 Task: Open a blank worksheet and write heading  Customer order data  Add 10 people name:-  'David White, Emily Green, Andrew Baker, Madison Evans, Logan King, Grace Hill, Gabriel Young, Elizabeth Flores, Samuel Reed, Avery Nelson. ' in September Last week sales are  10020 to 20050. customer order name:-  Nike shoe, Adidas shoe, Gucci T-shirt, Louis Vuitton bag, Zara Shirt, H&M jeans, Chanel perfume, Versace perfume, Ralph Lauren, Prada Shirtcustomer order price in between:-  10000 to 15000. Save page analysisSalesByCategory_2024
Action: Mouse moved to (873, 83)
Screenshot: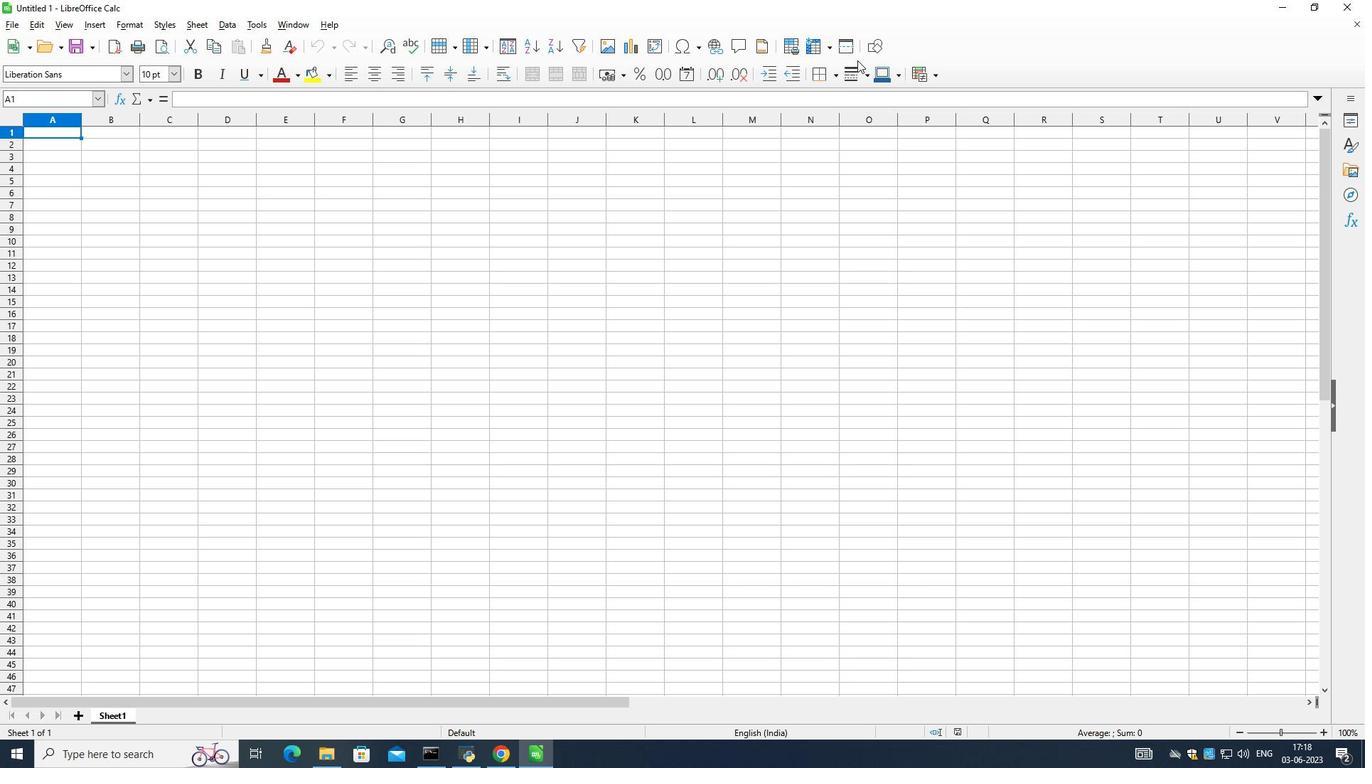 
Action: Key pressed <Key.shift_r>Customer<Key.space>order<Key.space>data<Key.space><Key.backspace><Key.enter><Key.shift>People<Key.space><Key.shift>Name<Key.down>
Screenshot: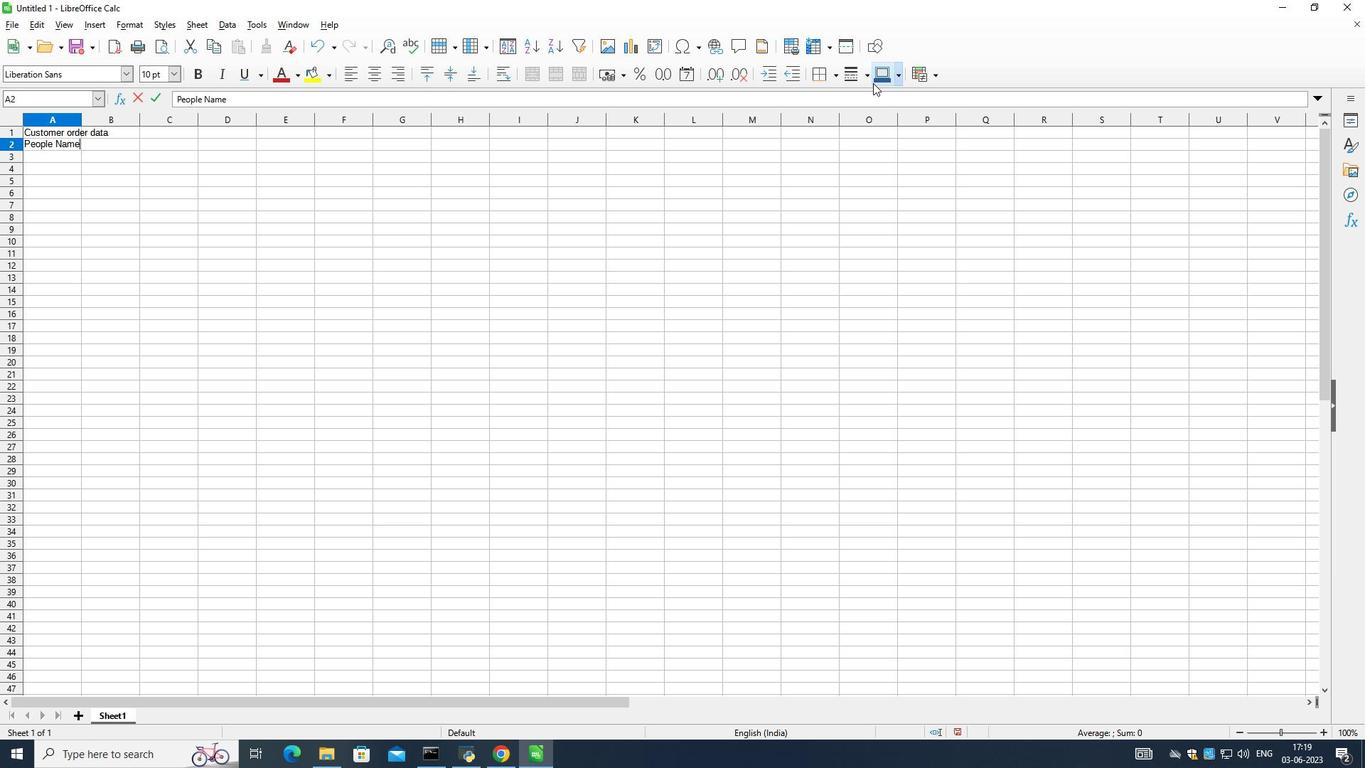 
Action: Mouse moved to (54, 175)
Screenshot: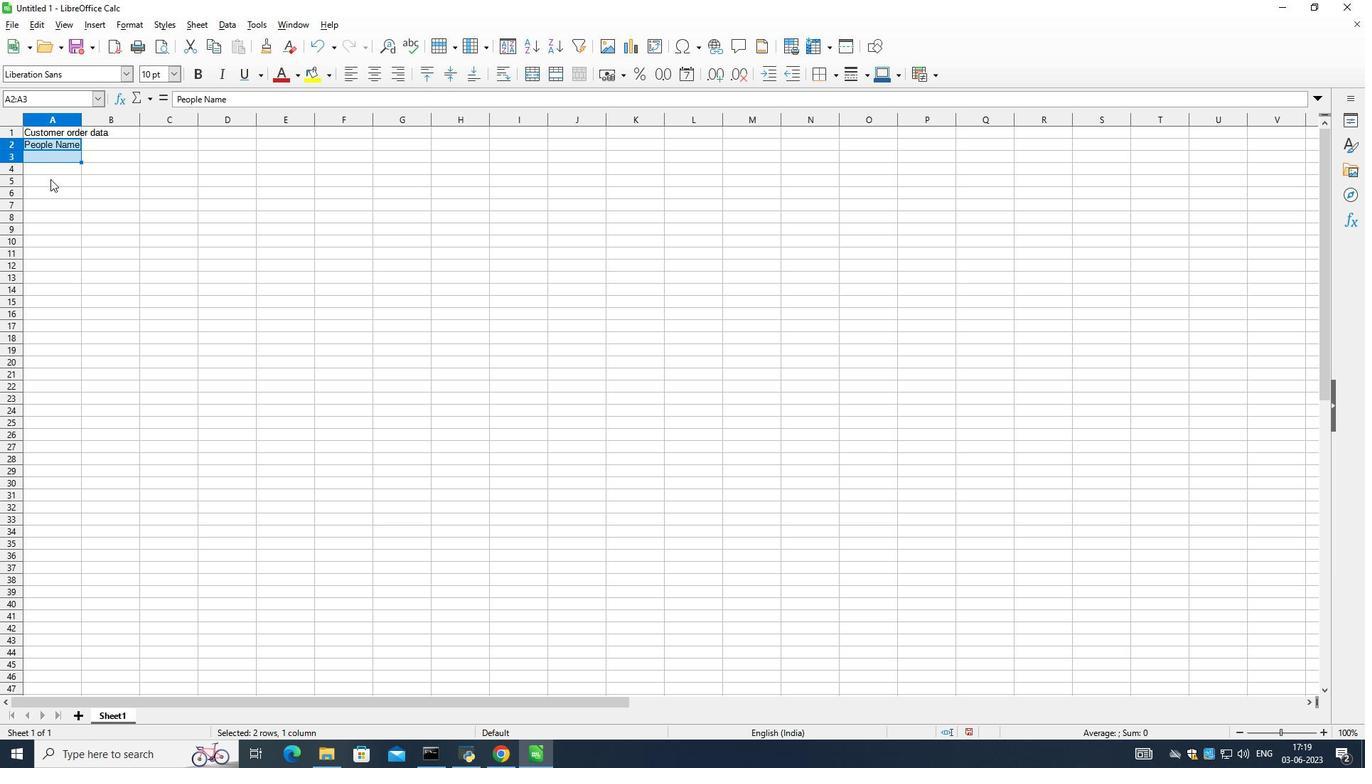 
Action: Mouse pressed right at (54, 175)
Screenshot: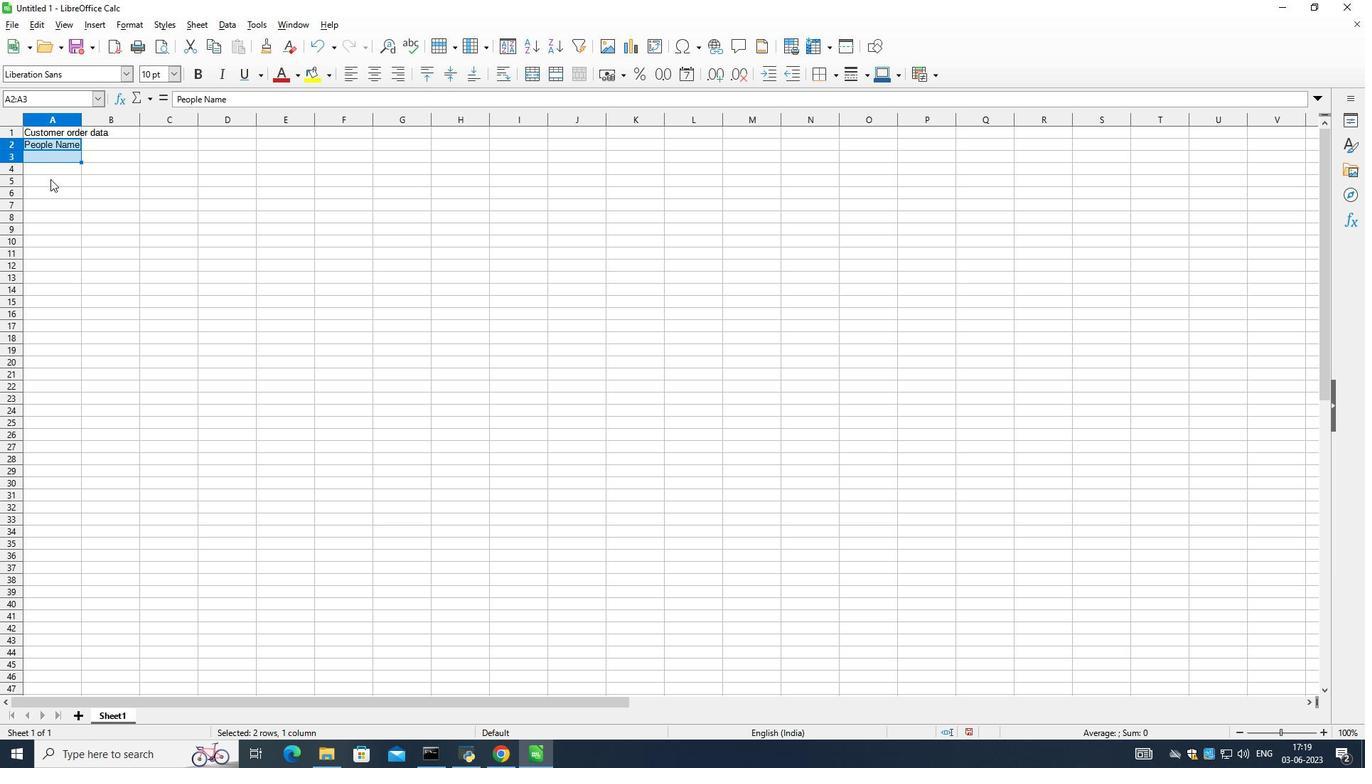 
Action: Mouse moved to (54, 156)
Screenshot: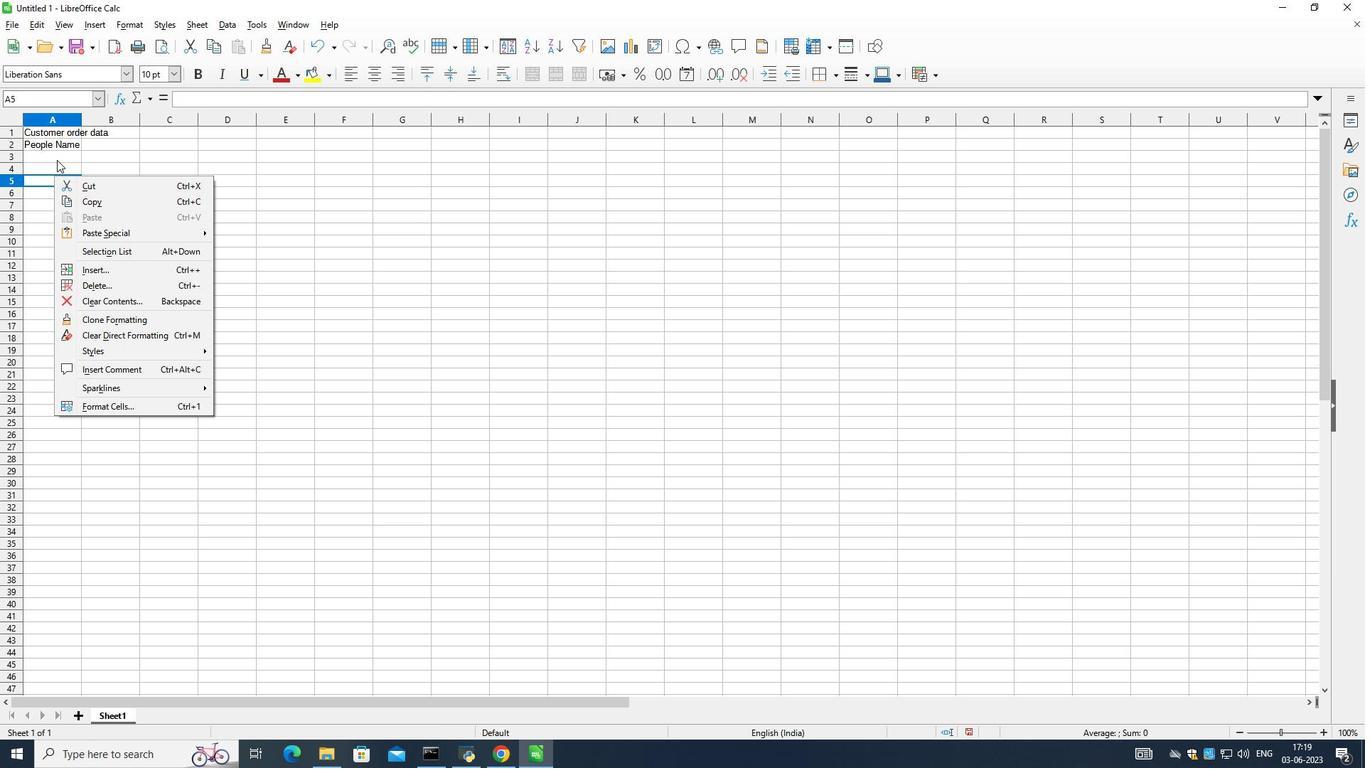 
Action: Mouse pressed left at (54, 156)
Screenshot: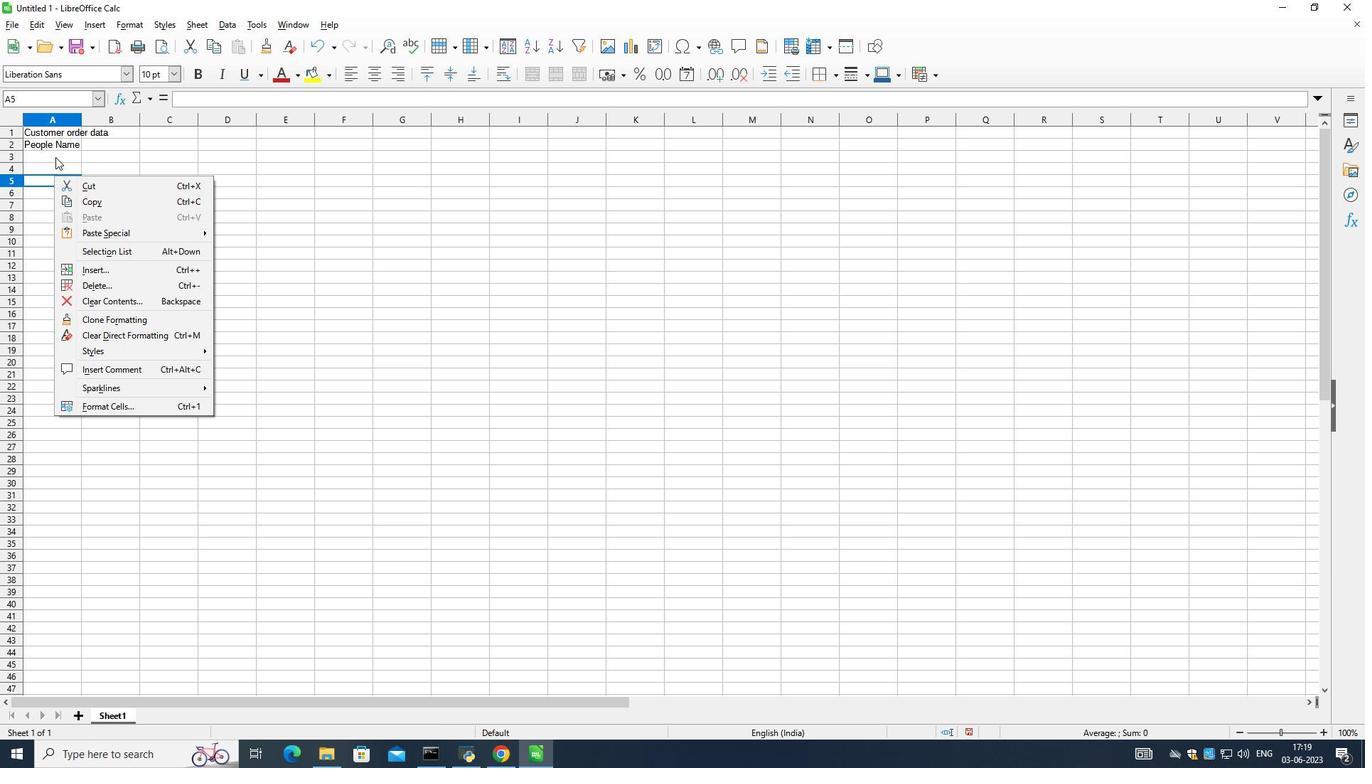 
Action: Mouse moved to (56, 152)
Screenshot: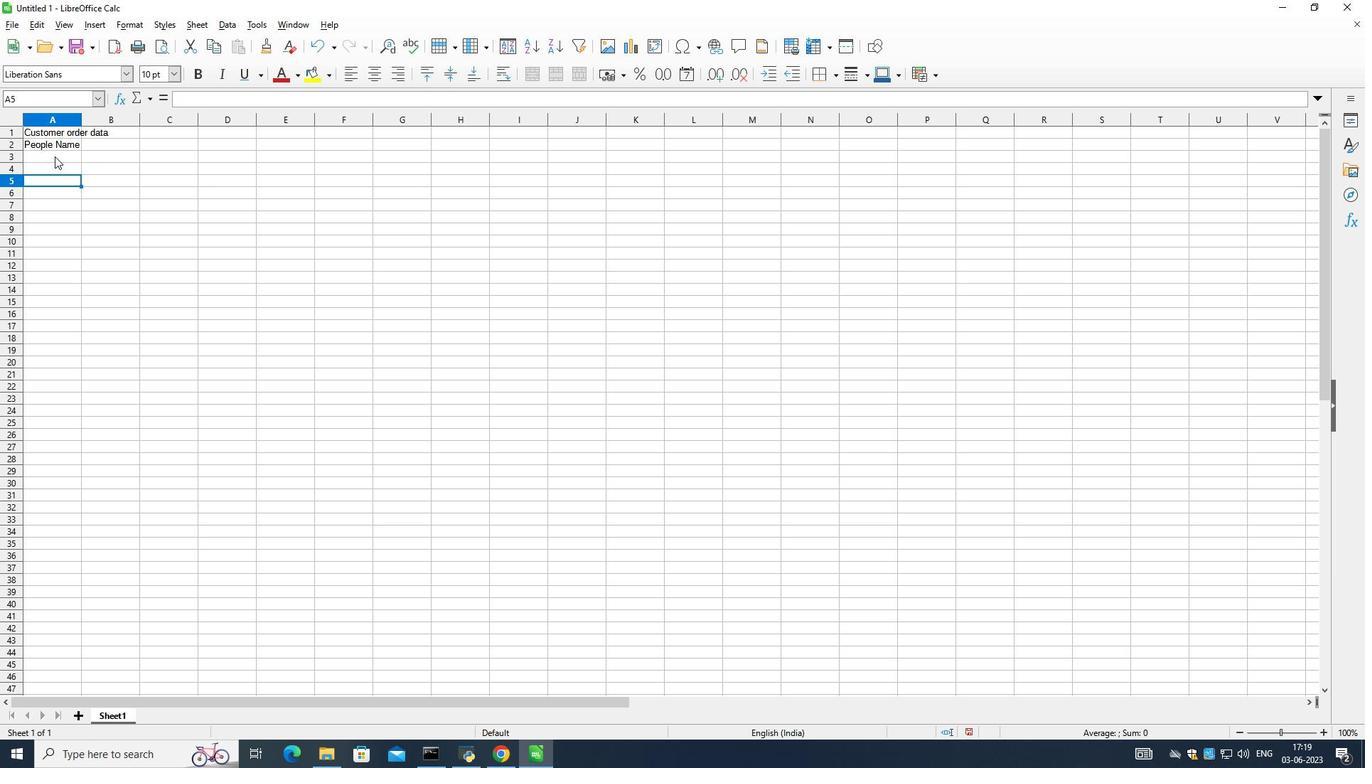 
Action: Mouse pressed left at (56, 152)
Screenshot: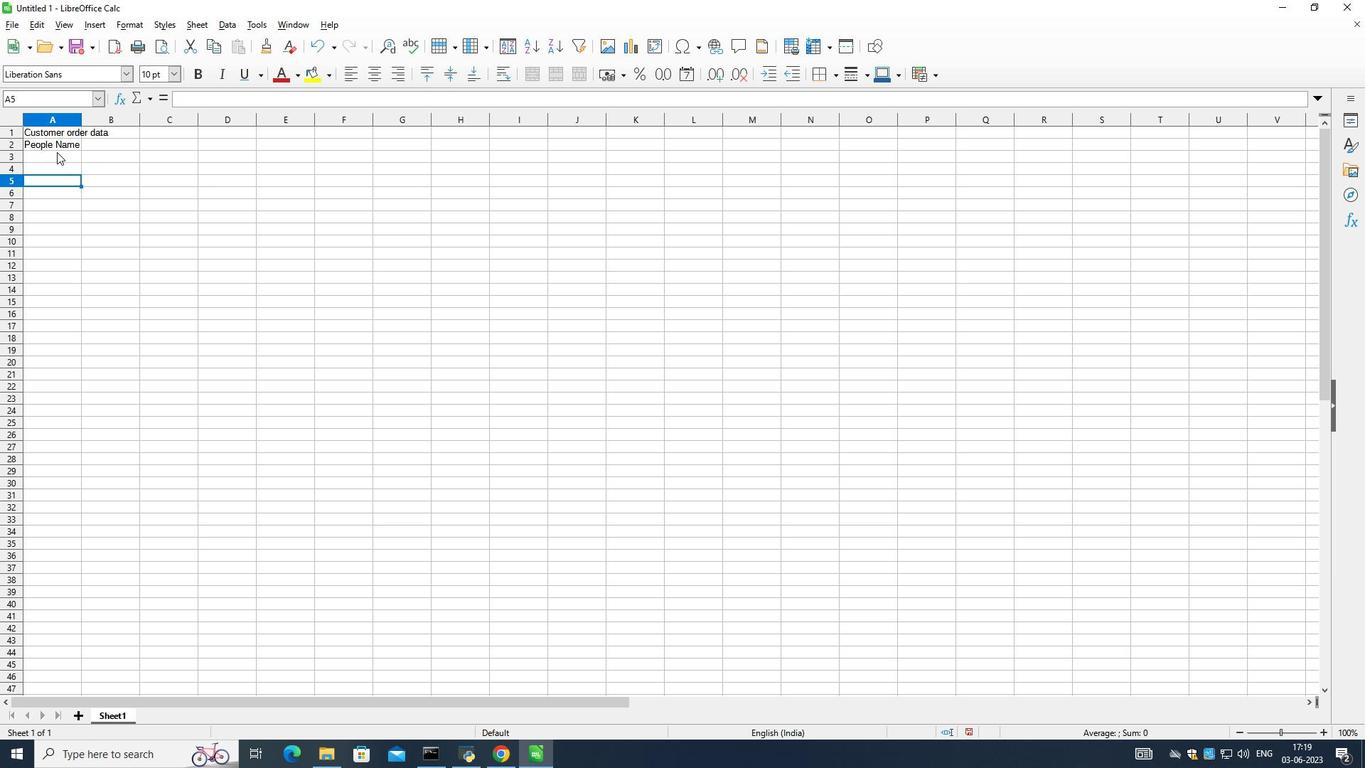 
Action: Mouse moved to (541, 182)
Screenshot: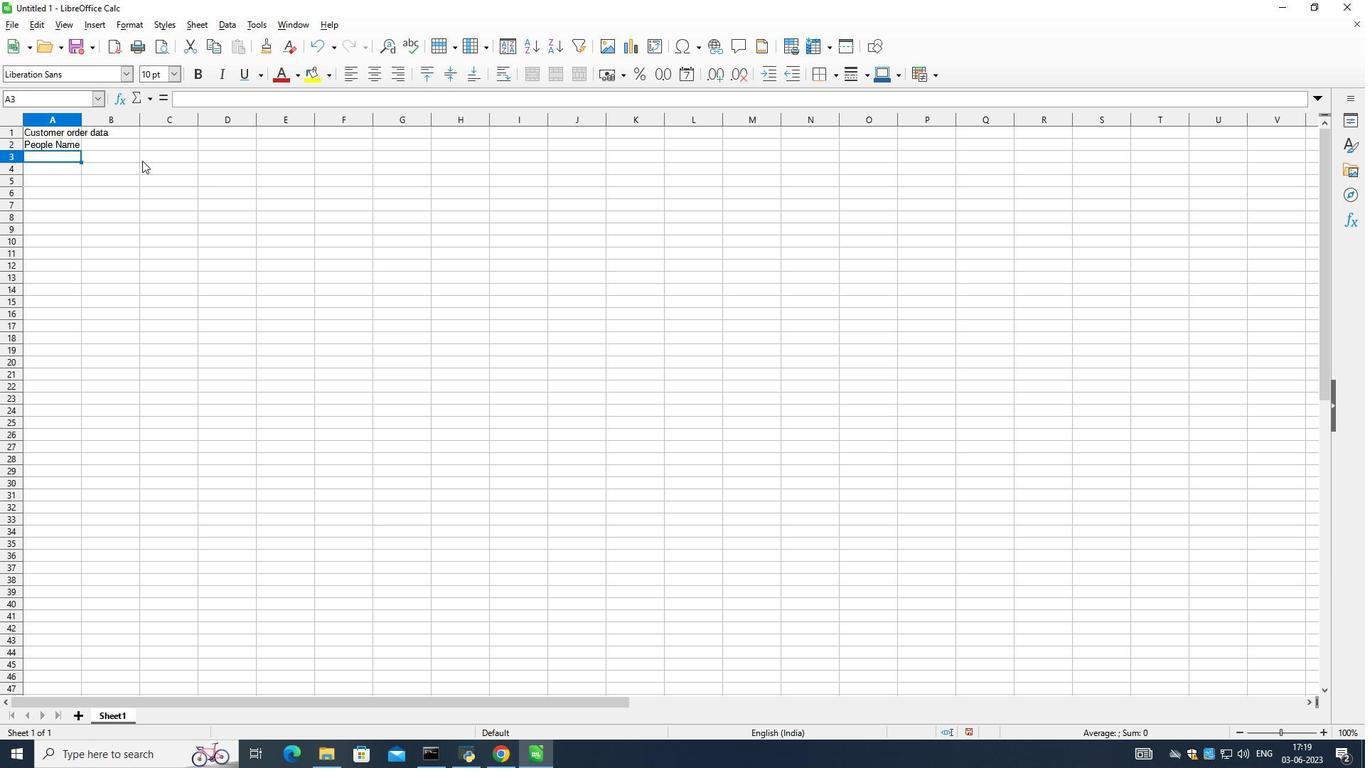 
Action: Key pressed <Key.shift_r>David<Key.space><Key.shift_r>White<Key.down><Key.shift_r>Emily<Key.space><Key.shift_r>Green<Key.down><Key.shift_r>Andrew<Key.space><Key.shift_r><Key.shift>Baker<Key.down><Key.shift>Madison<Key.space><Key.shift_r>Evans<Key.down><Key.shift>Logan<Key.space><Key.shift>King<Key.down><Key.shift_r>Grace<Key.space><Key.shift>hill<Key.down><Key.shift_r>Gabriel<Key.space><Key.shift>Young<Key.down><Key.shift_r>Elizabeth<Key.space><Key.shift_r>Flores<Key.down><Key.shift_r>Samuel<Key.space><Key.shift_r>Reed<Key.down><Key.shift_r>Avery<Key.space><Key.shift>Nelson<Key.down><Key.up><Key.up><Key.up><Key.down><Key.right><Key.shift_r>September<Key.space><Key.shift><Key.shift><Key.shift><Key.shift><Key.shift><Key.shift><Key.shift><Key.shift><Key.shift><Key.shift><Key.shift><Key.shift><Key.shift><Key.shift><Key.shift><Key.shift><Key.shift><Key.shift>La<Key.caps_lock>ST<Key.space><Key.backspace><Key.backspace><Key.backspace><Key.caps_lock>st<Key.space>week<Key.space>sales<Key.down>
Screenshot: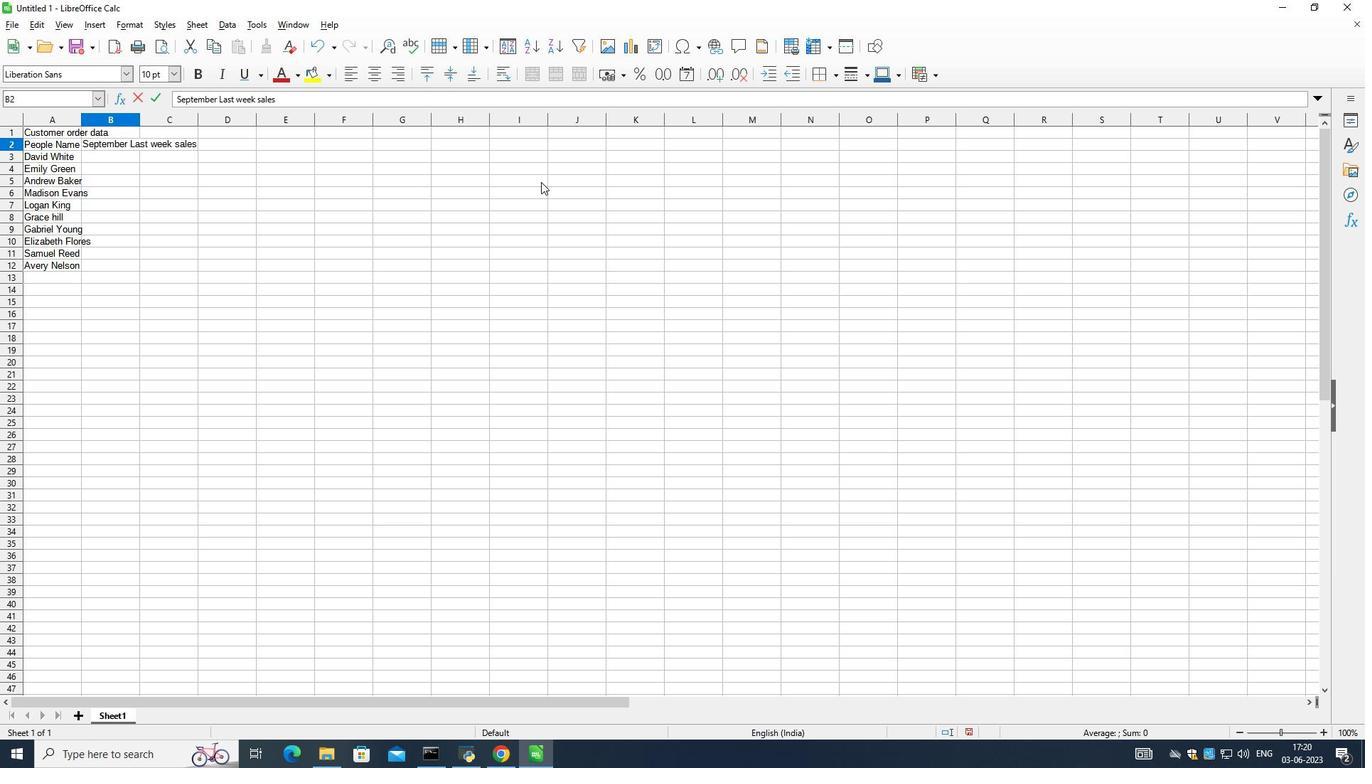 
Action: Mouse moved to (549, 178)
Screenshot: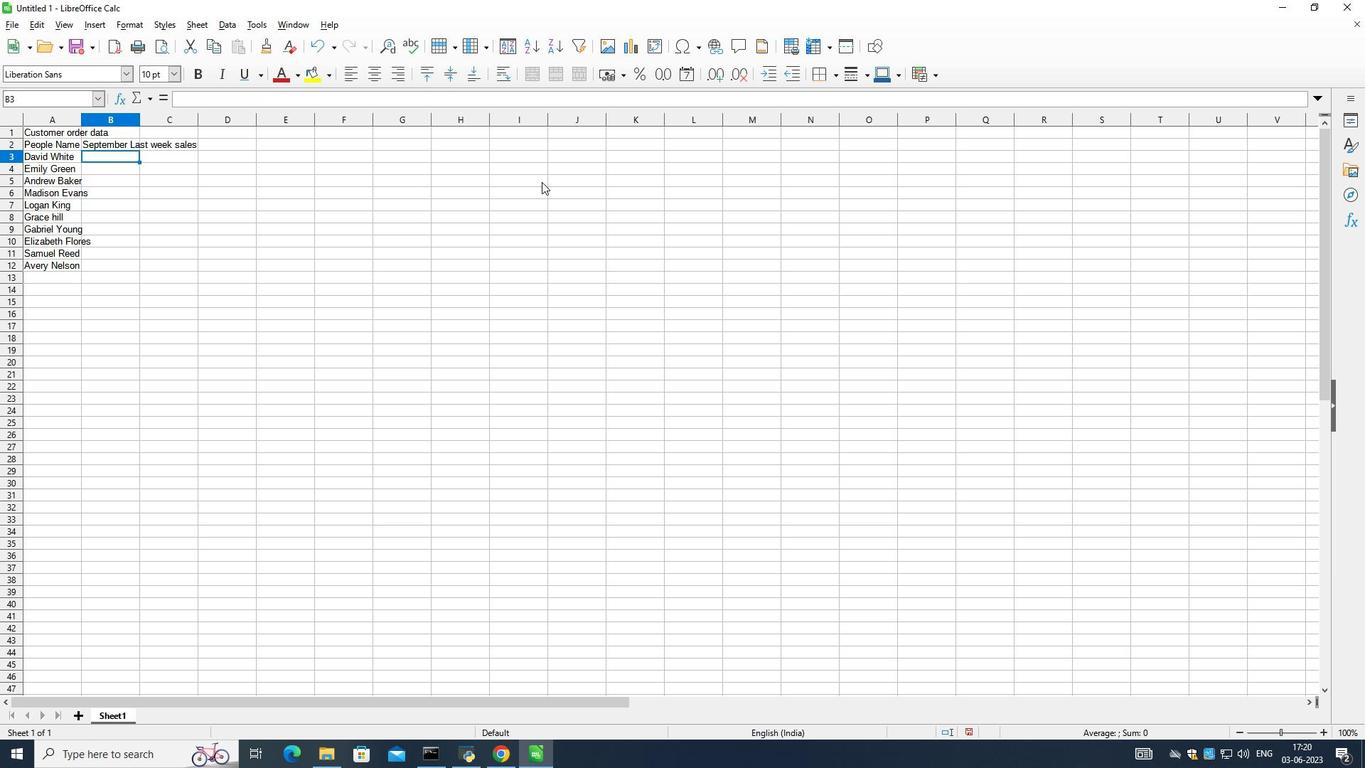 
Action: Key pressed 10020
Screenshot: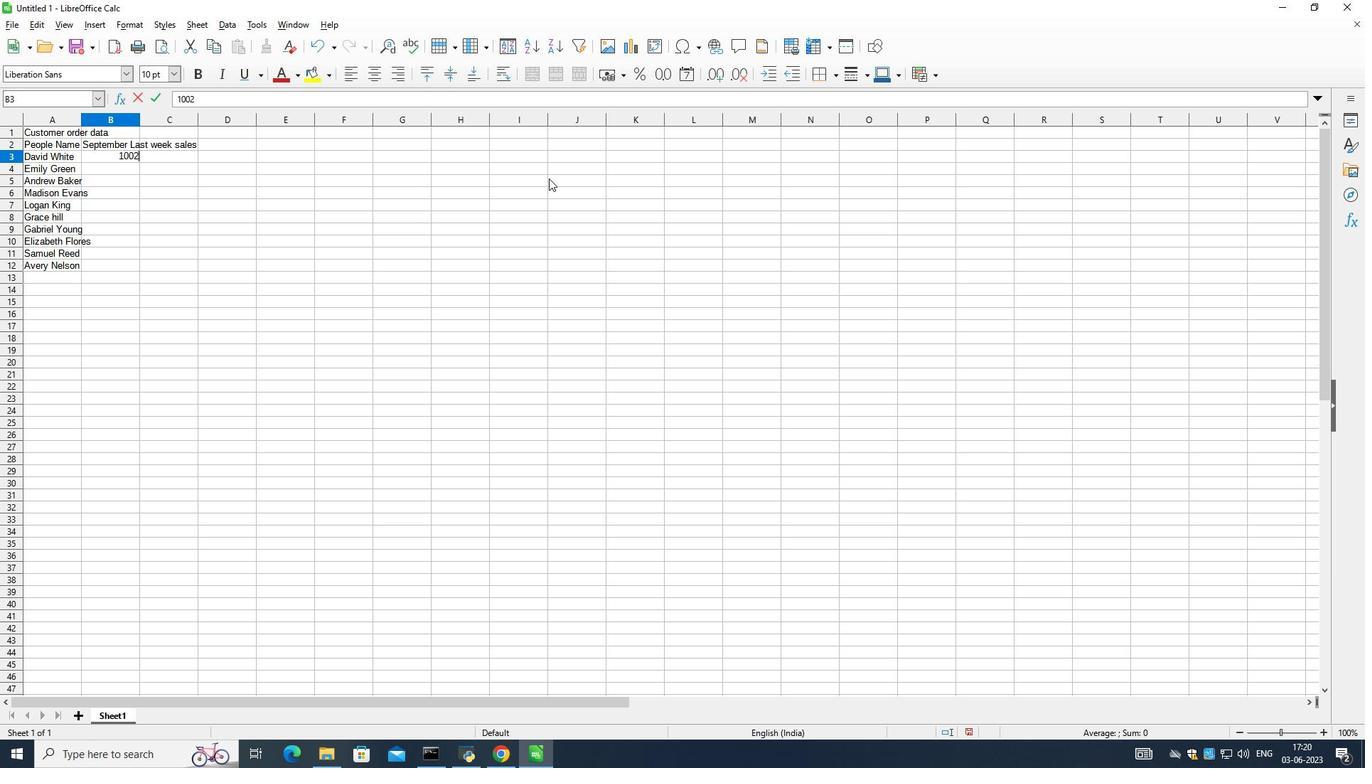 
Action: Mouse moved to (558, 172)
Screenshot: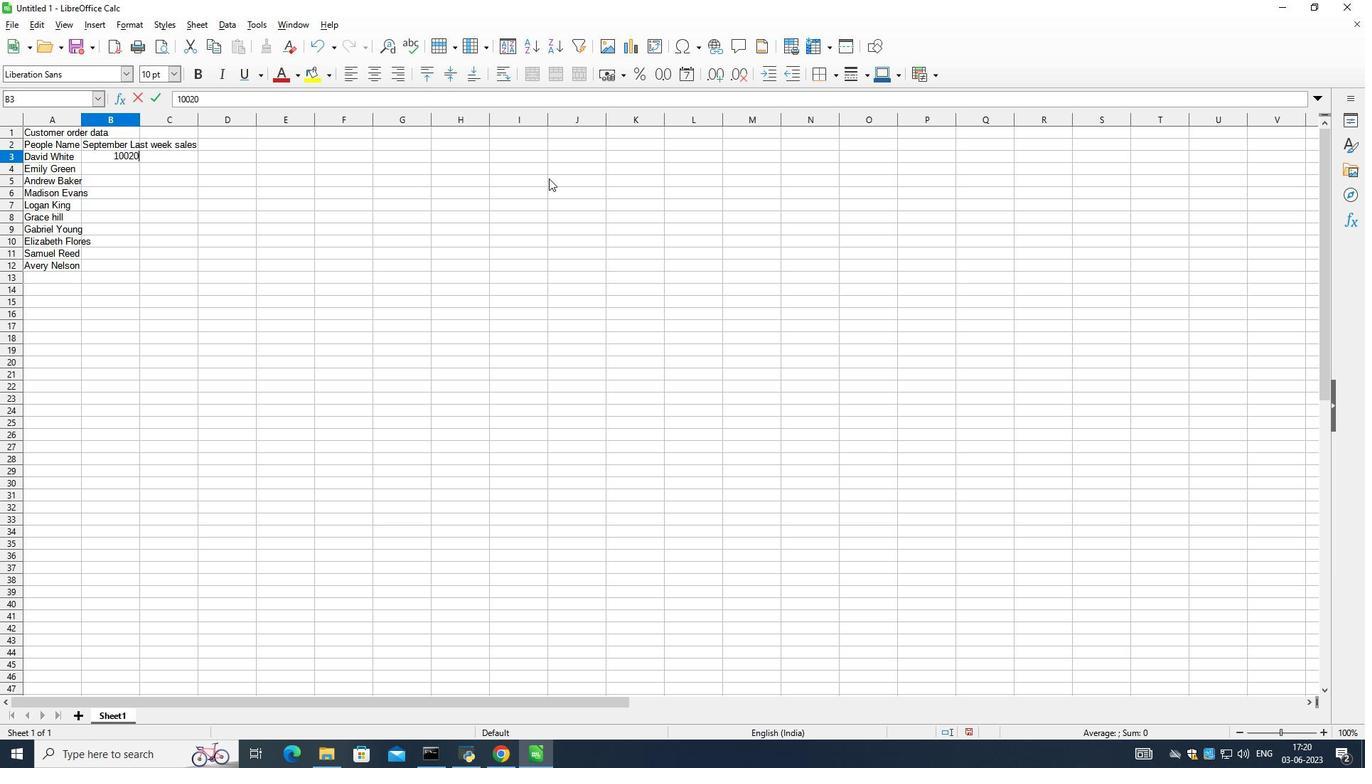 
Action: Key pressed <Key.down>10025
Screenshot: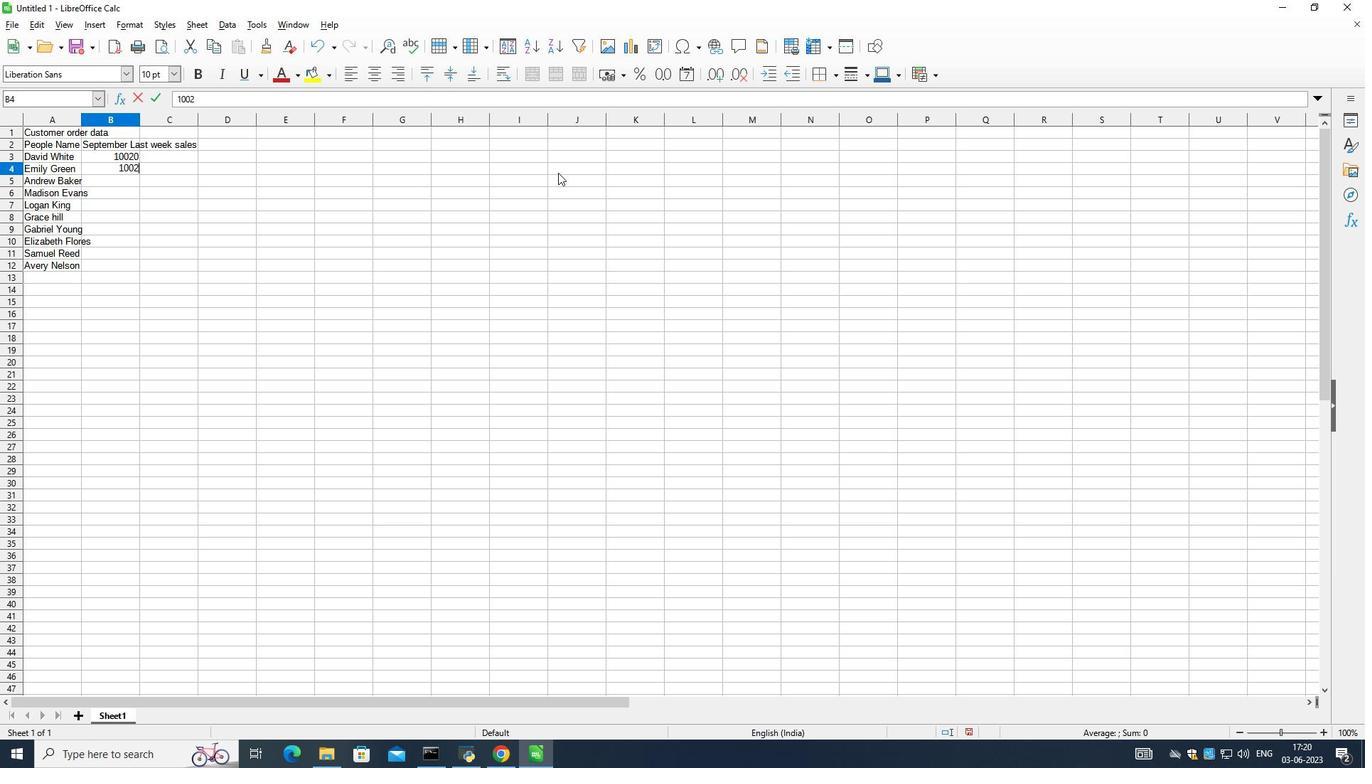 
Action: Mouse moved to (561, 171)
Screenshot: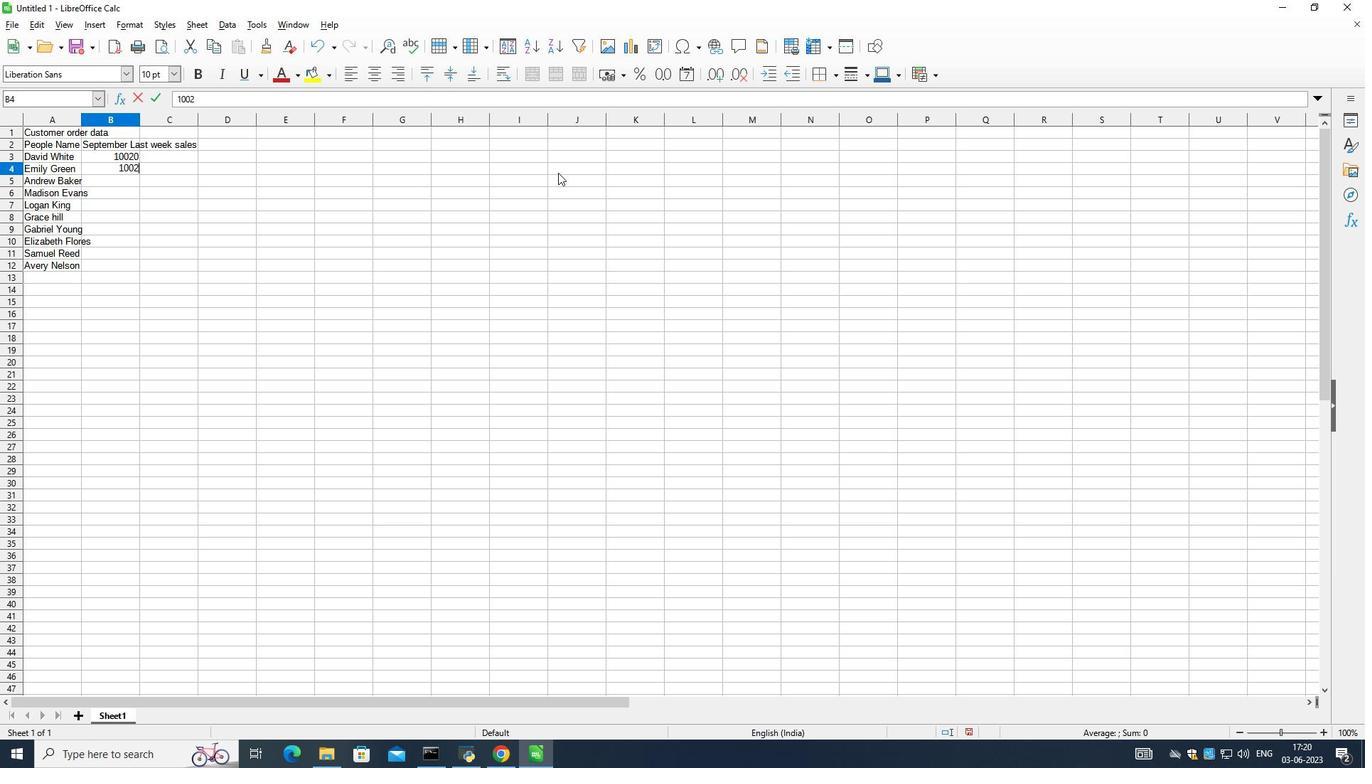 
Action: Key pressed <Key.down>10030<Key.down>1003
Screenshot: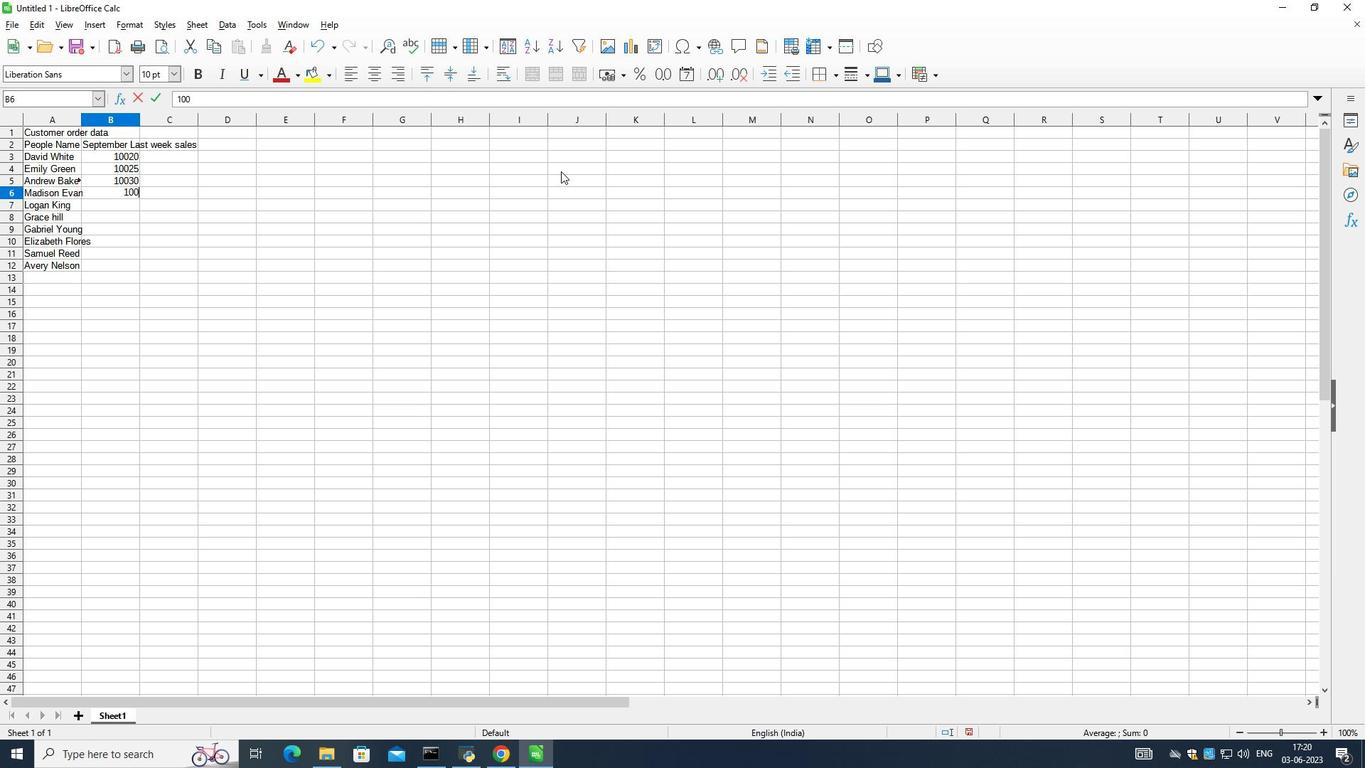 
Action: Mouse moved to (562, 170)
Screenshot: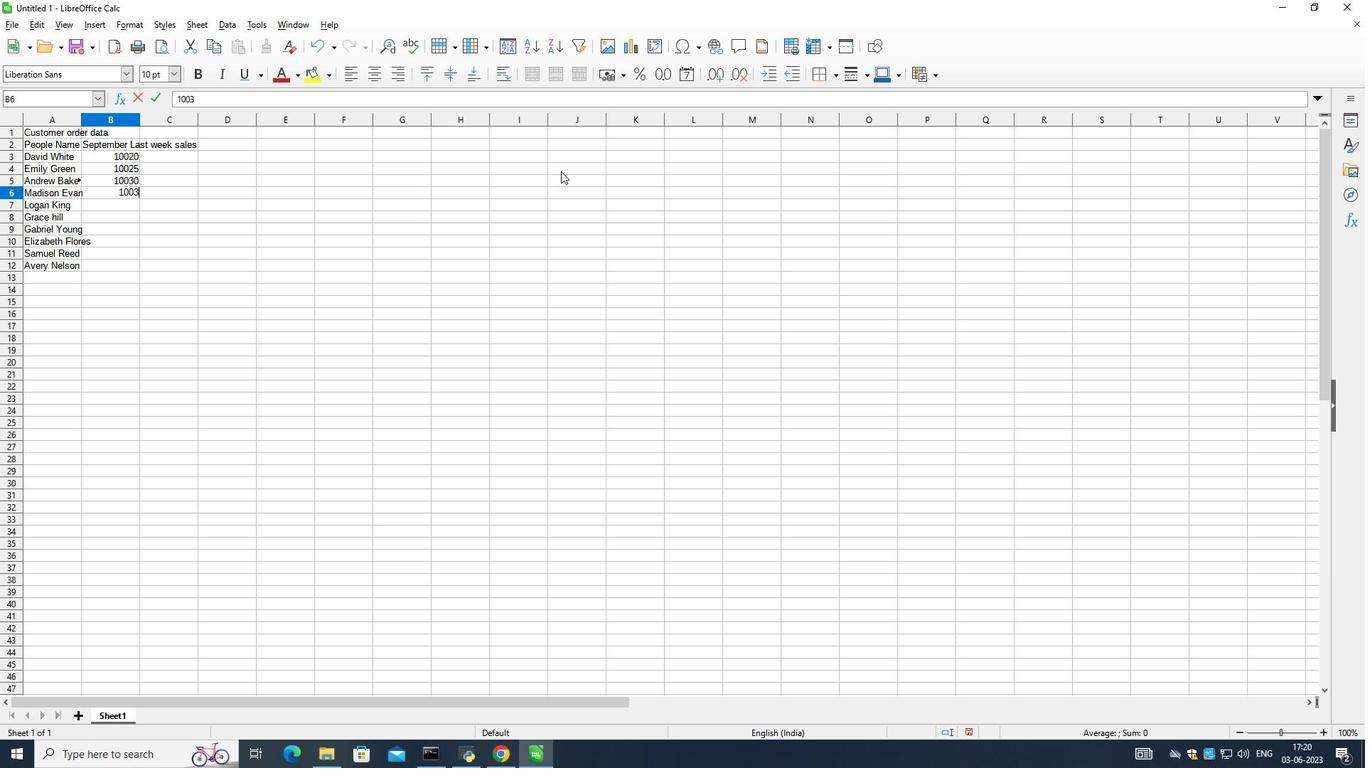 
Action: Key pressed 5
Screenshot: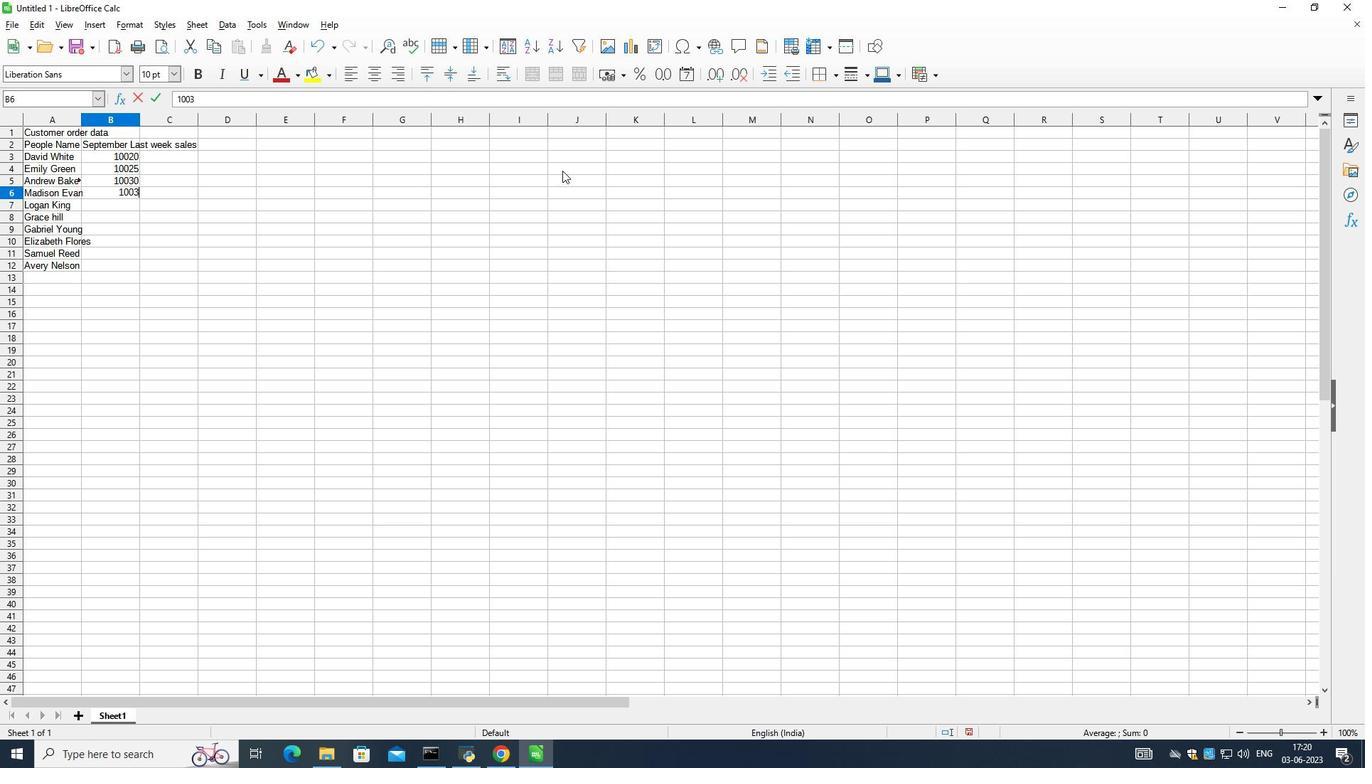 
Action: Mouse moved to (567, 167)
Screenshot: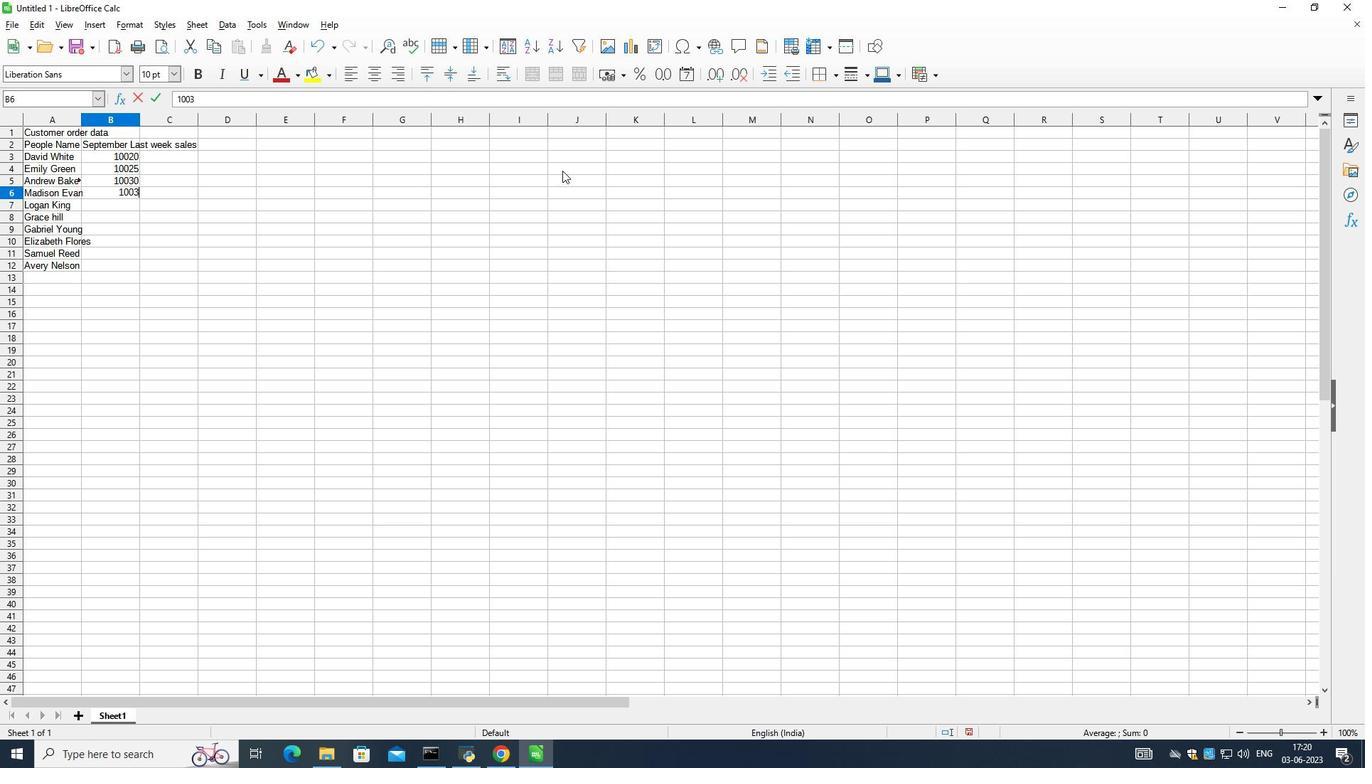 
Action: Key pressed <Key.down>10040<Key.down>10045<Key.down><Key.up><Key.down>10047<Key.down><Key.down><Key.up>
Screenshot: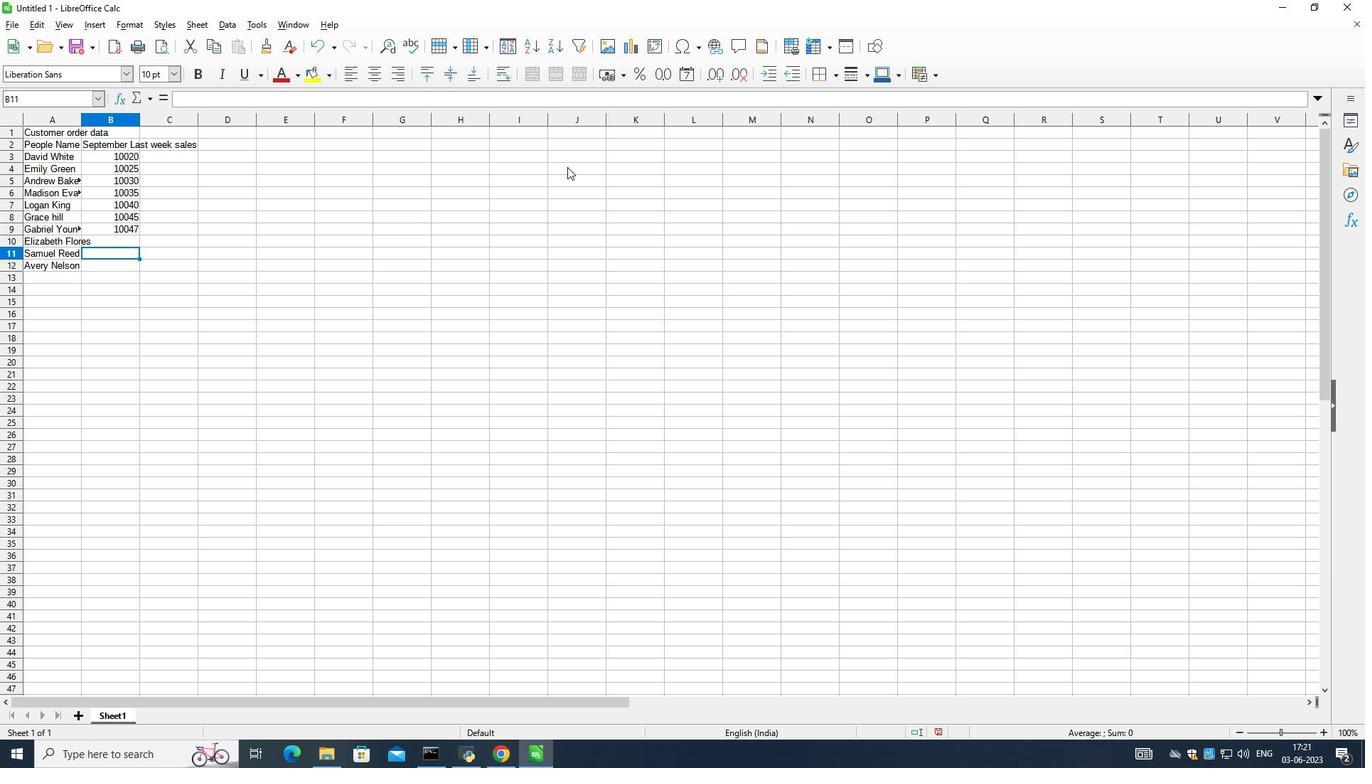
Action: Mouse moved to (583, 157)
Screenshot: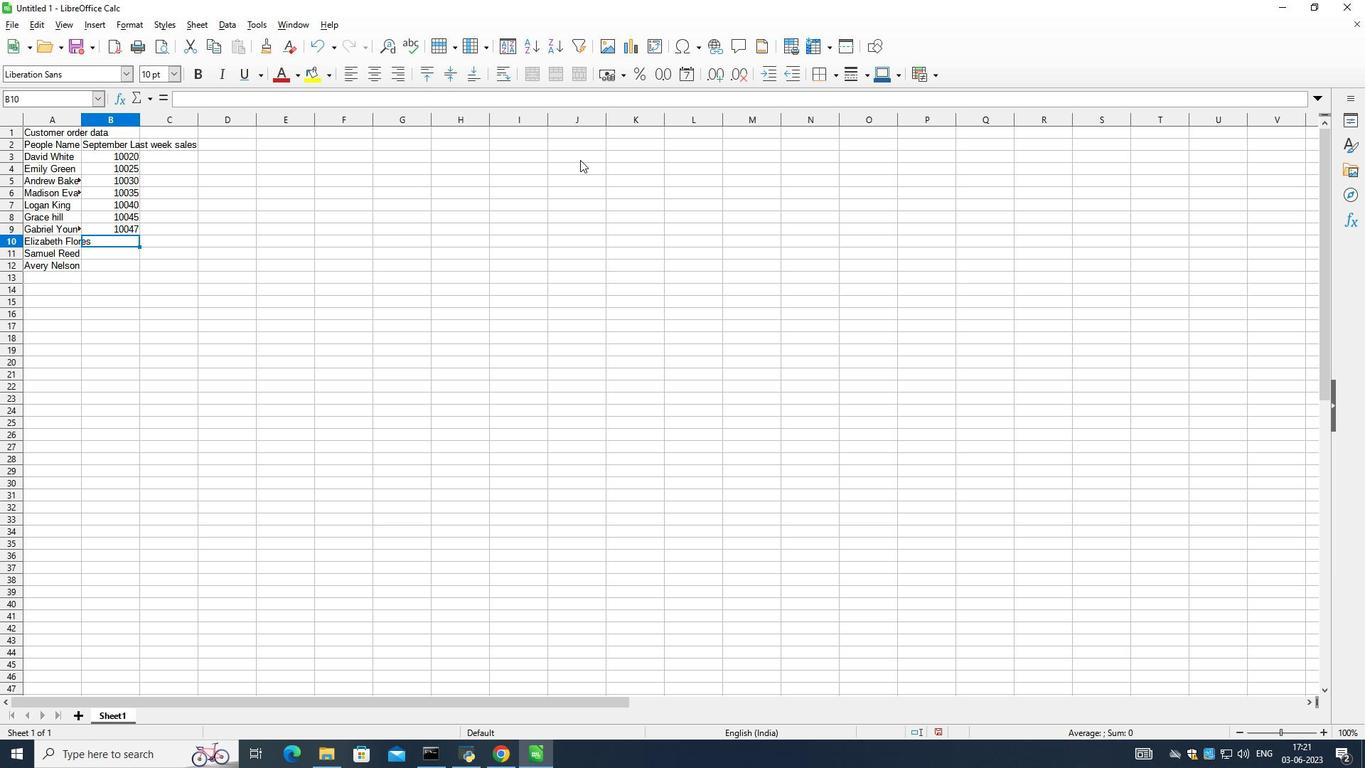 
Action: Key pressed <Key.up><Key.down><Key.up>
Screenshot: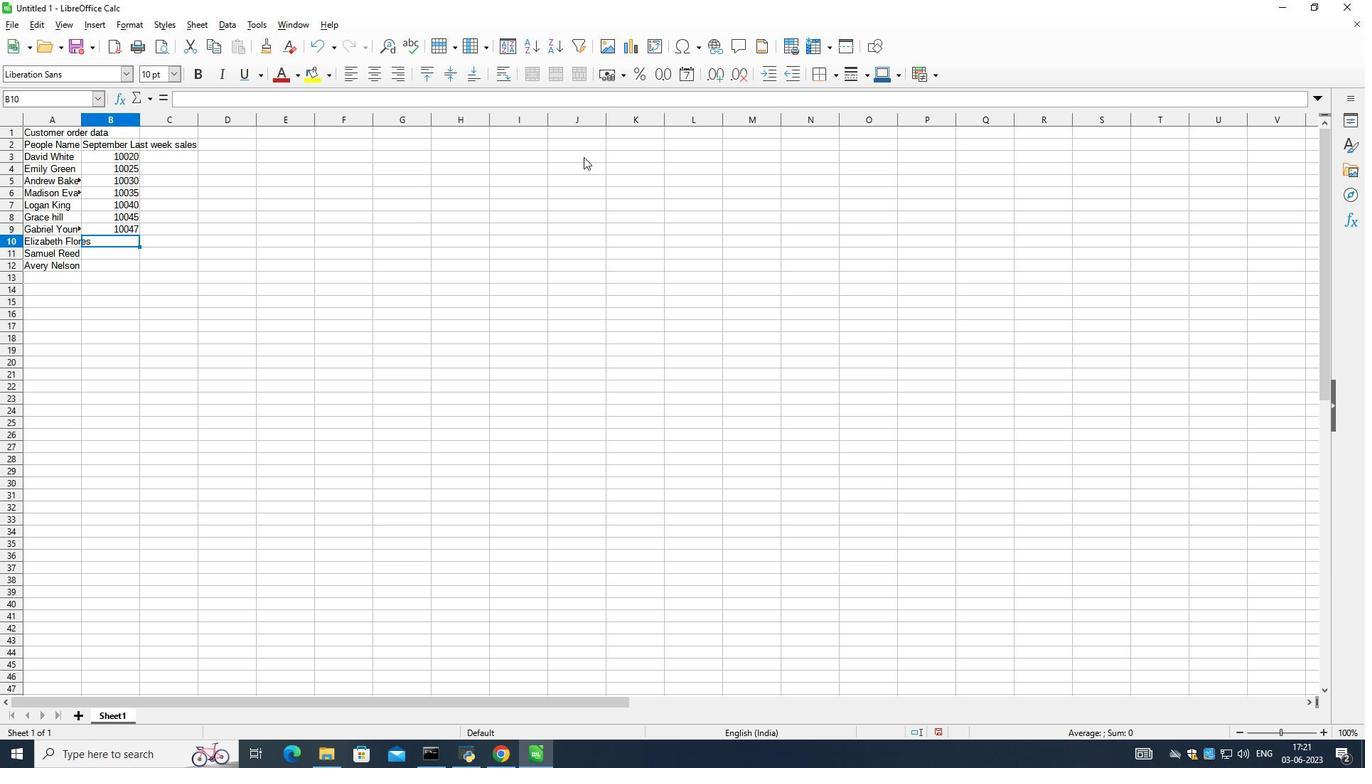 
Action: Mouse moved to (585, 156)
Screenshot: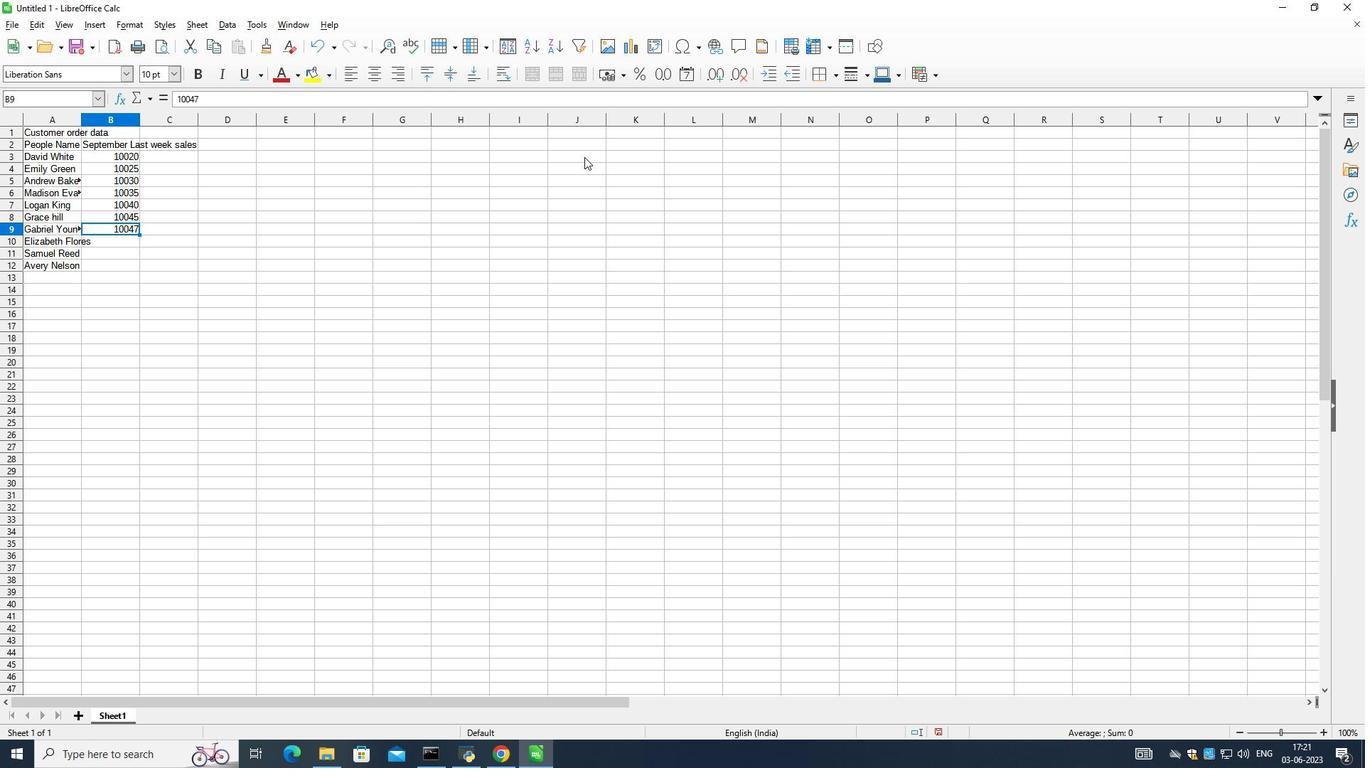 
Action: Key pressed <Key.down><Key.up><Key.down><Key.up>
Screenshot: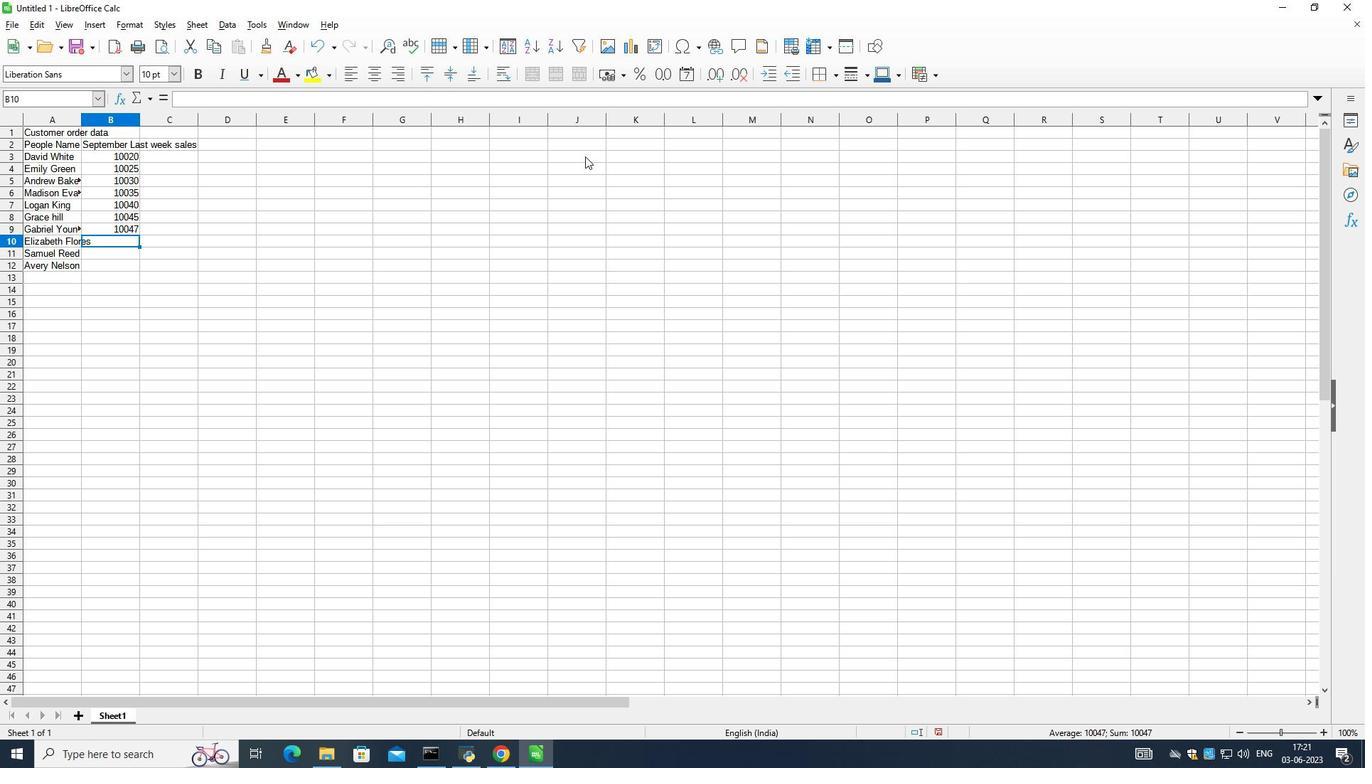 
Action: Mouse moved to (586, 155)
Screenshot: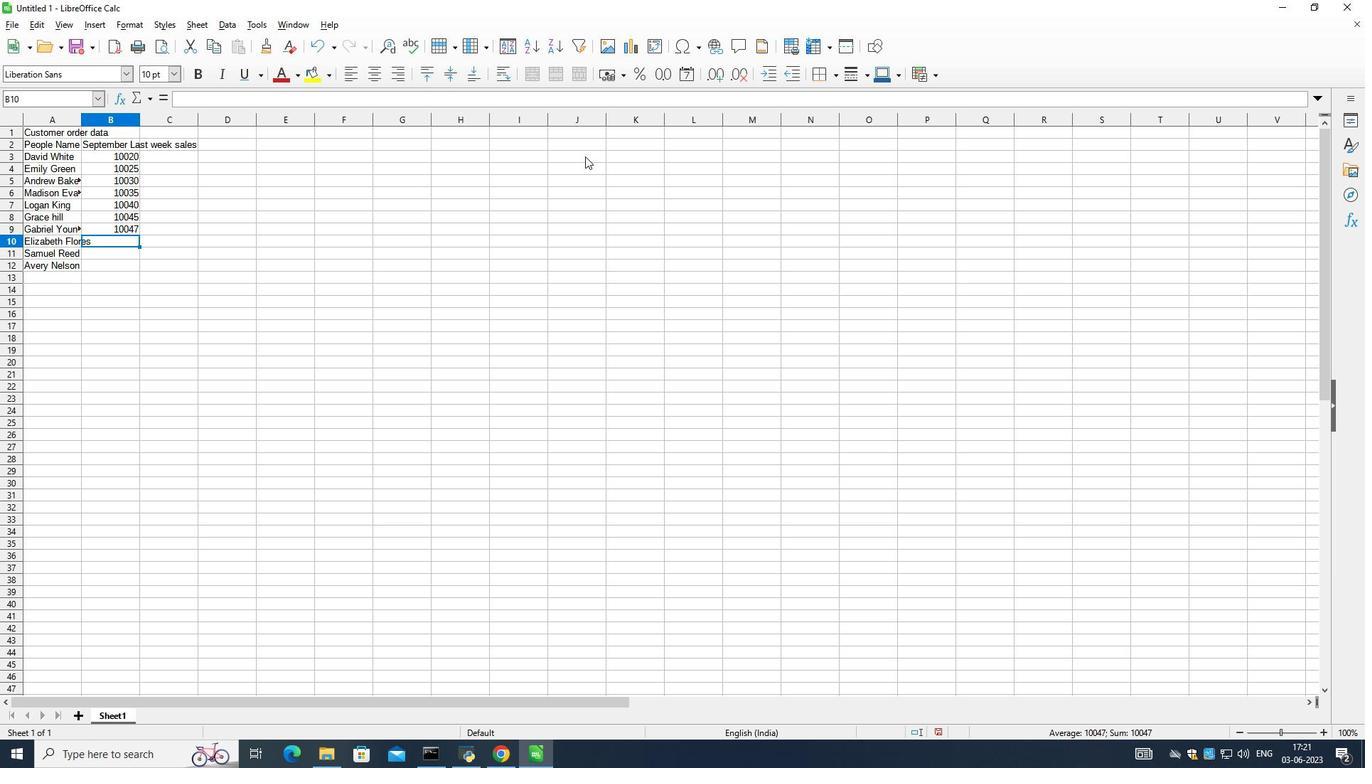 
Action: Key pressed <Key.down><Key.up>
Screenshot: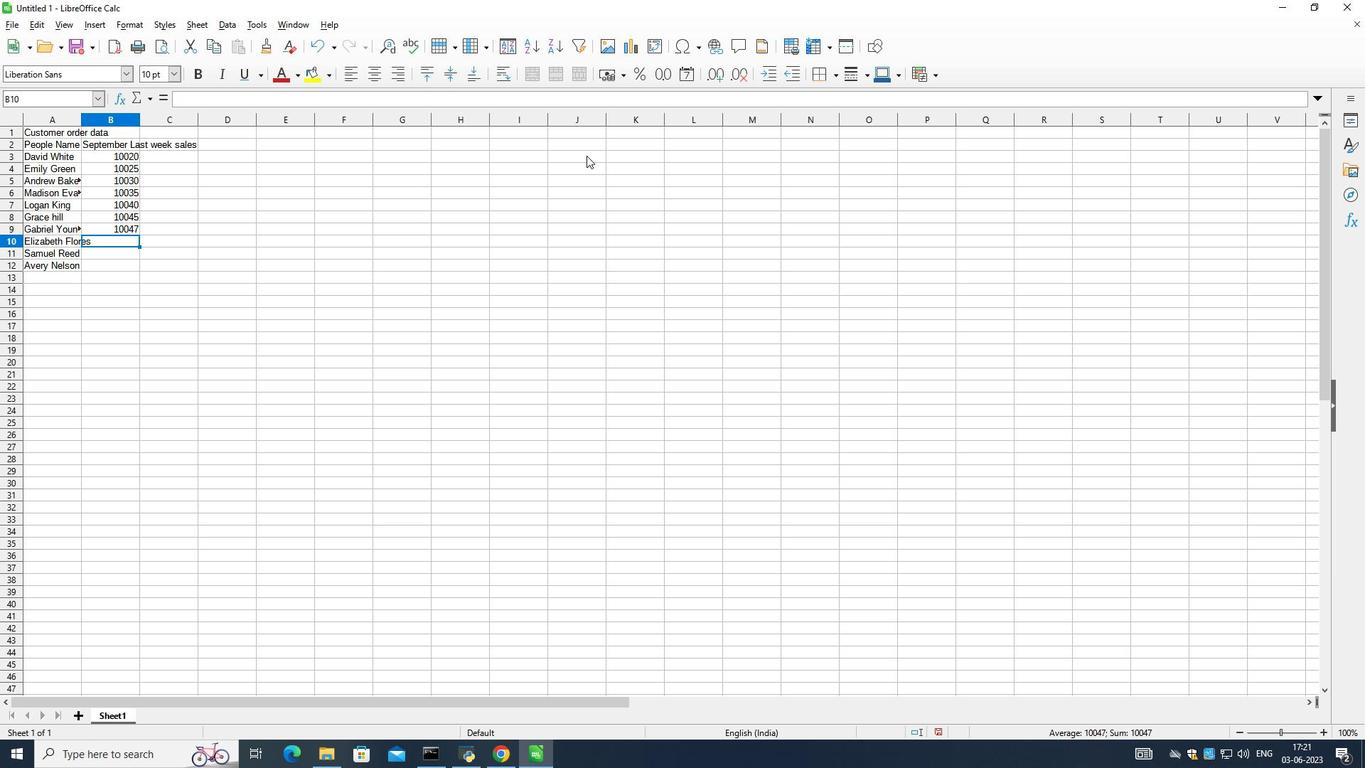 
Action: Mouse moved to (586, 155)
Screenshot: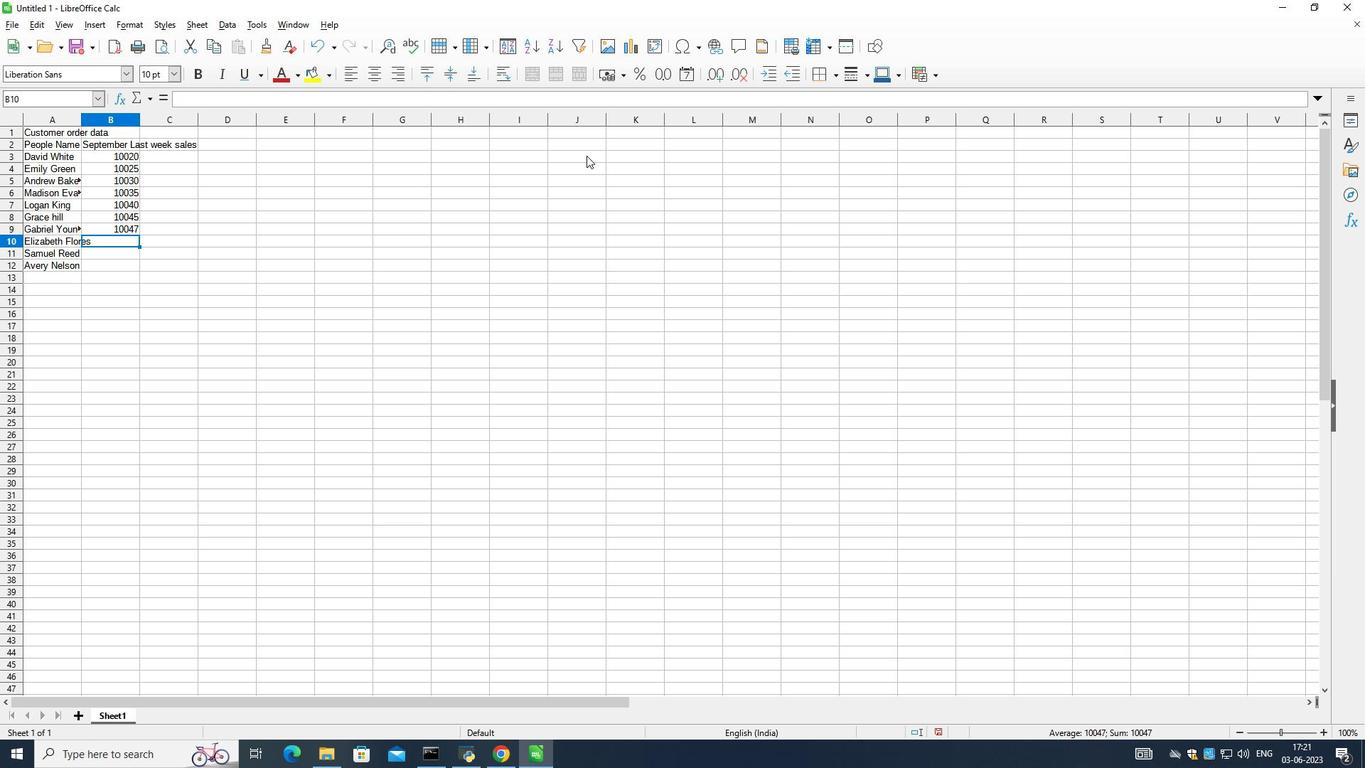 
Action: Key pressed <Key.up><Key.up><Key.up><Key.up><Key.up>11
Screenshot: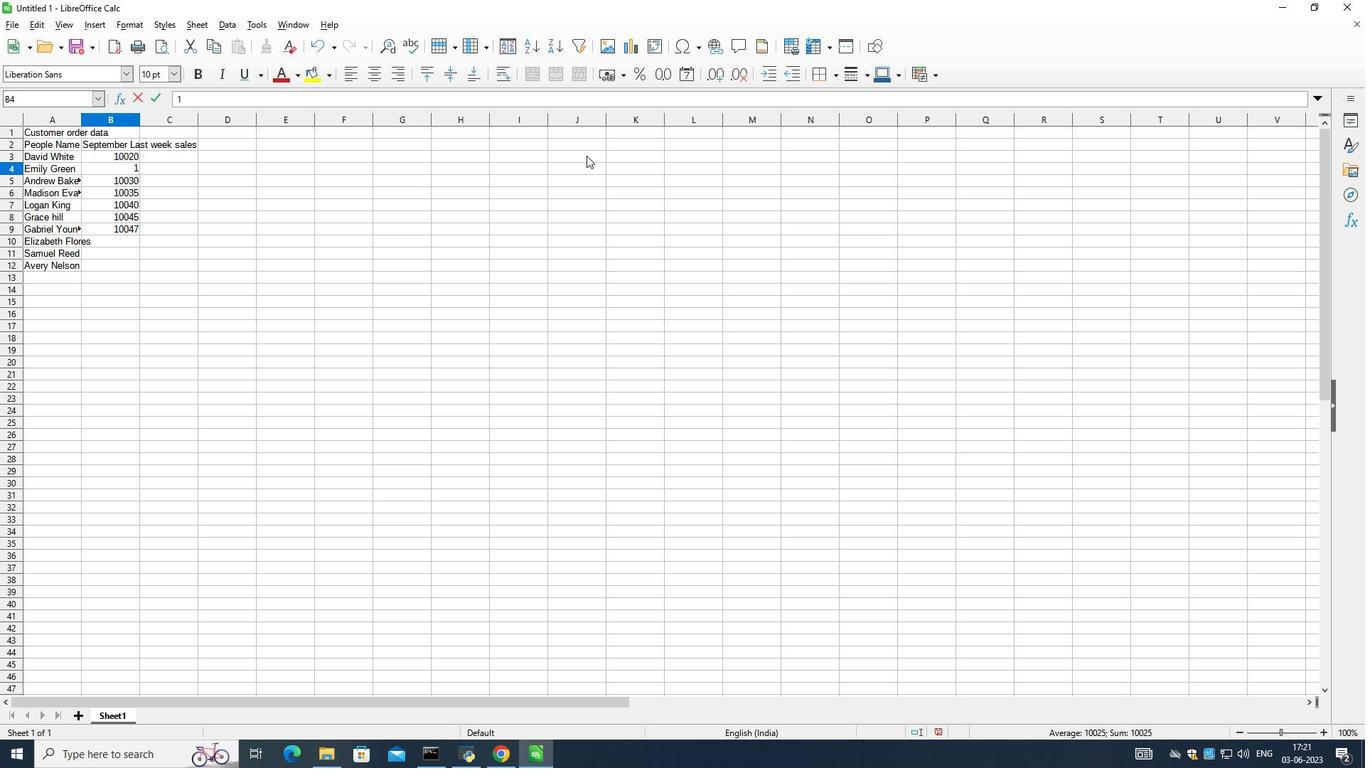 
Action: Mouse moved to (587, 155)
Screenshot: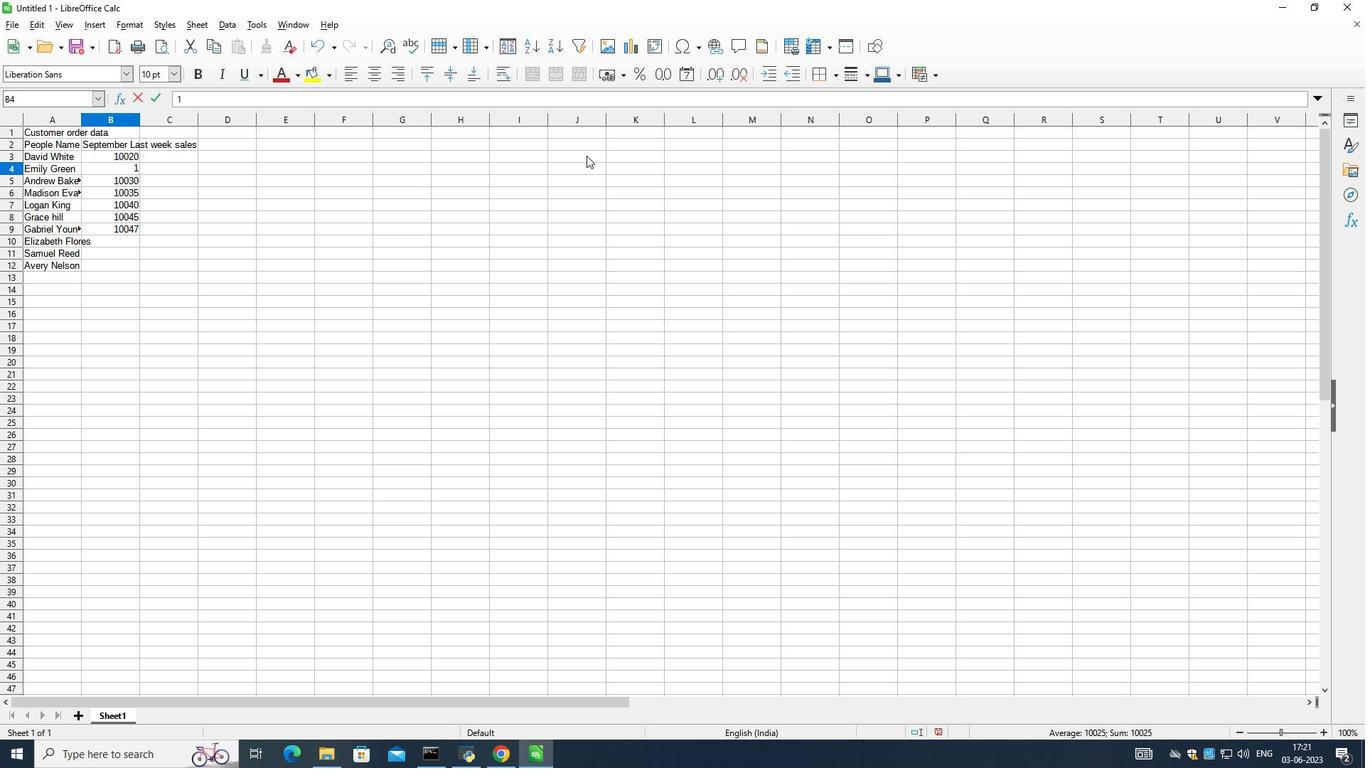 
Action: Key pressed 0
Screenshot: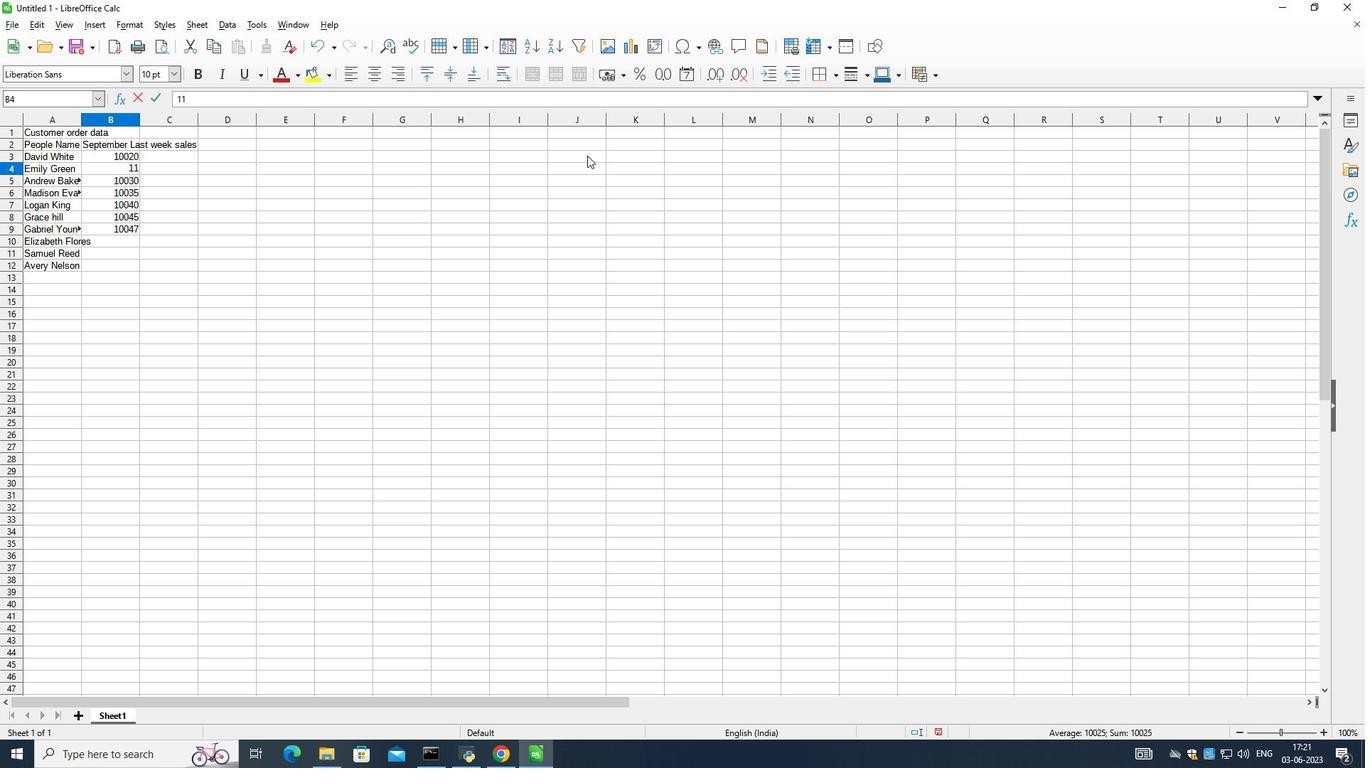 
Action: Mouse moved to (587, 155)
Screenshot: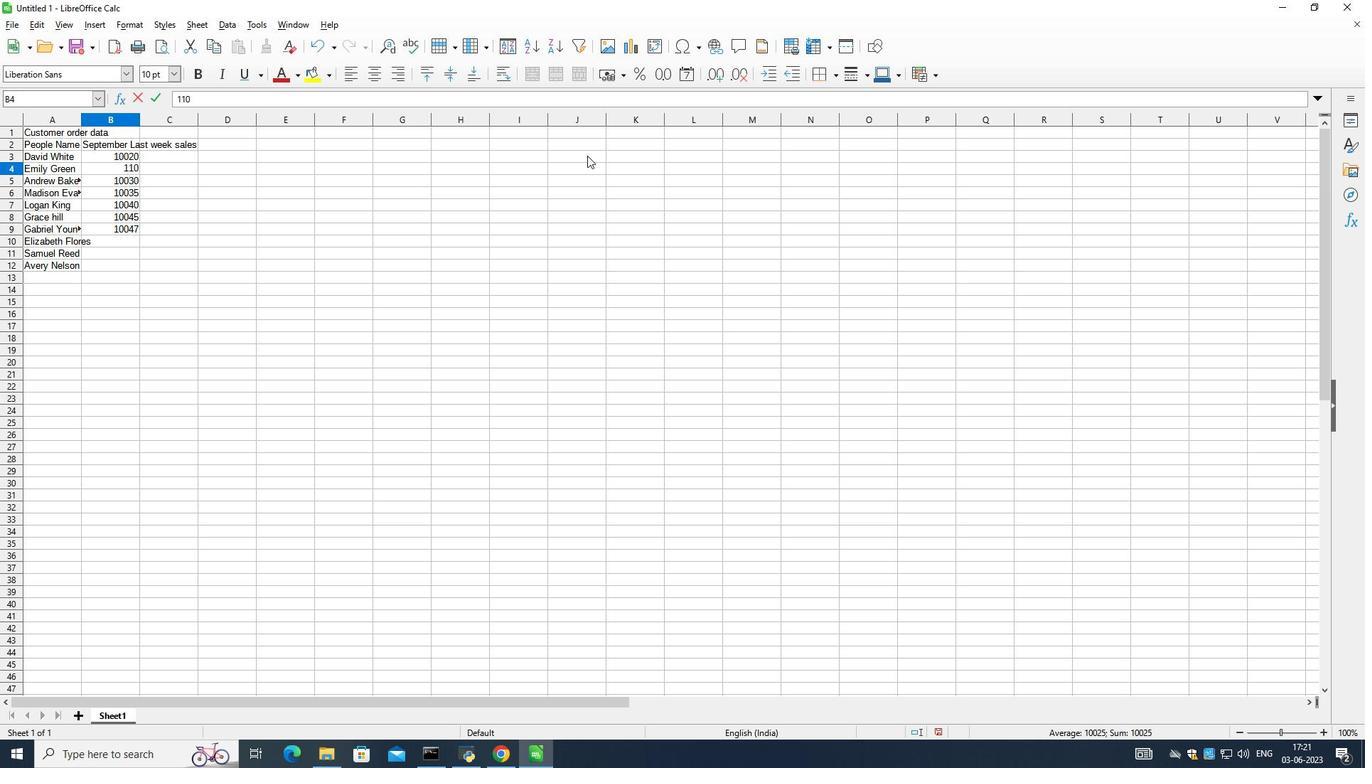 
Action: Key pressed 2
Screenshot: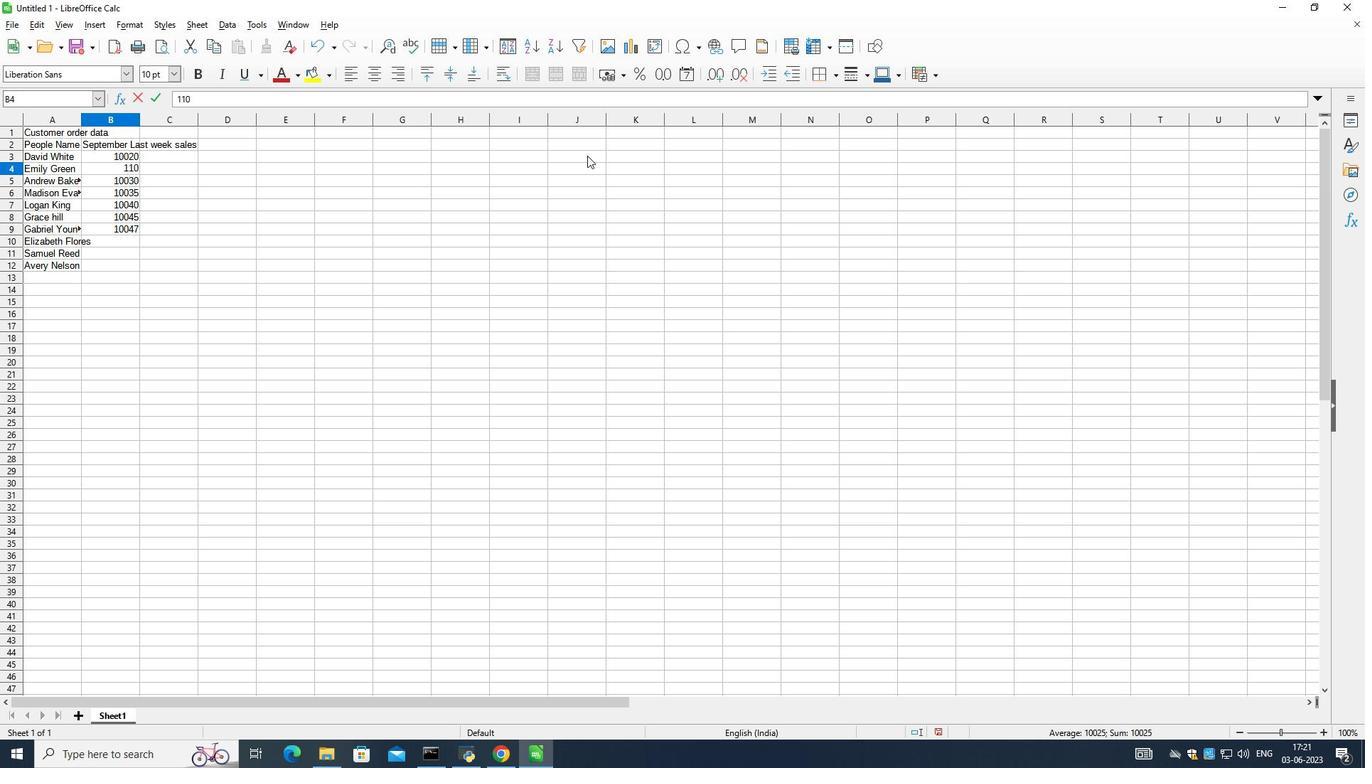 
Action: Mouse moved to (593, 151)
Screenshot: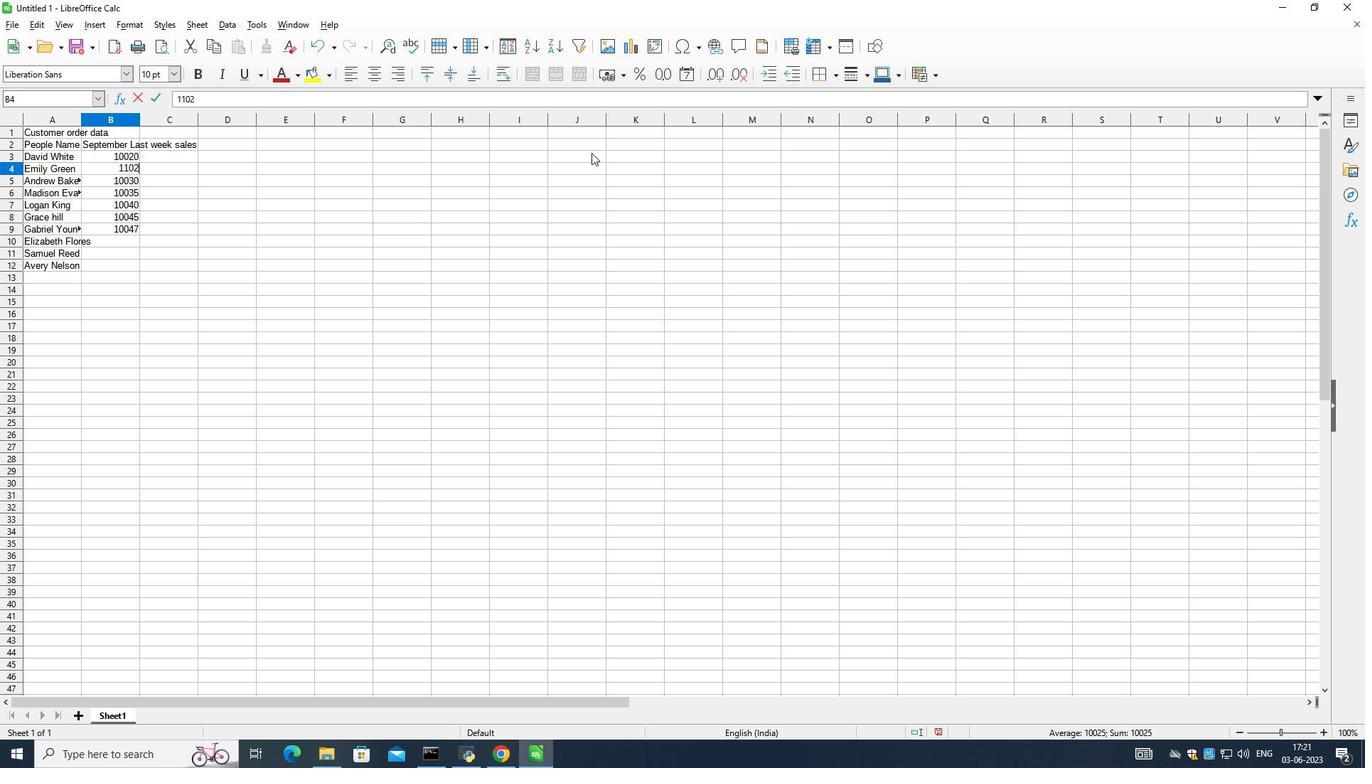 
Action: Key pressed 0
Screenshot: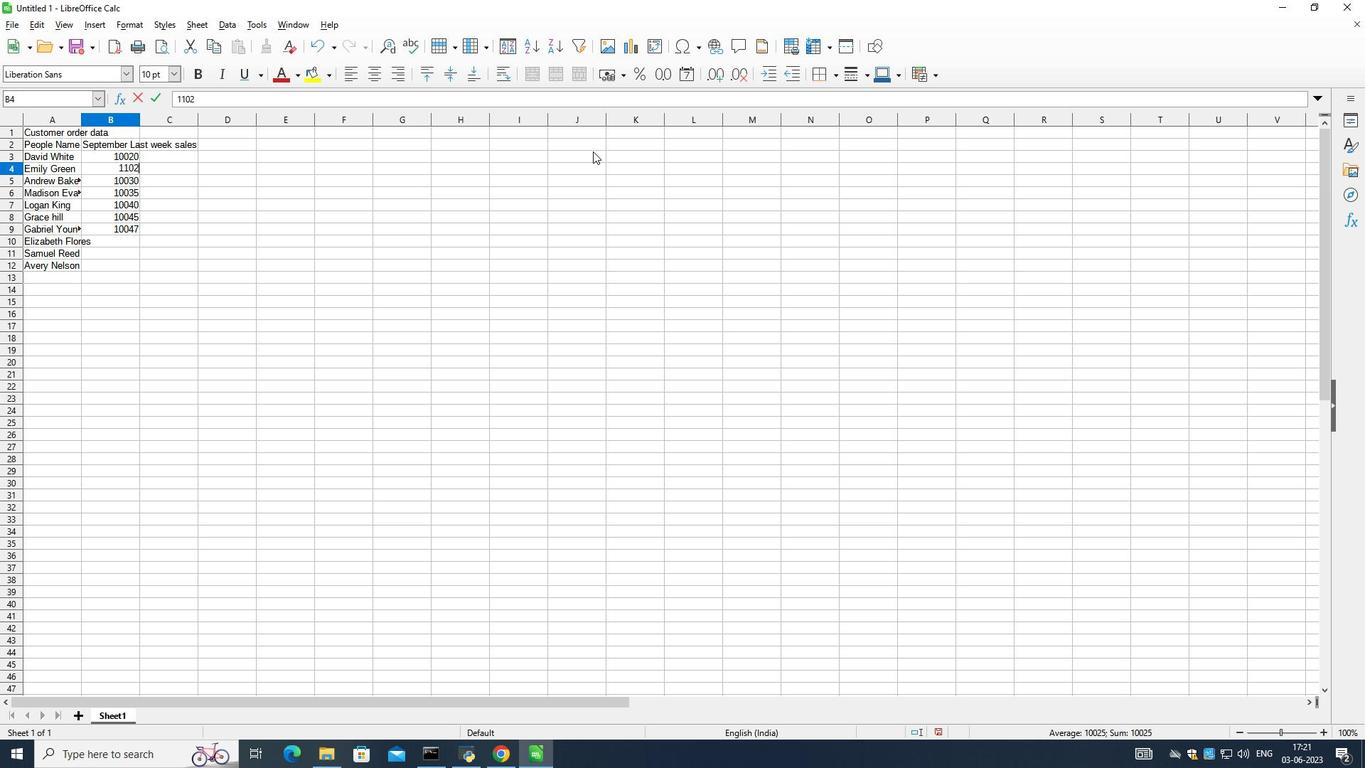 
Action: Mouse moved to (593, 151)
Screenshot: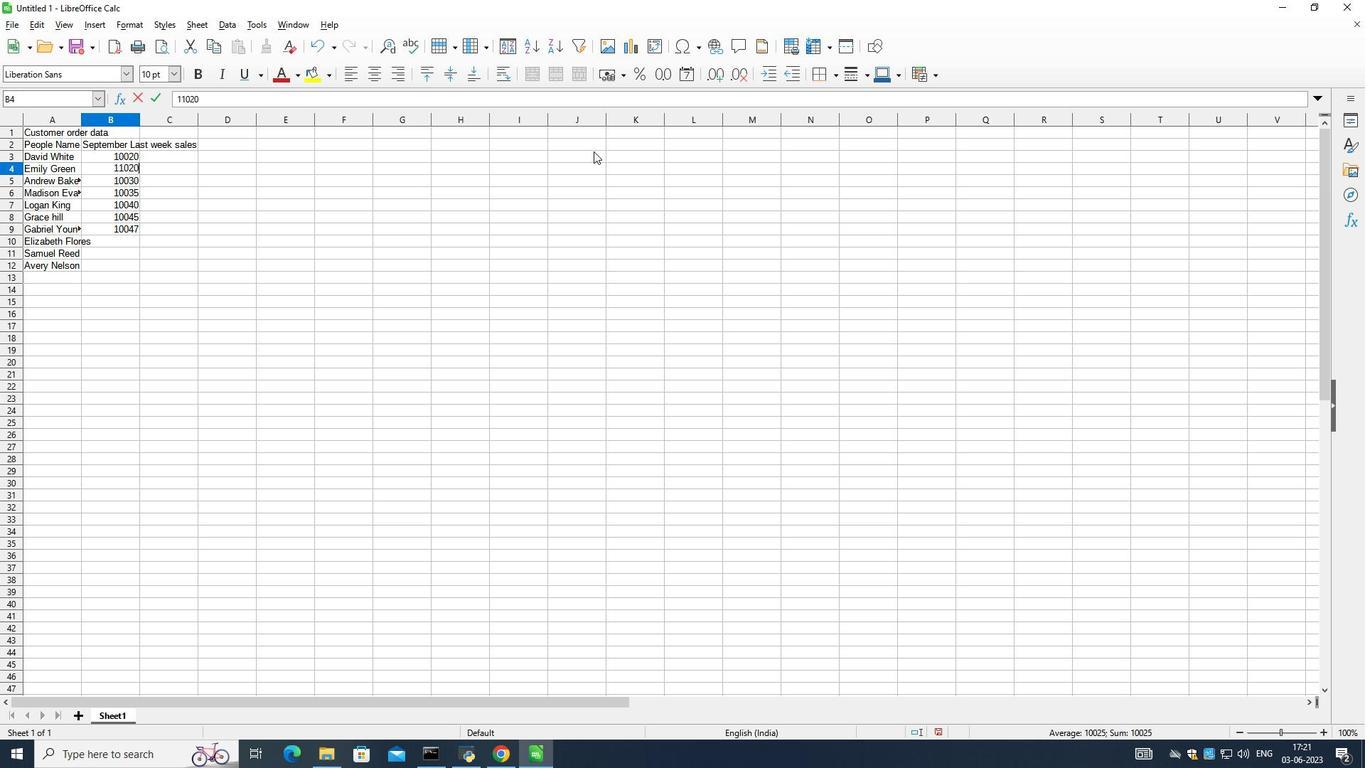
Action: Key pressed <Key.down>120
Screenshot: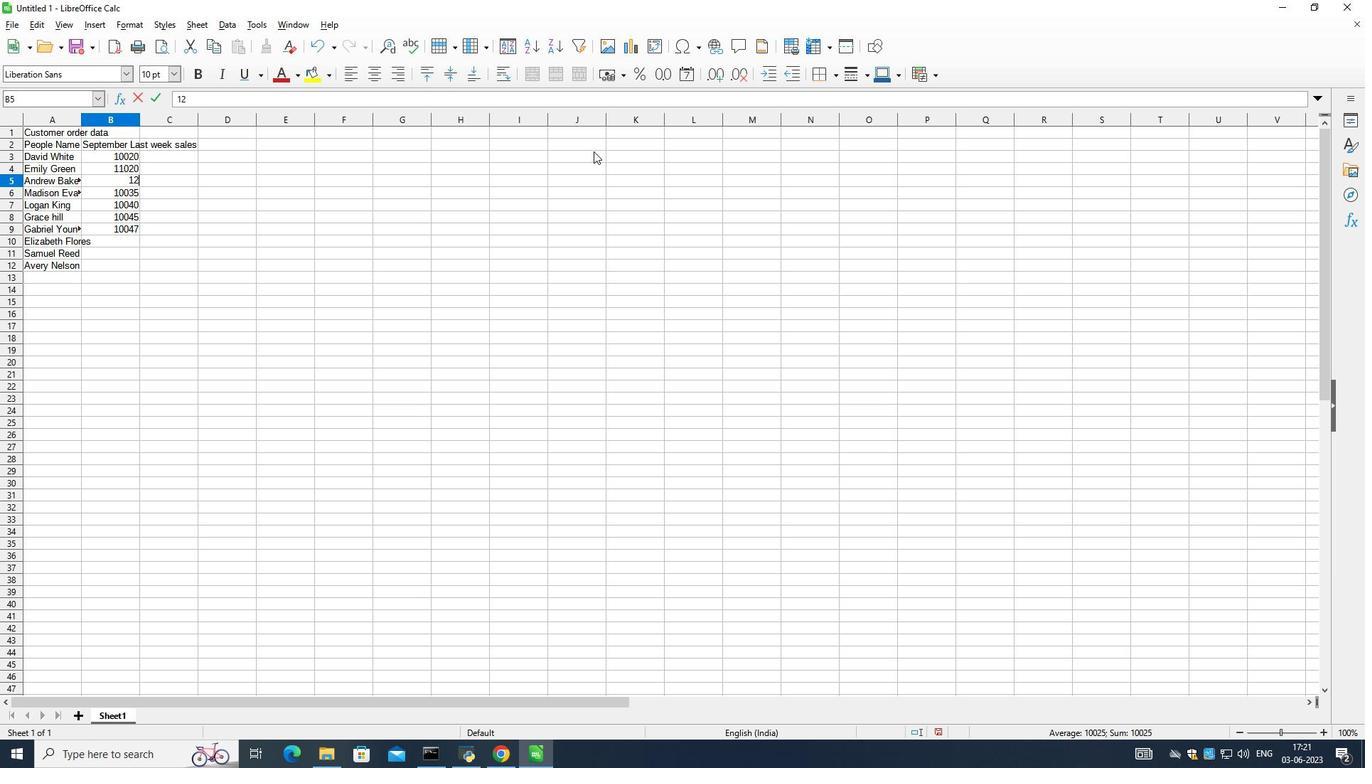 
Action: Mouse moved to (594, 151)
Screenshot: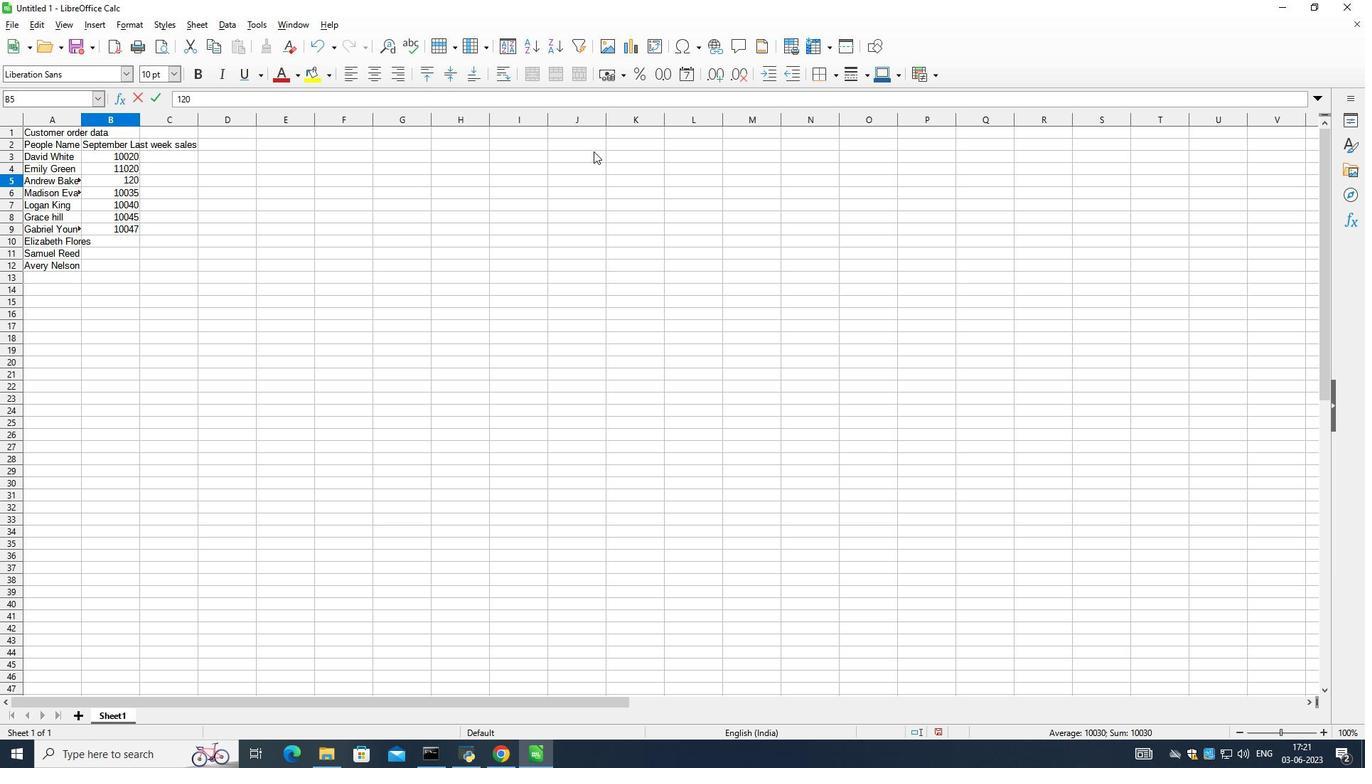 
Action: Key pressed 3
Screenshot: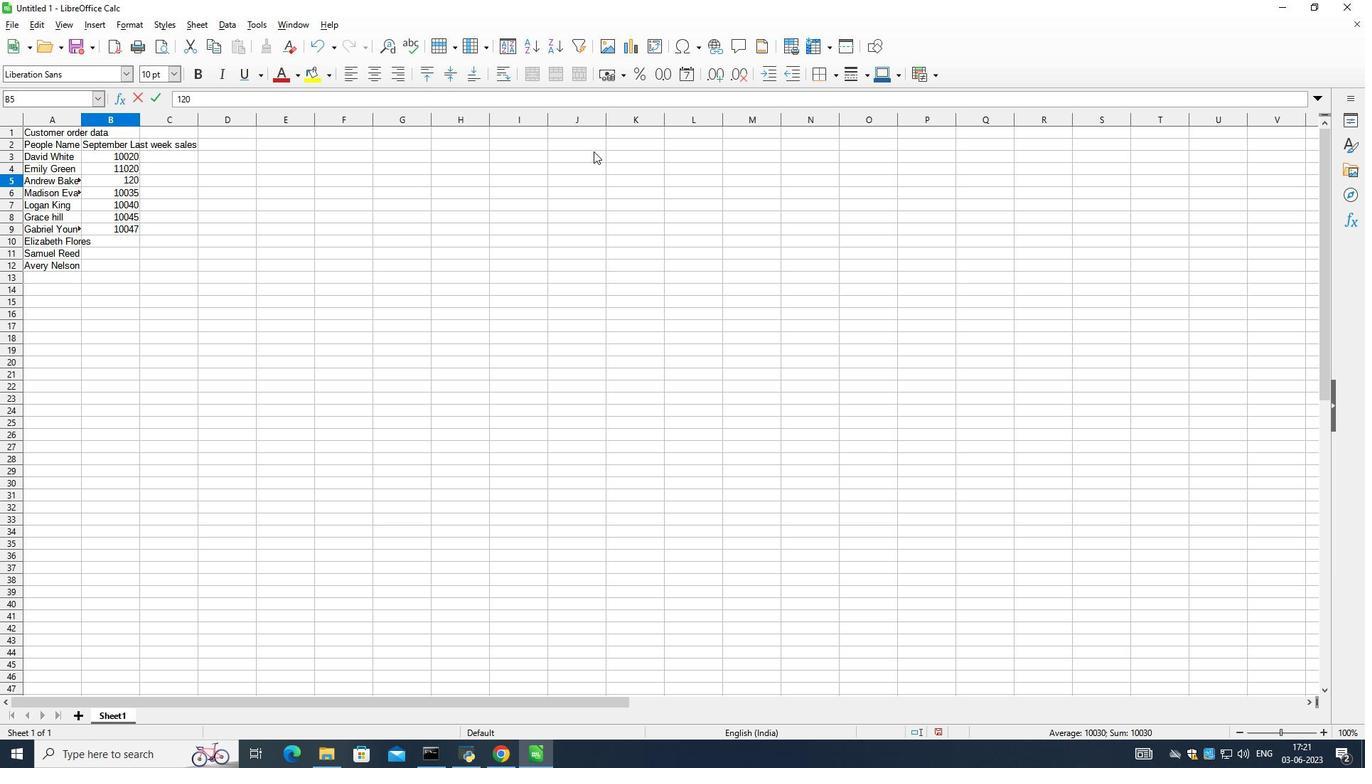 
Action: Mouse moved to (595, 150)
Screenshot: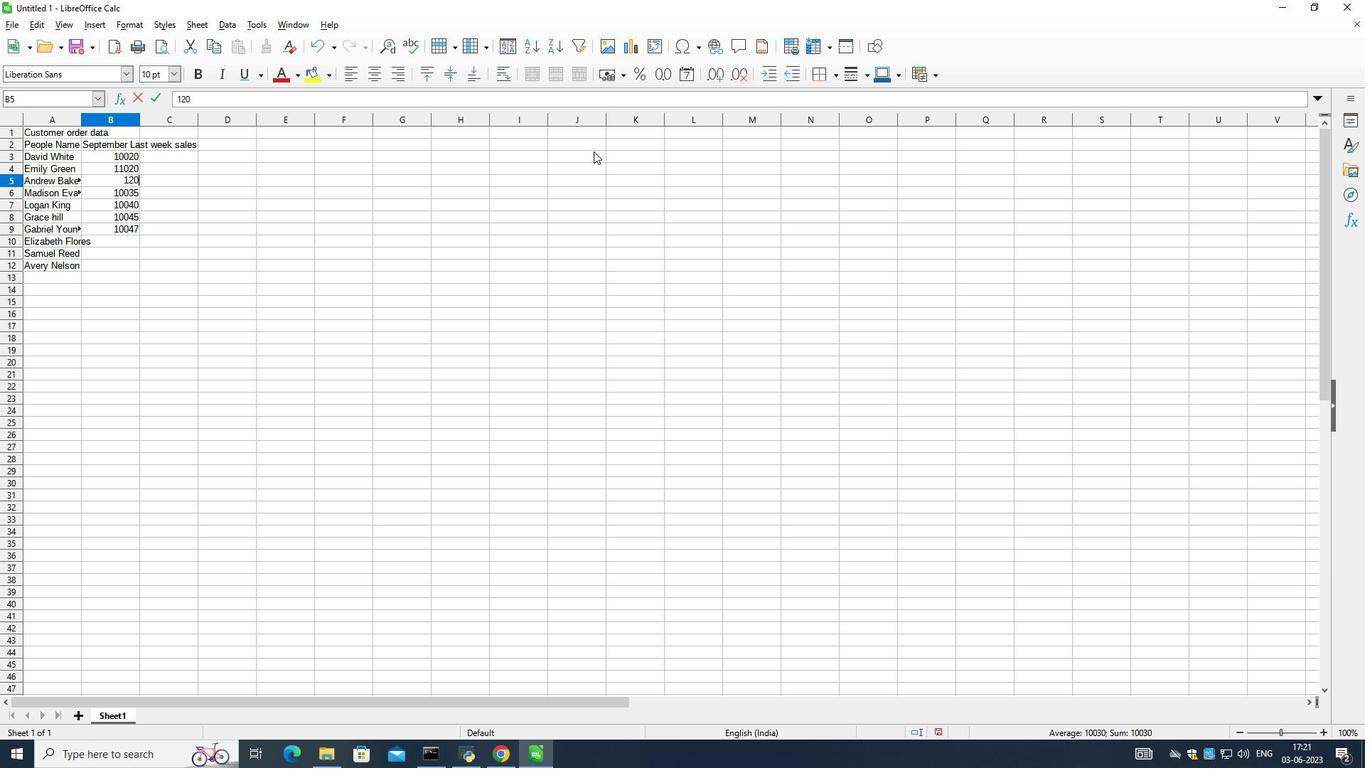 
Action: Key pressed 0
Screenshot: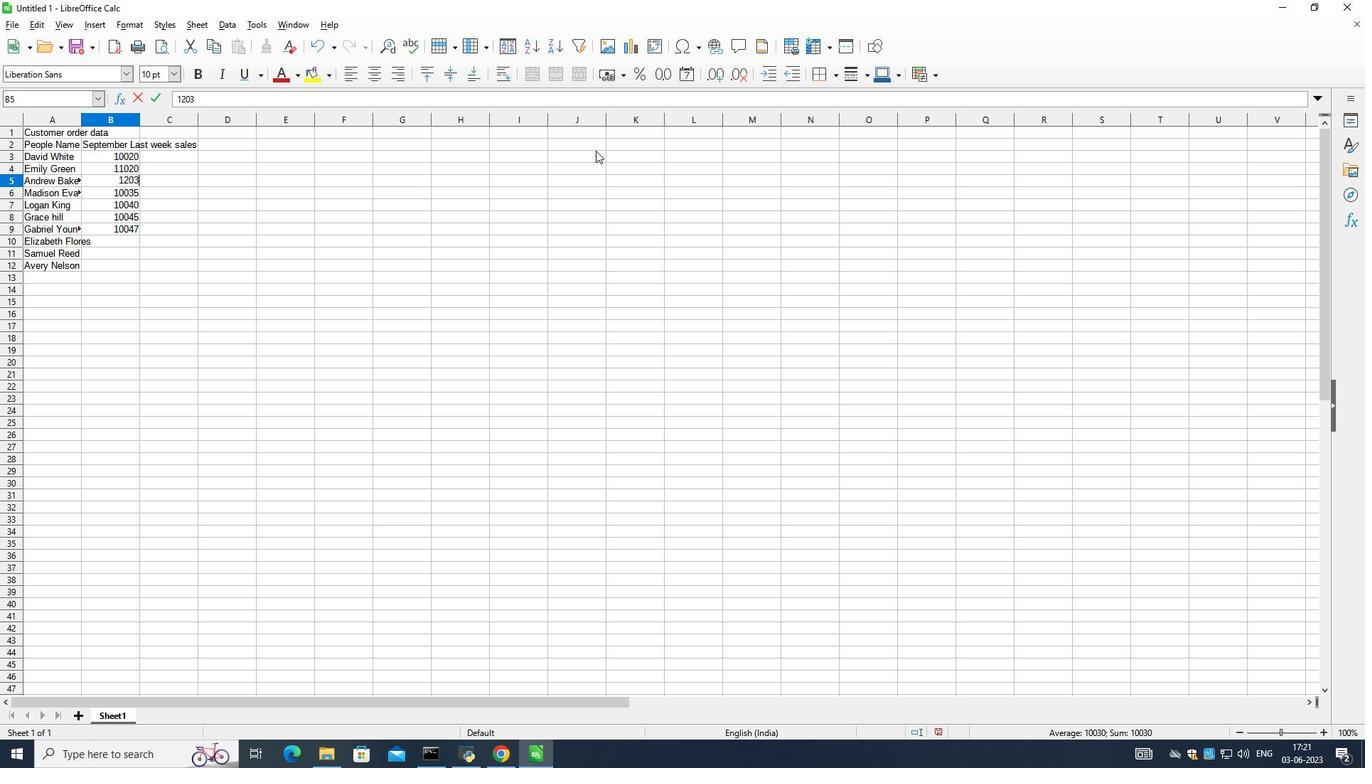 
Action: Mouse moved to (596, 150)
Screenshot: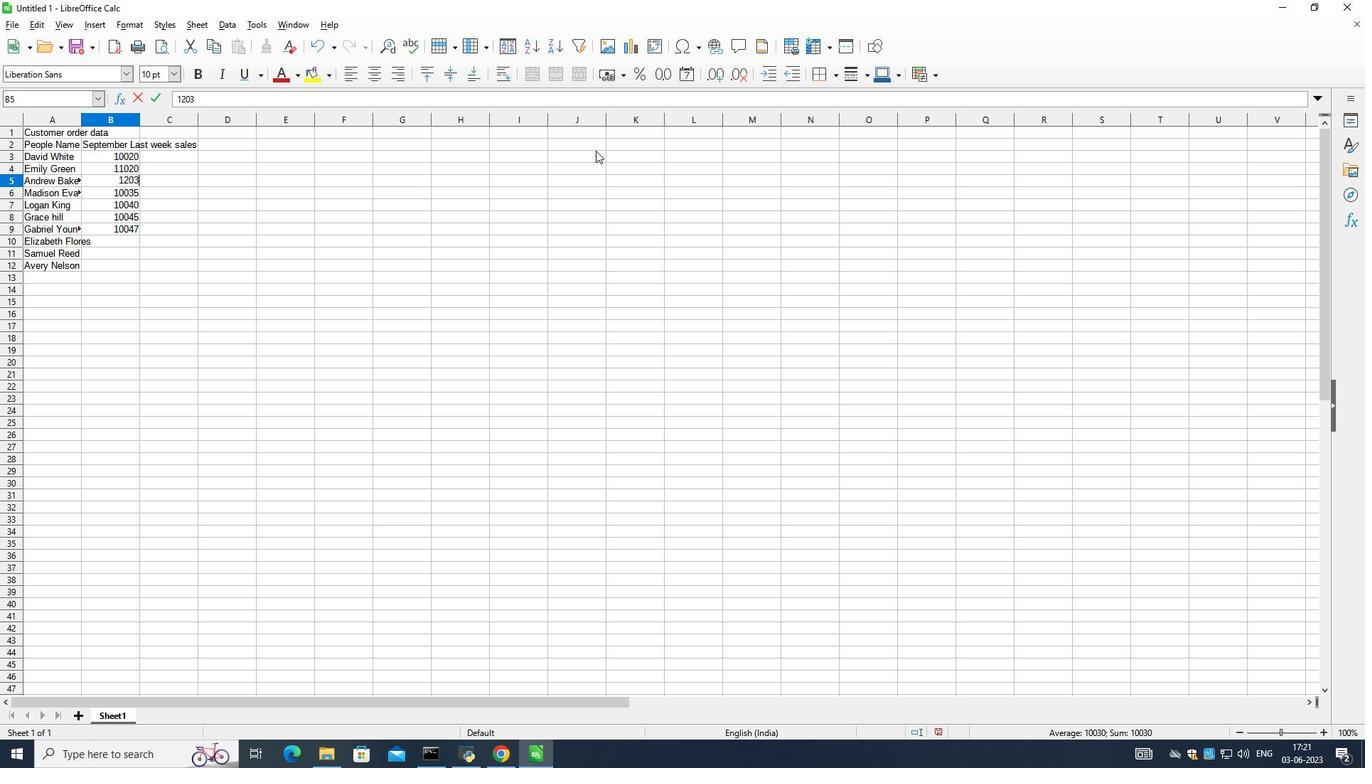 
Action: Key pressed <Key.down>1
Screenshot: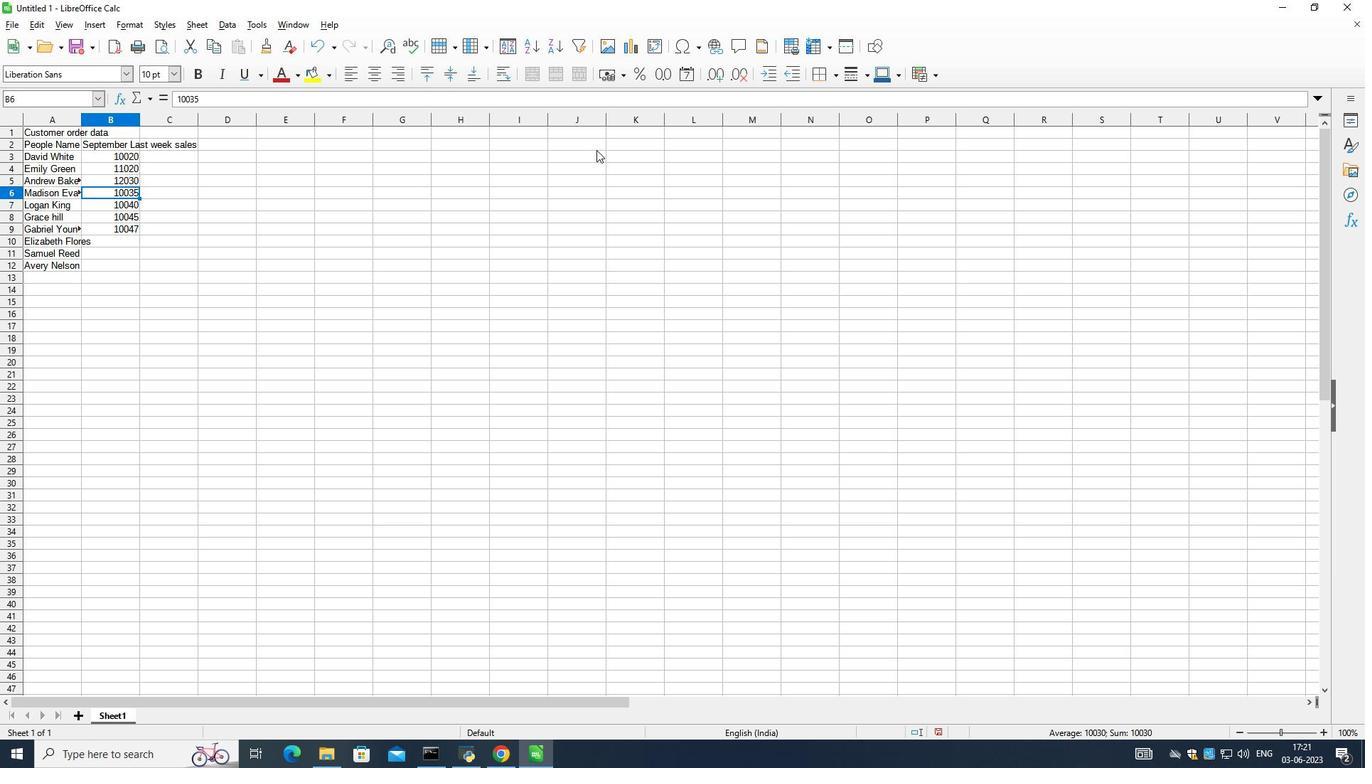 
Action: Mouse moved to (598, 149)
Screenshot: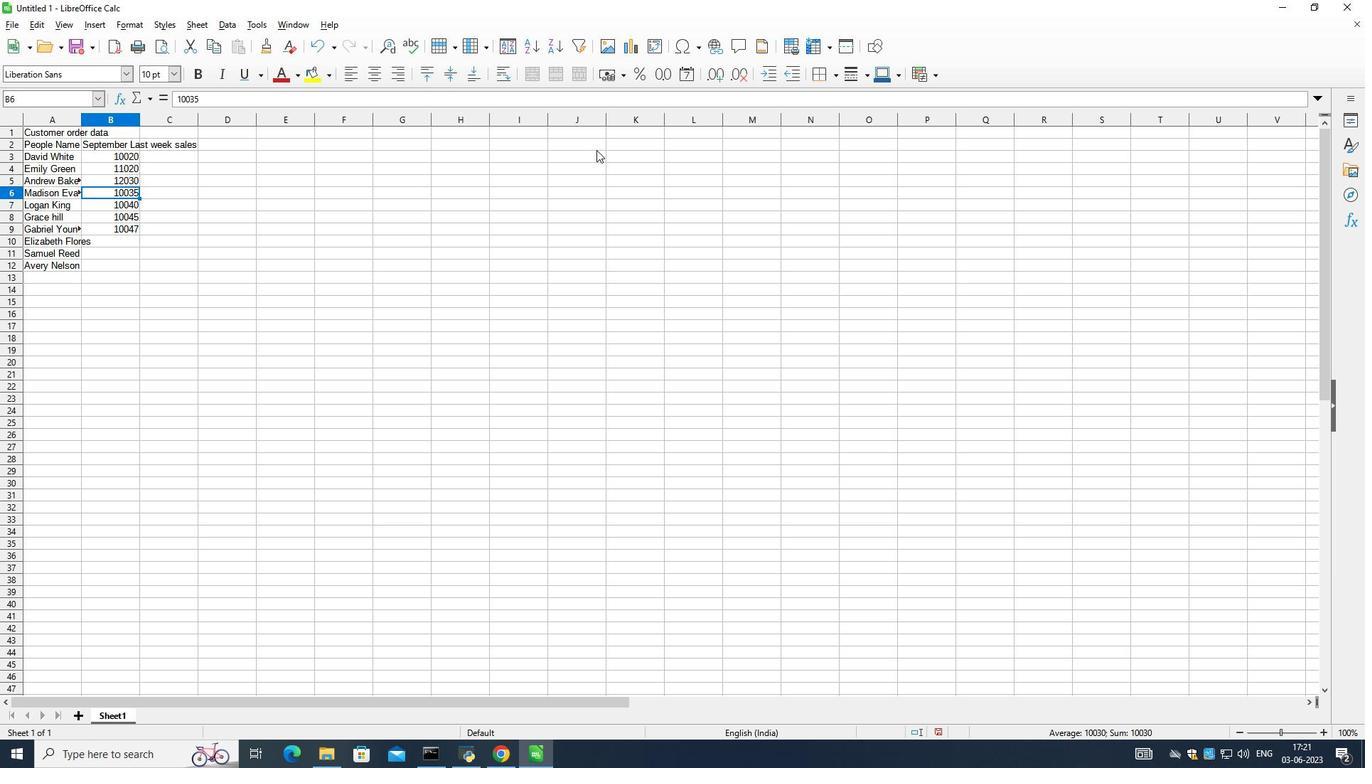 
Action: Key pressed 3040
Screenshot: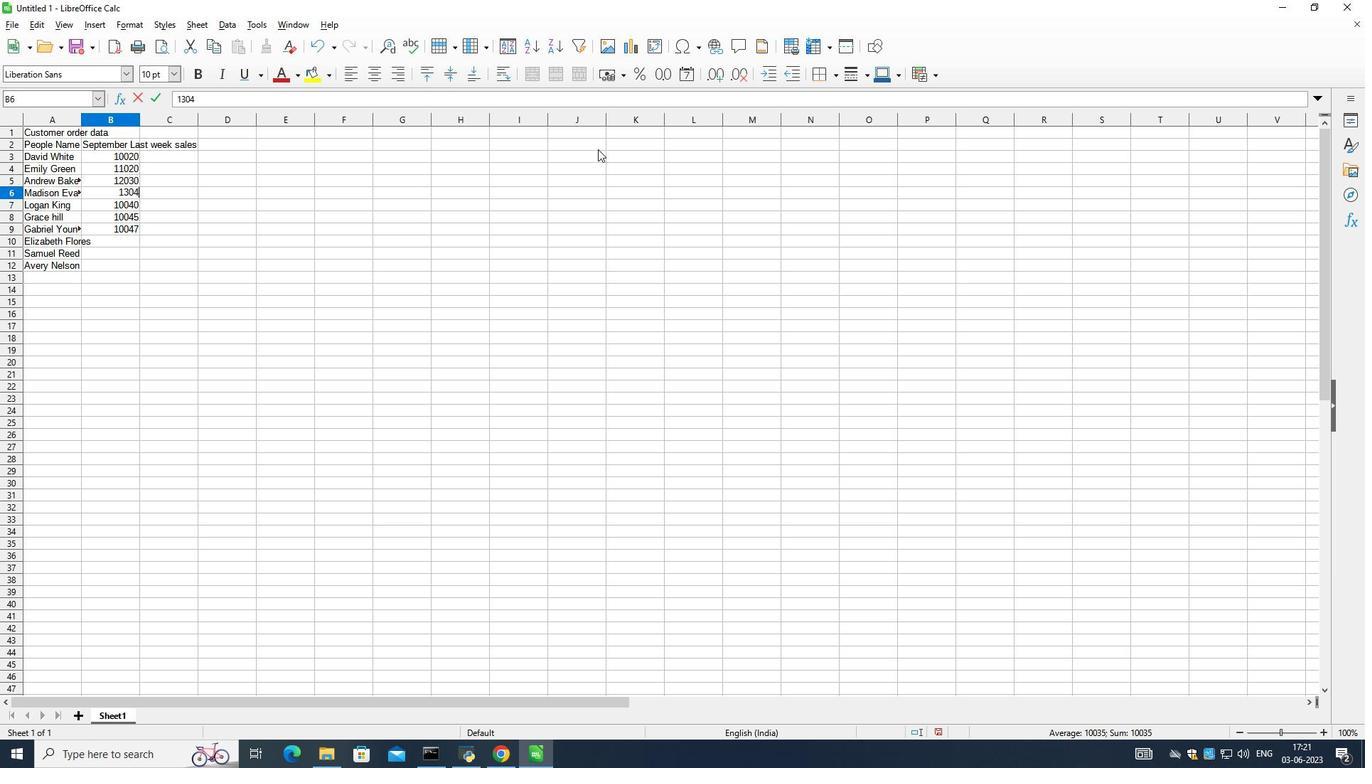 
Action: Mouse moved to (601, 147)
Screenshot: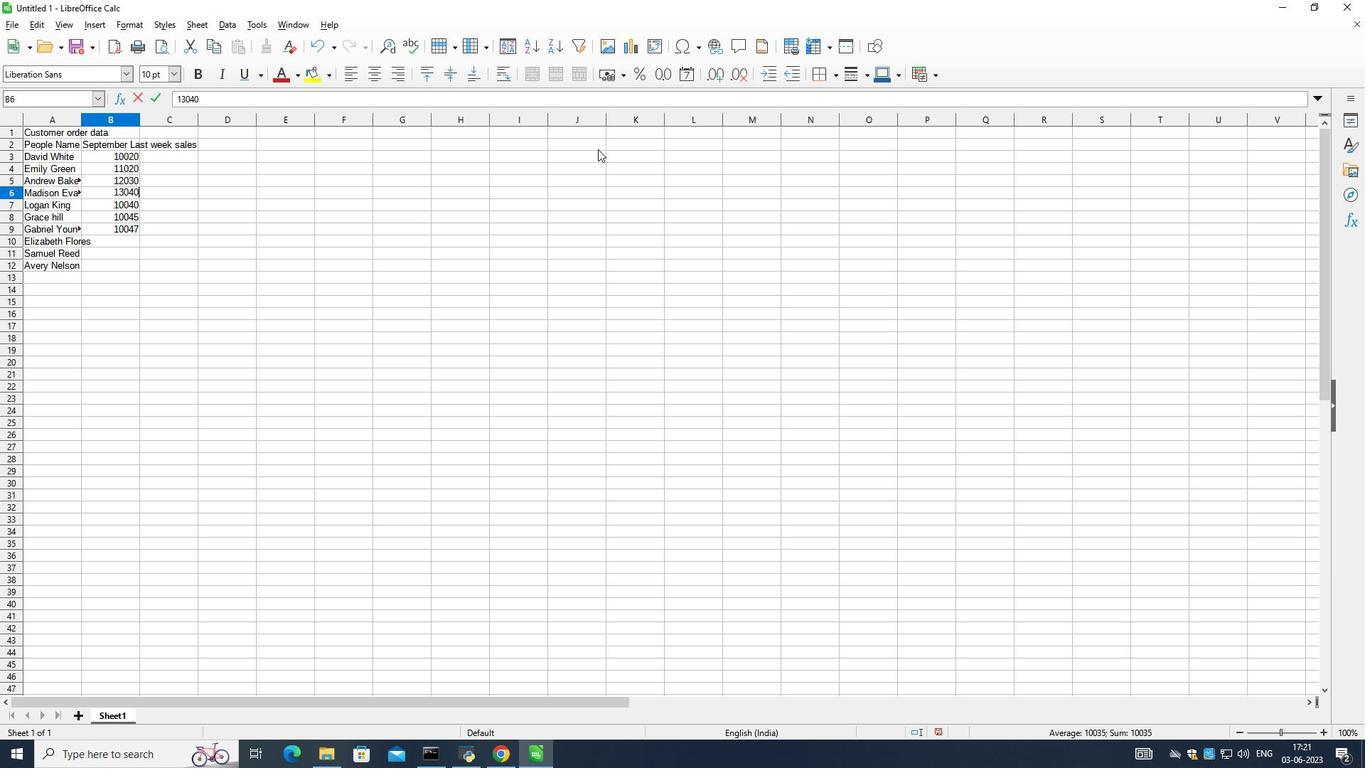 
Action: Key pressed <Key.down>104<Key.backspace><Key.backspace>405
Screenshot: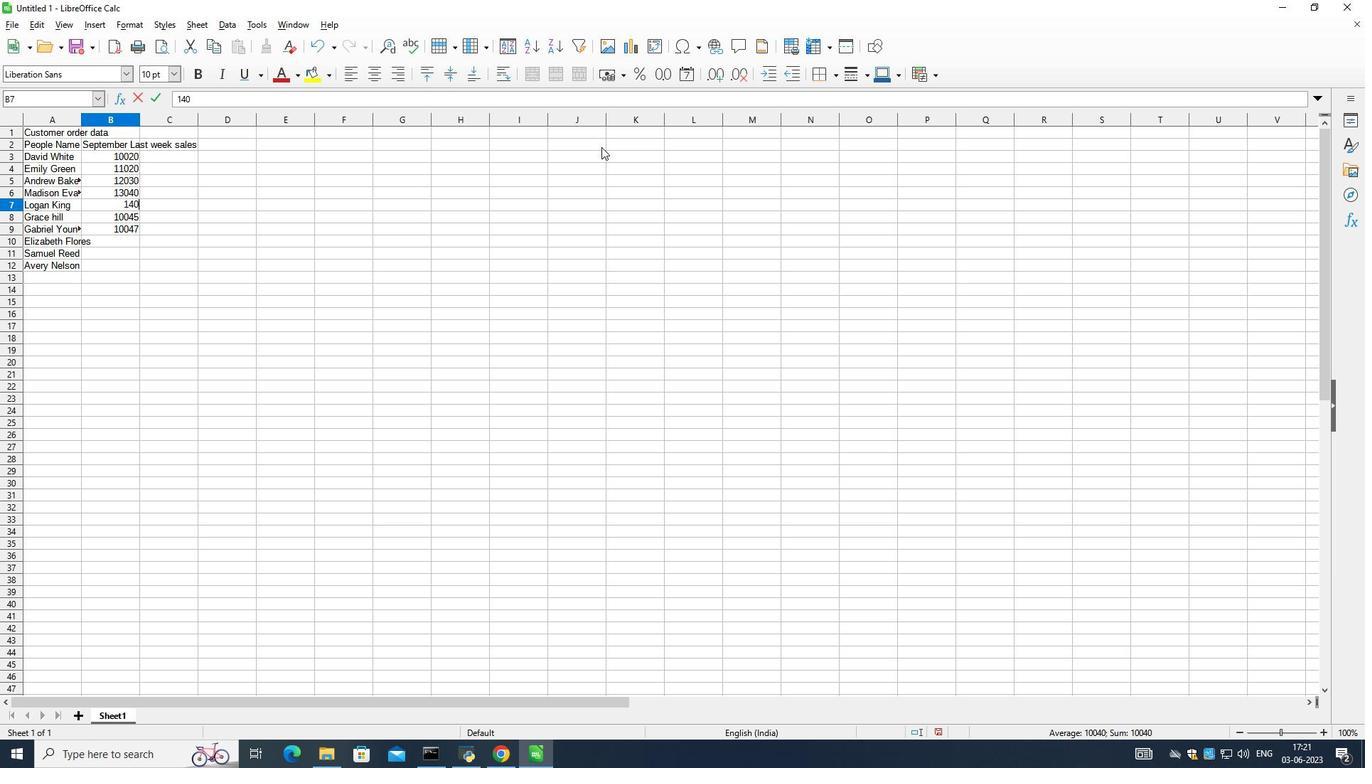 
Action: Mouse moved to (602, 147)
Screenshot: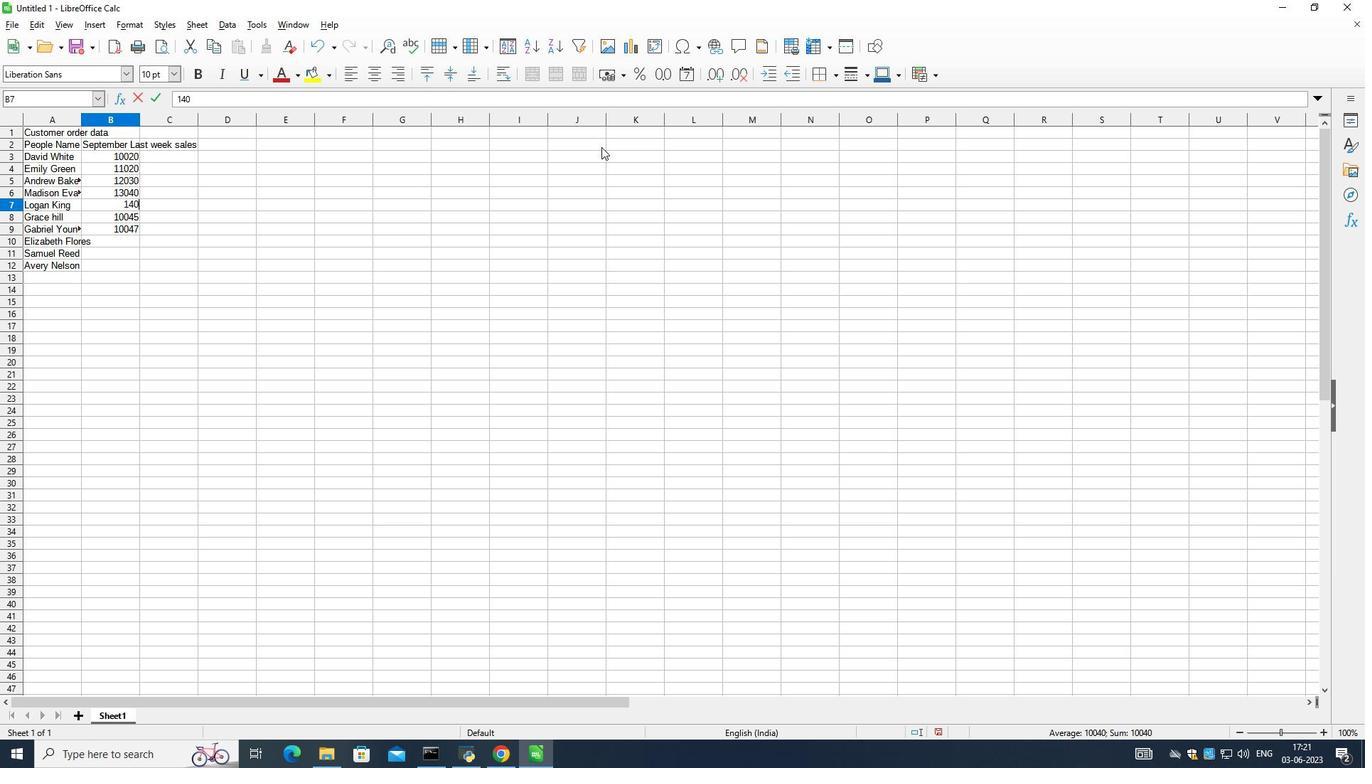 
Action: Key pressed 0
Screenshot: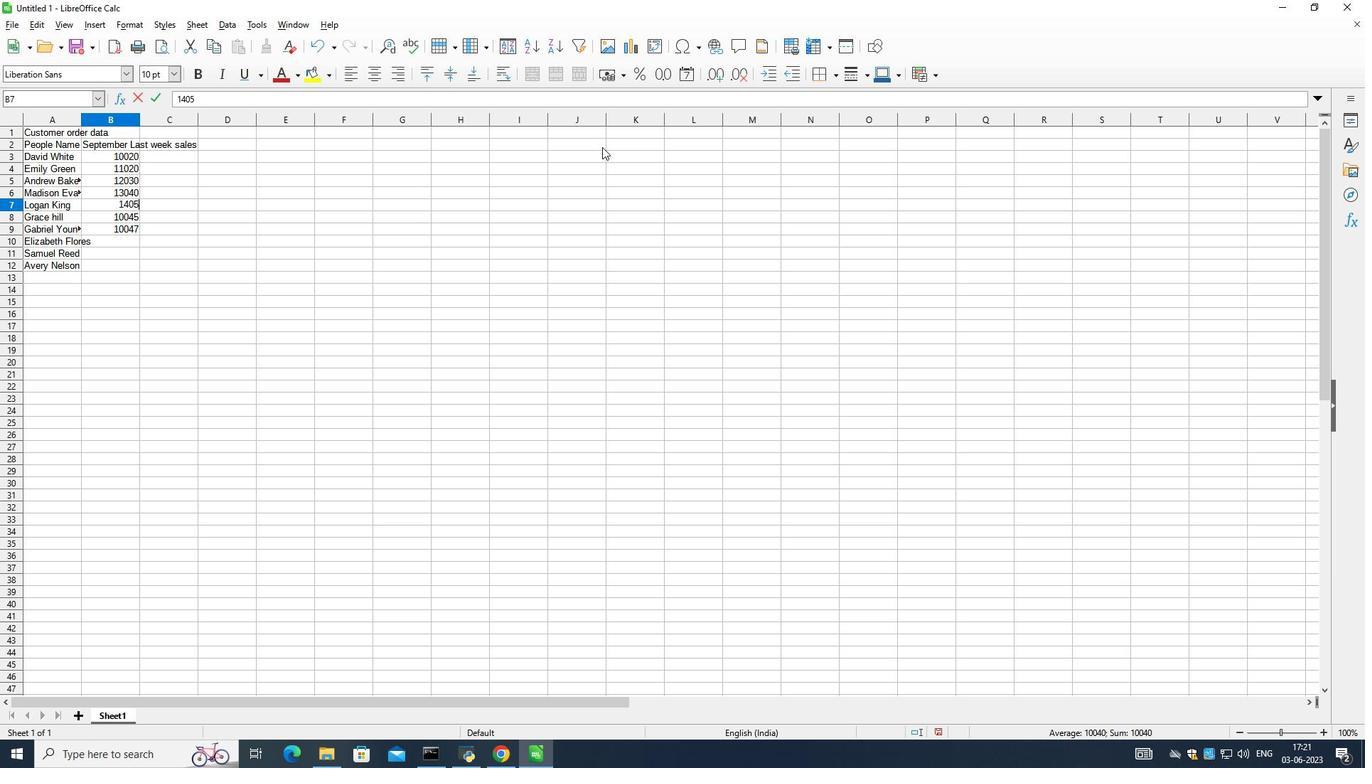 
Action: Mouse moved to (605, 144)
Screenshot: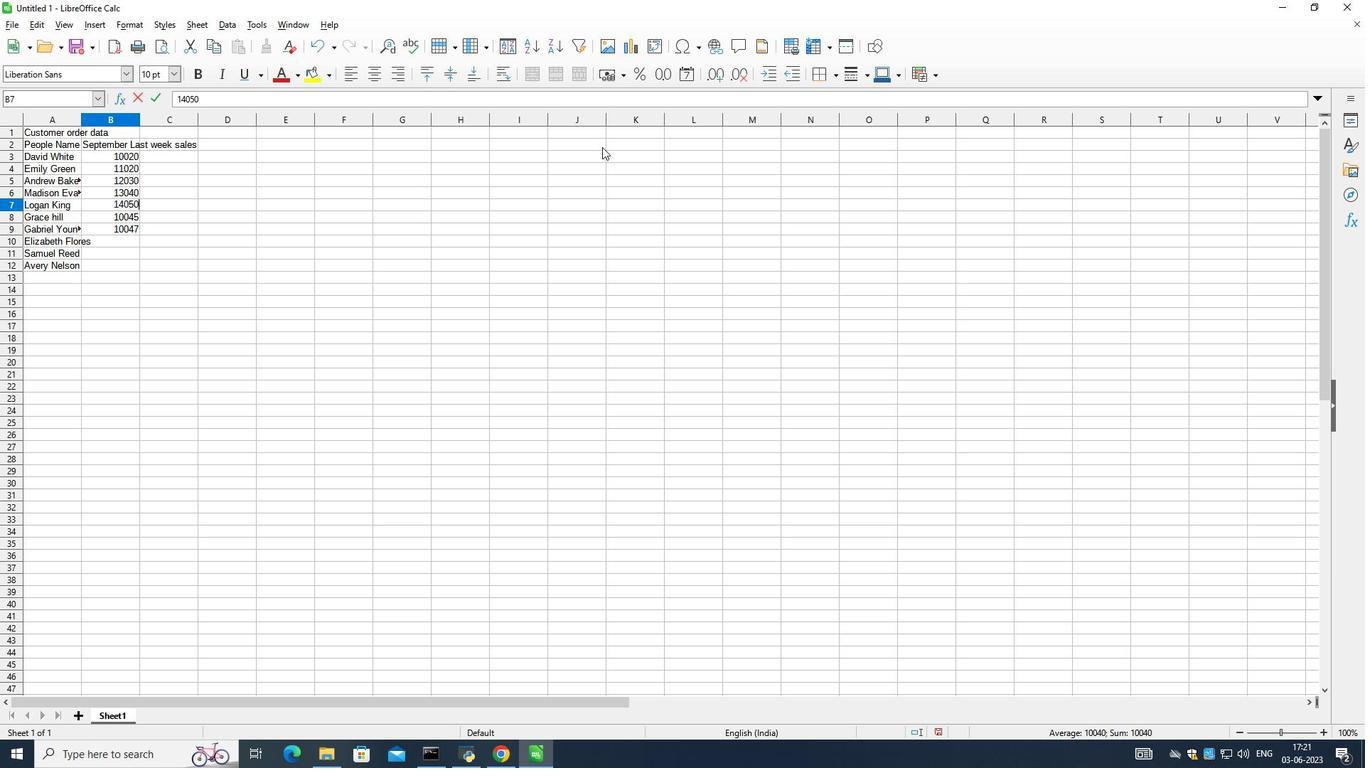 
Action: Key pressed <Key.down>15060<Key.down>16070<Key.down>17080<Key.down>1808<Key.backspace>90<Key.down>202<Key.backspace>50<Key.backspace>
Screenshot: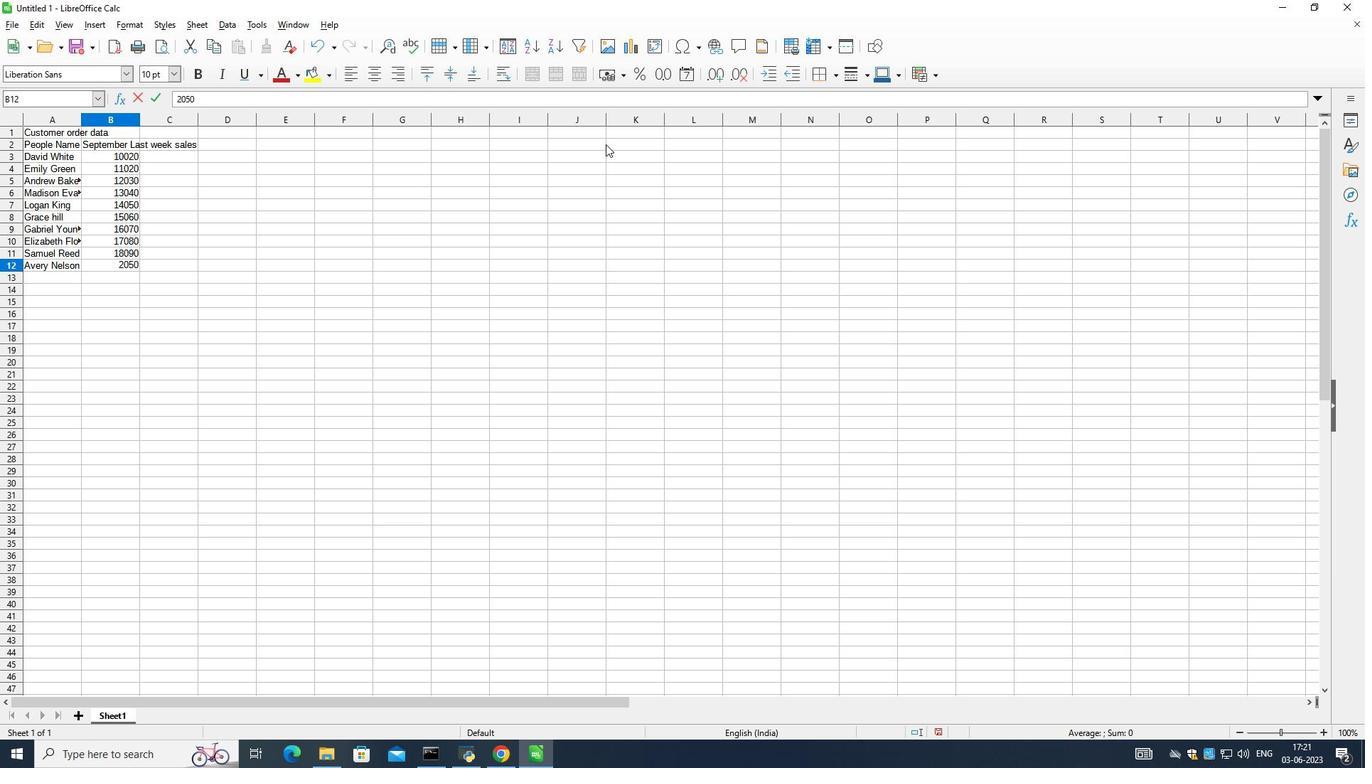 
Action: Mouse moved to (610, 142)
Screenshot: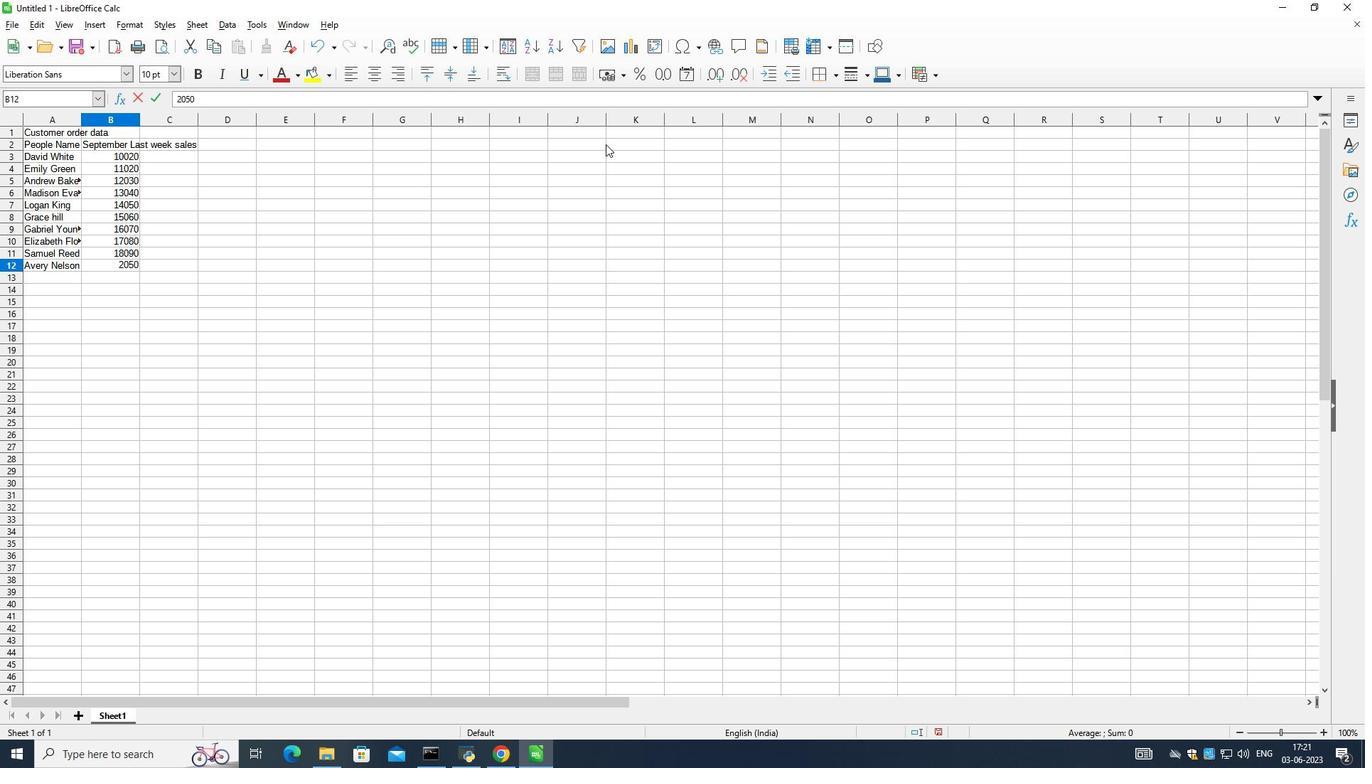 
Action: Key pressed <Key.backspace>00
Screenshot: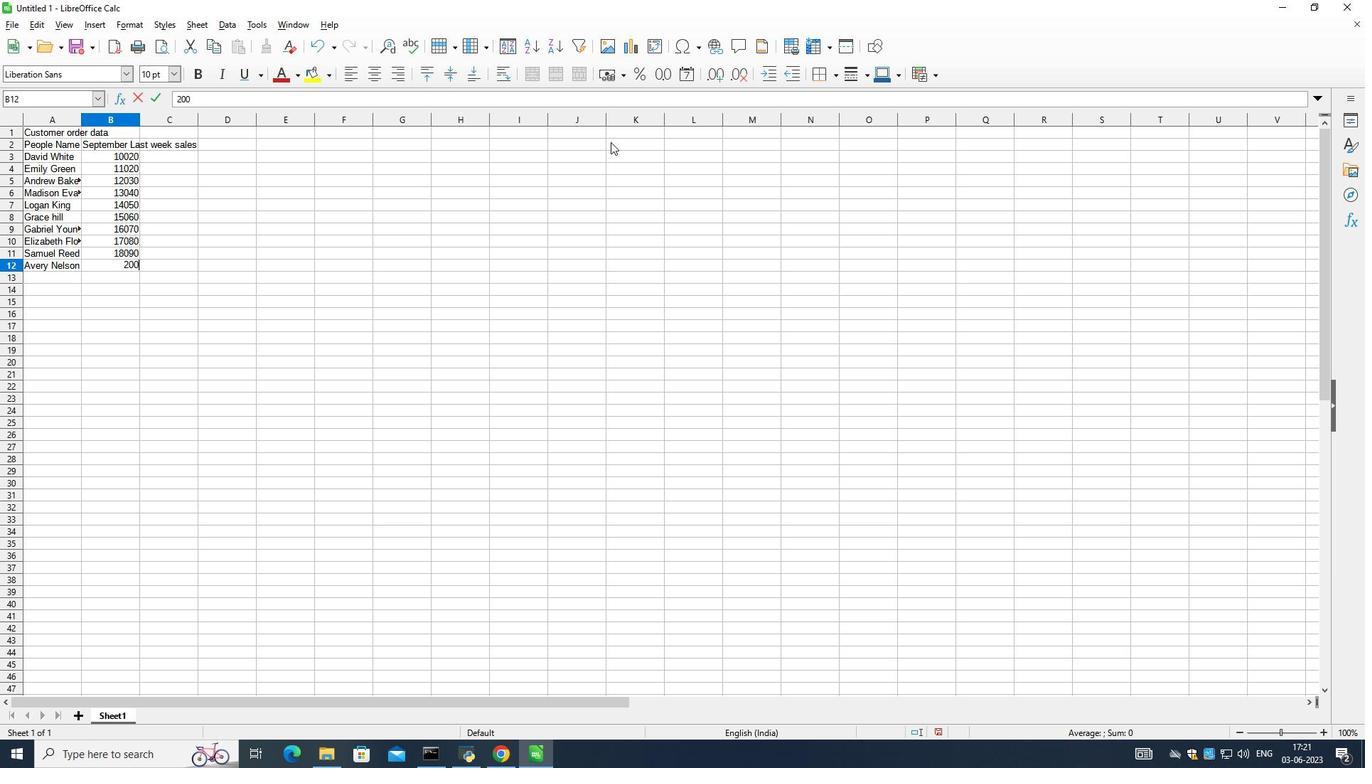 
Action: Mouse moved to (610, 142)
Screenshot: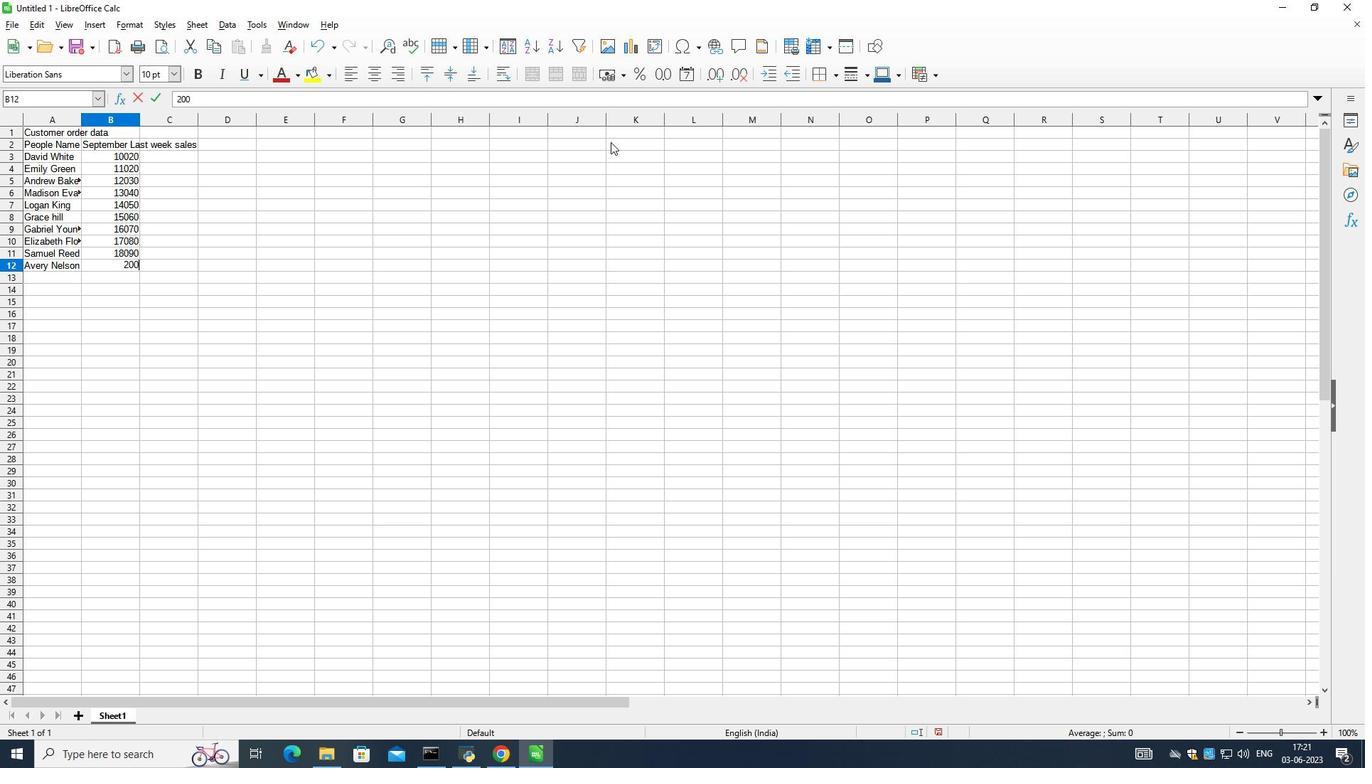 
Action: Key pressed 50<Key.backspace><Key.backspace>
Screenshot: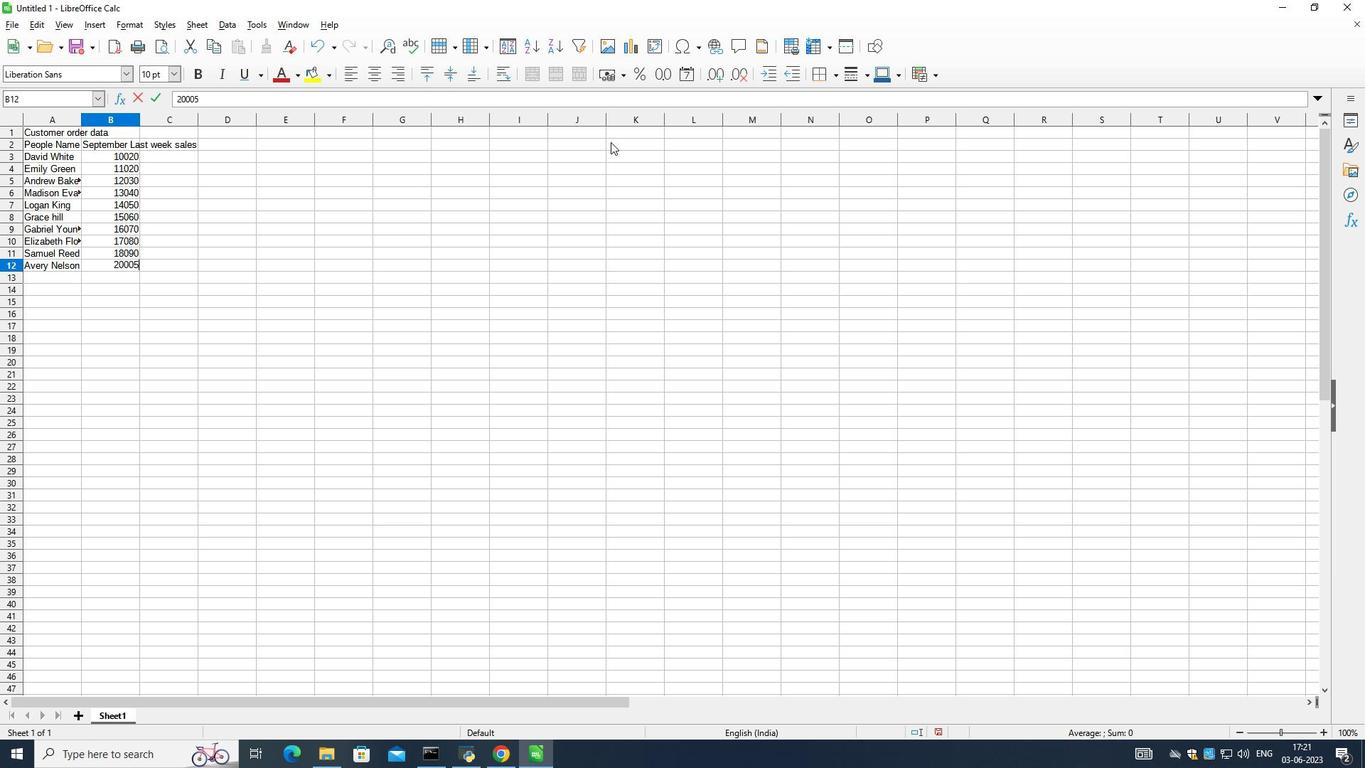 
Action: Mouse moved to (611, 142)
Screenshot: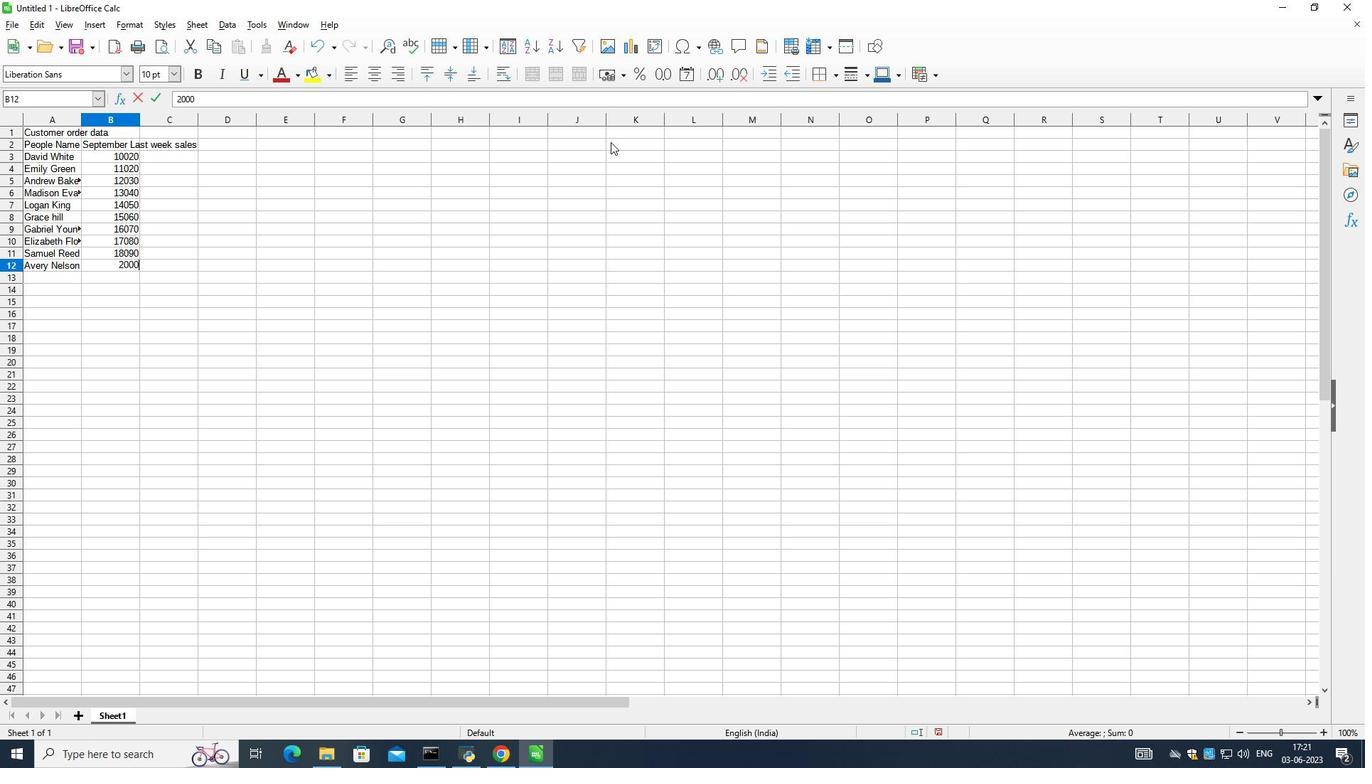
Action: Key pressed <Key.backspace>
Screenshot: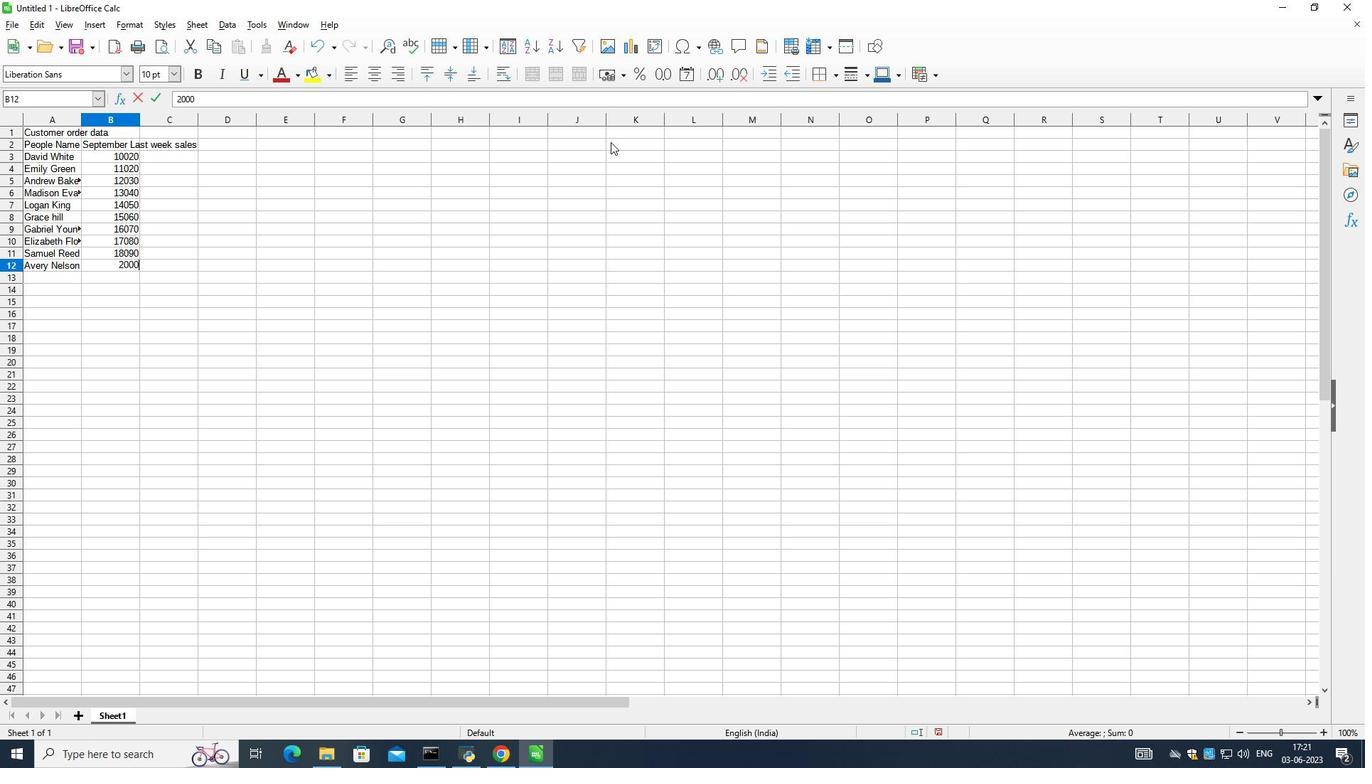 
Action: Mouse moved to (611, 142)
Screenshot: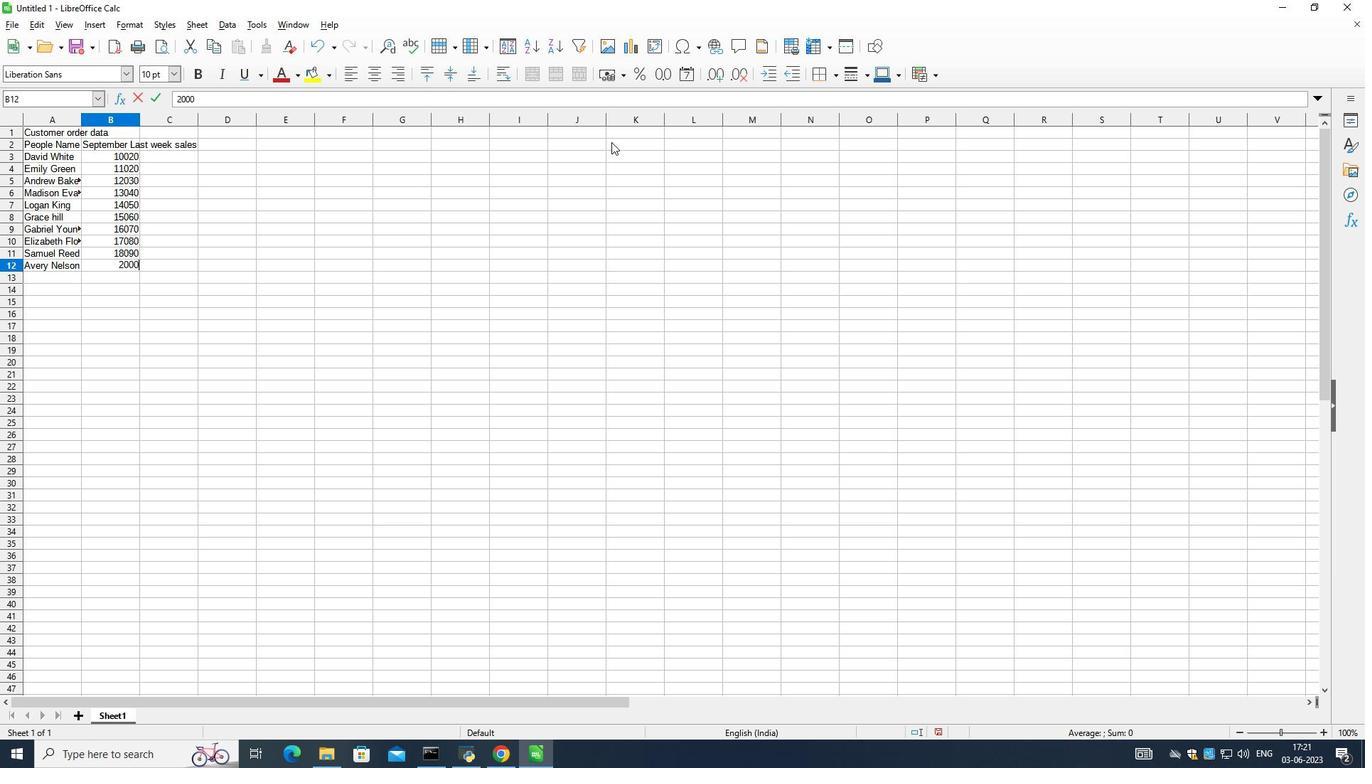 
Action: Key pressed 50<Key.down><Key.up><Key.up><Key.down><Key.up>
Screenshot: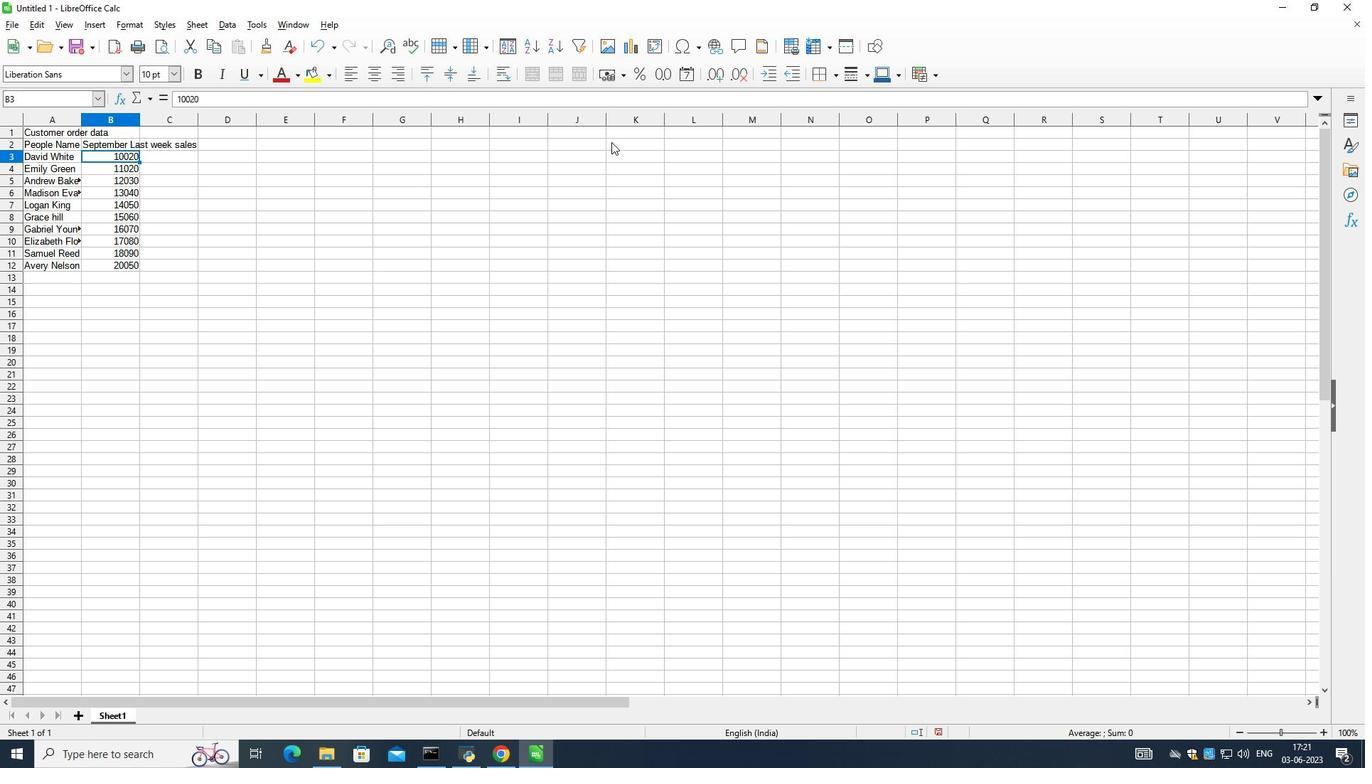 
Action: Mouse moved to (137, 118)
Screenshot: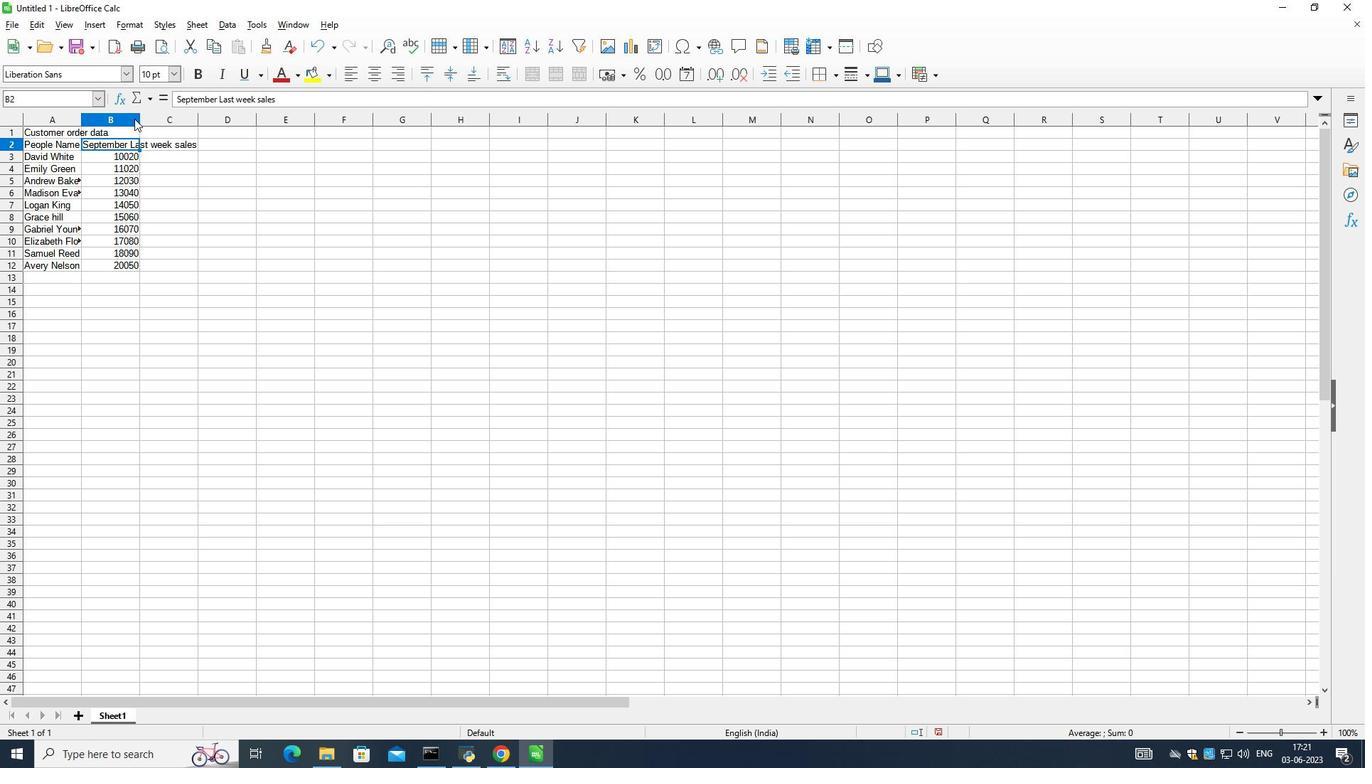 
Action: Mouse pressed left at (137, 118)
Screenshot: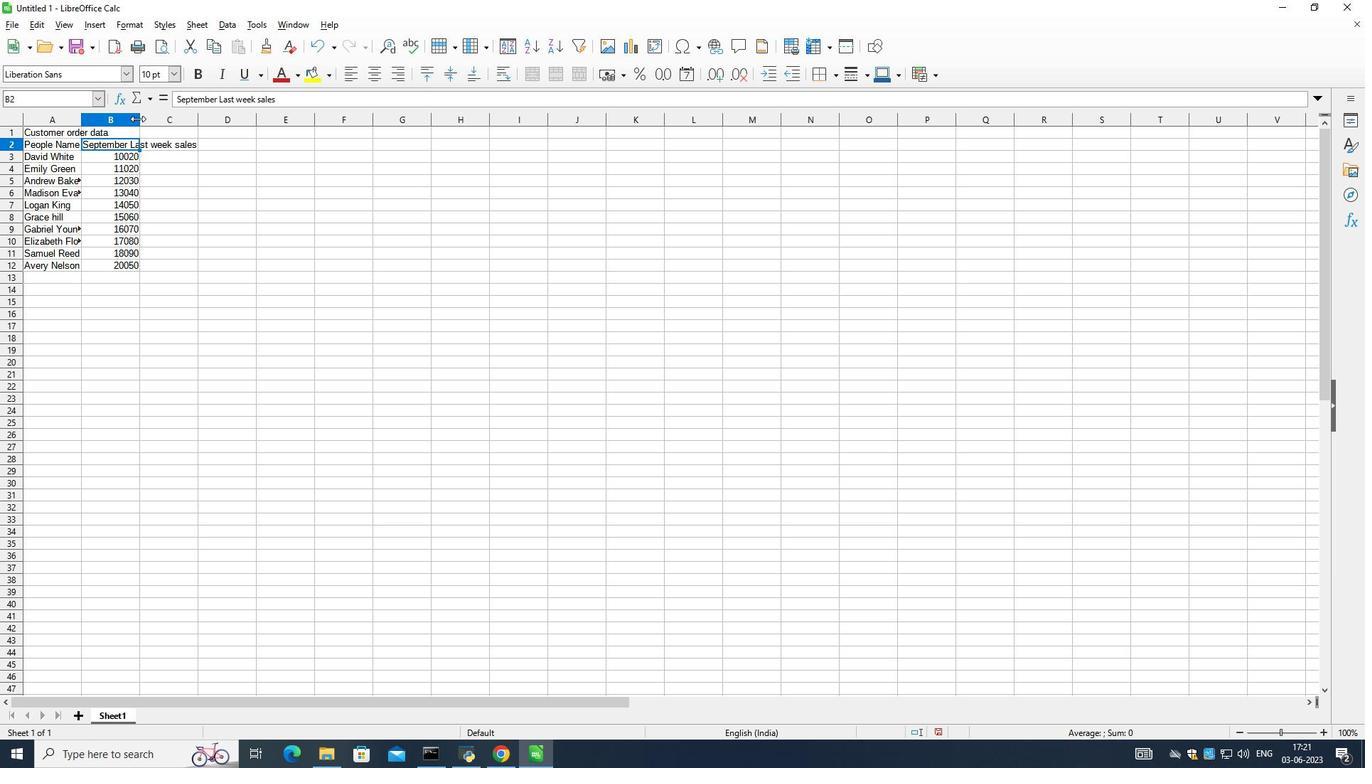 
Action: Mouse pressed left at (137, 118)
Screenshot: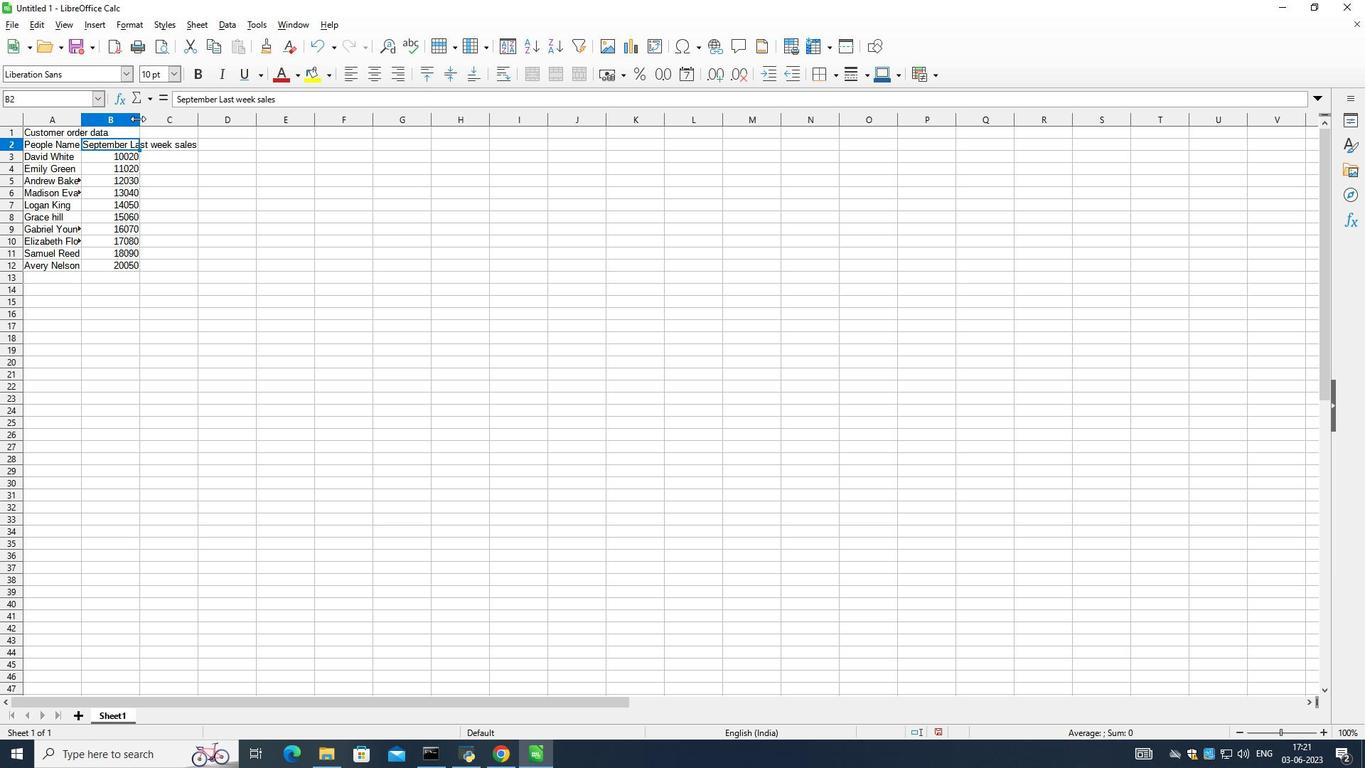 
Action: Mouse moved to (225, 143)
Screenshot: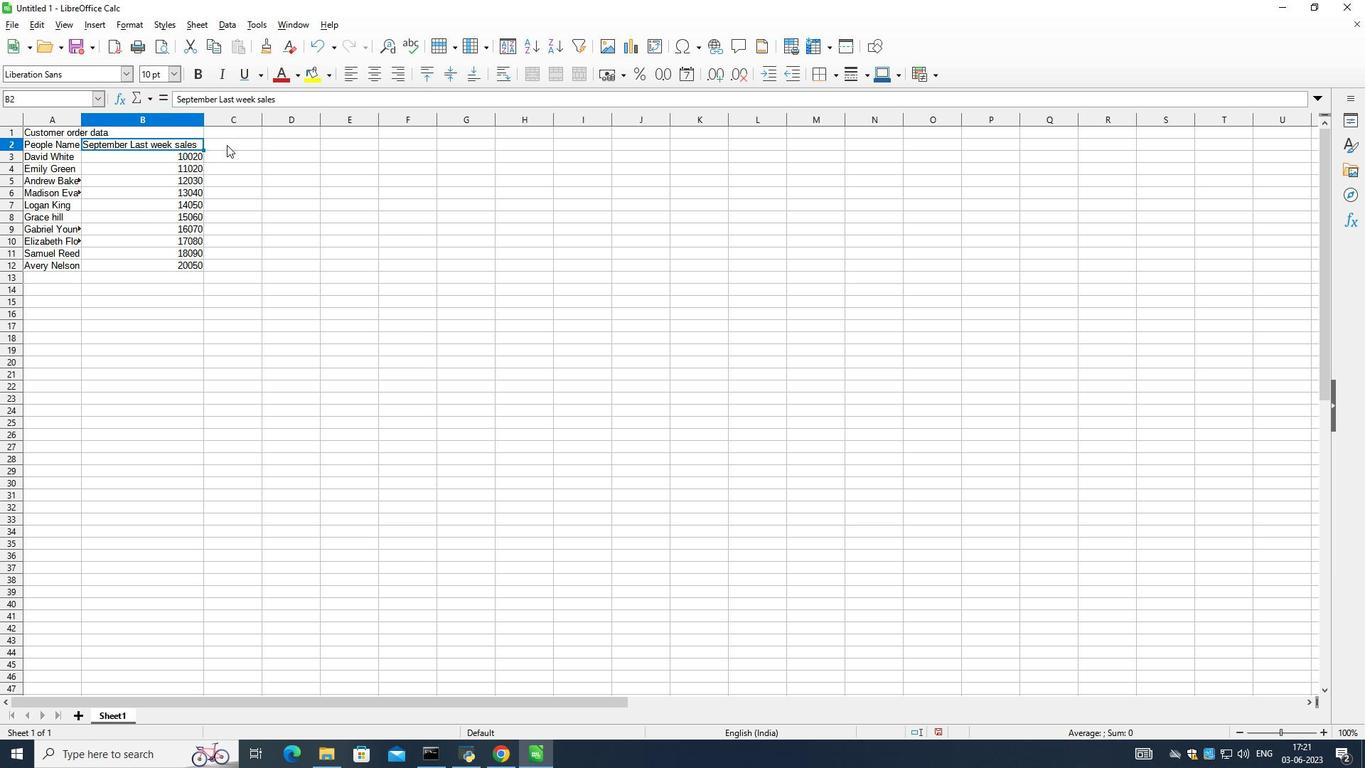 
Action: Mouse pressed left at (225, 143)
Screenshot: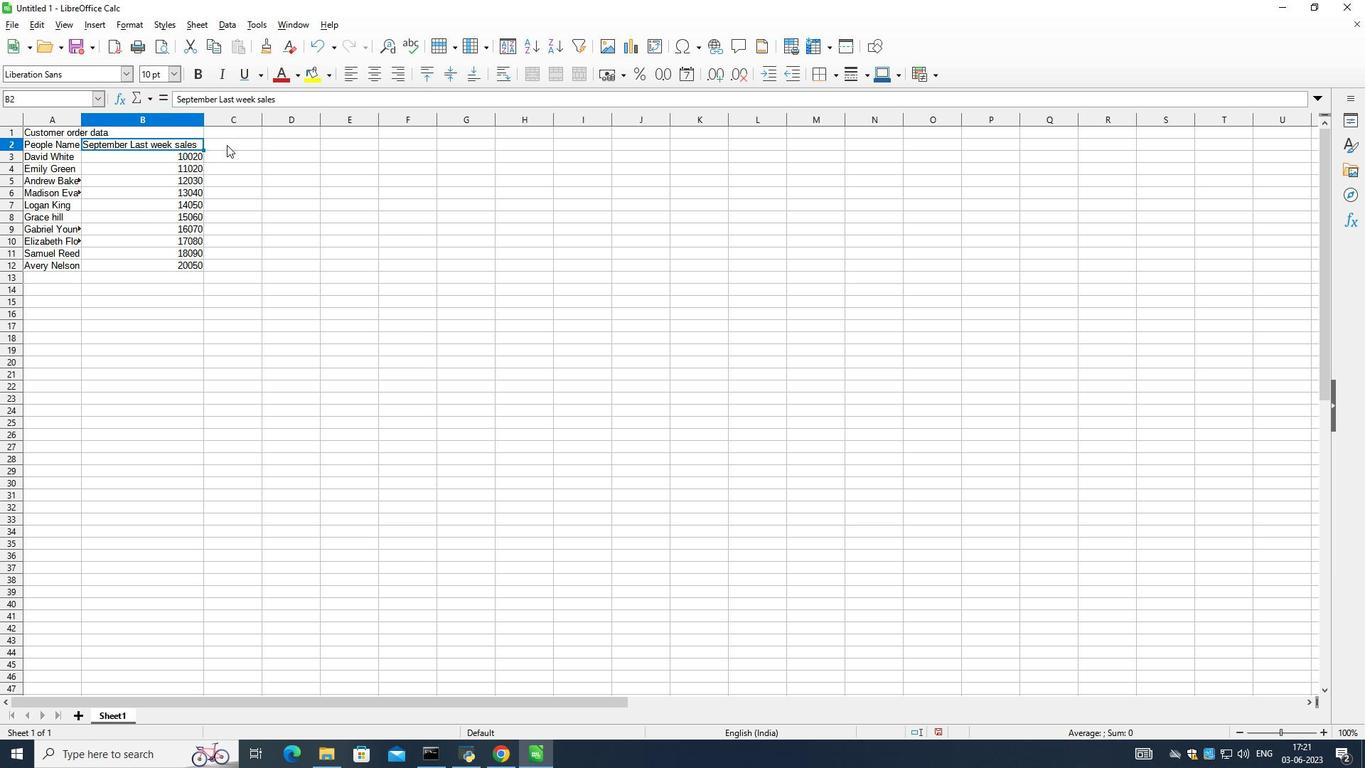 
Action: Mouse moved to (631, 288)
Screenshot: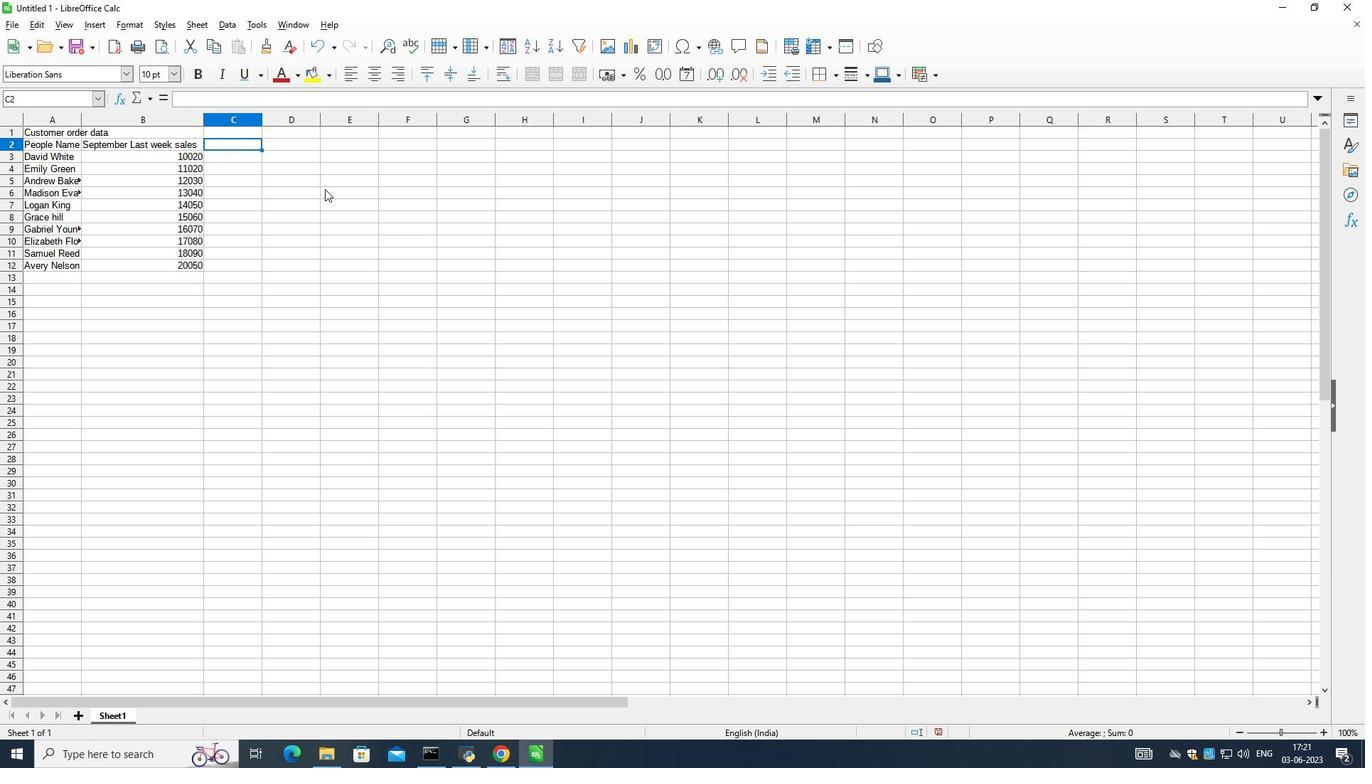 
Action: Key pressed <Key.shift>Order<Key.space><Key.shift>Name<Key.down><Key.up><Key.shift_r>Custoemr<Key.space><Key.backspace><Key.backspace><Key.backspace><Key.backspace><Key.backspace>omer<Key.space><Key.shift>Order<Key.space><Key.shift>name<Key.backspace>e<Key.down><Key.shift>Nike<Key.space><Key.shift_r>Shoe<Key.down><Key.shift_r>Adidas<Key.space><Key.shift_r>Shoe<Key.down><Key.shift_r>Gucci<Key.space><Key.shift_r>T-shirt<Key.down><Key.shift>Louis<Key.space><Key.shift_r>Vuitton<Key.space><Key.shift>Bag<Key.down><Key.shift_r>Zara<Key.space><Key.shift_r>Shirt<Key.down><Key.shift>H<Key.shift_r>&<Key.shift>M<Key.space><Key.shift>Jeans<Key.down><Key.shift_r>Chanel<Key.space><Key.shift>Pefume<Key.down><Key.shift_r>Versace<Key.space><Key.shift>Perfume<Key.down><Key.shift_r>Ralph<Key.space><Key.shift>Lauren<Key.down><Key.shift>Prada<Key.space><Key.shift_r>Shirtcus<Key.backspace><Key.backspace><Key.backspace><Key.space><Key.down><Key.up><Key.up><Key.up><Key.down><Key.up><Key.right><Key.shift_r>Customer<Key.space><Key.shift>Order<Key.down>10000<Key.down>1100<Key.down><Key.up><Key.up><Key.down><Key.up><Key.down>11000<Key.down>12<Key.down><Key.down><Key.down><Key.up><Key.up><Key.up>12000<Key.down>13000<Key.down>13500<Key.down>14000<Key.down>14500<Key.down>14575<Key.down>1458<Key.backspace>90<Key.down>15000<Key.down><Key.up><Key.up><Key.up><Key.right>
Screenshot: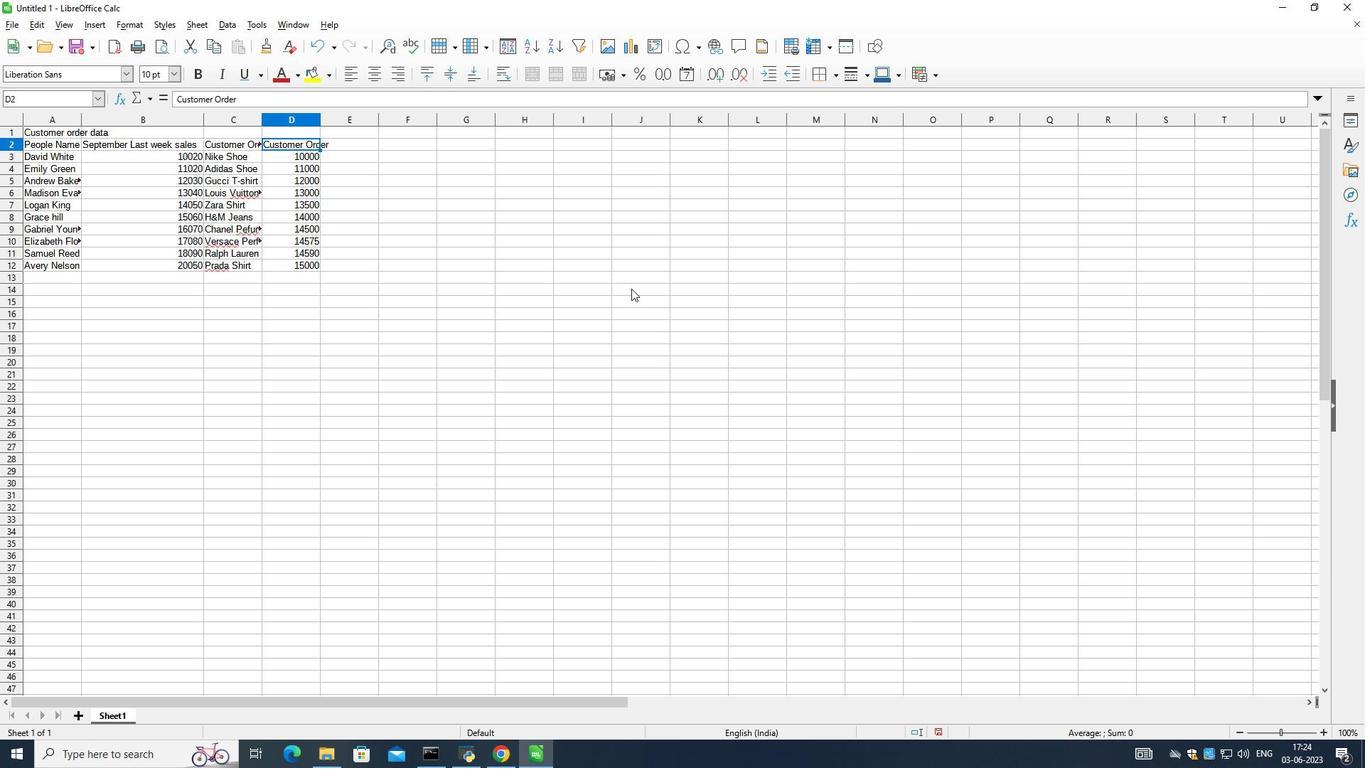 
Action: Mouse moved to (14, 116)
Screenshot: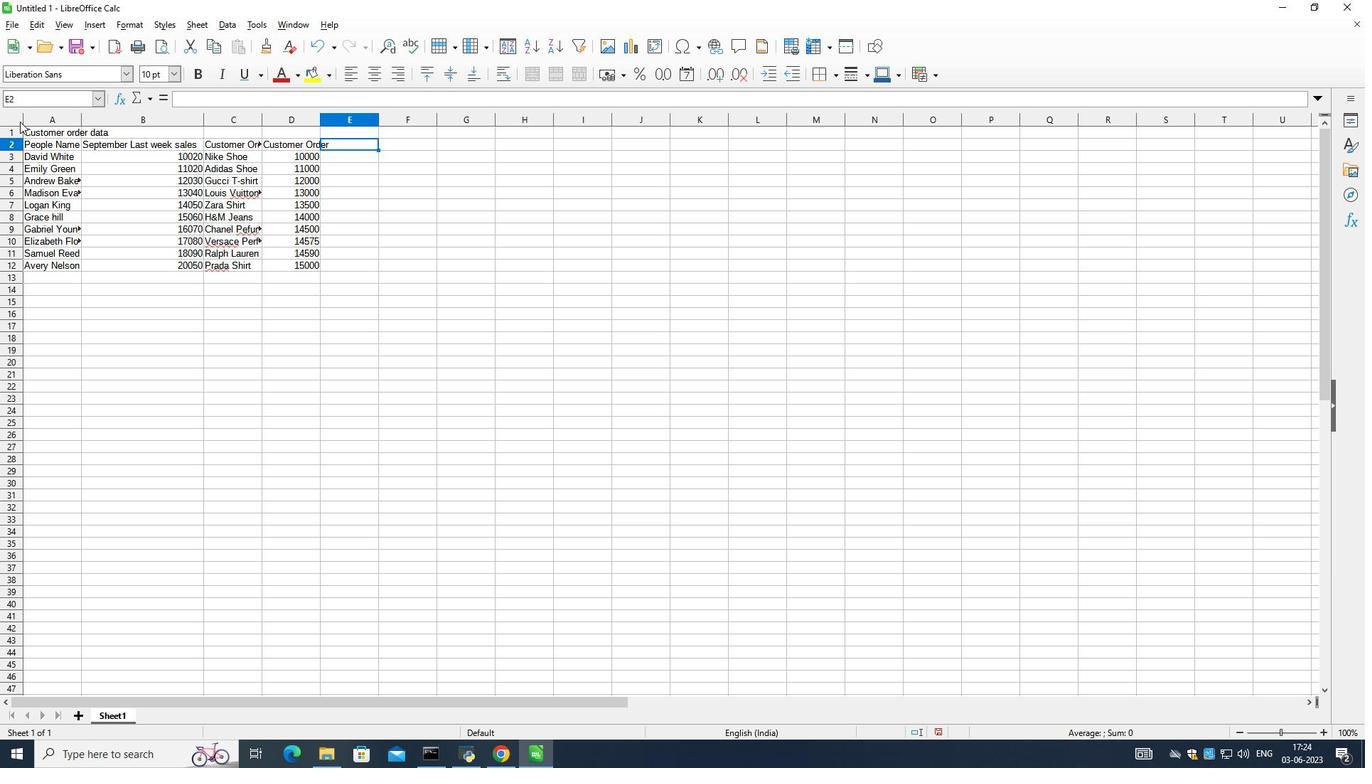 
Action: Mouse pressed left at (14, 116)
Screenshot: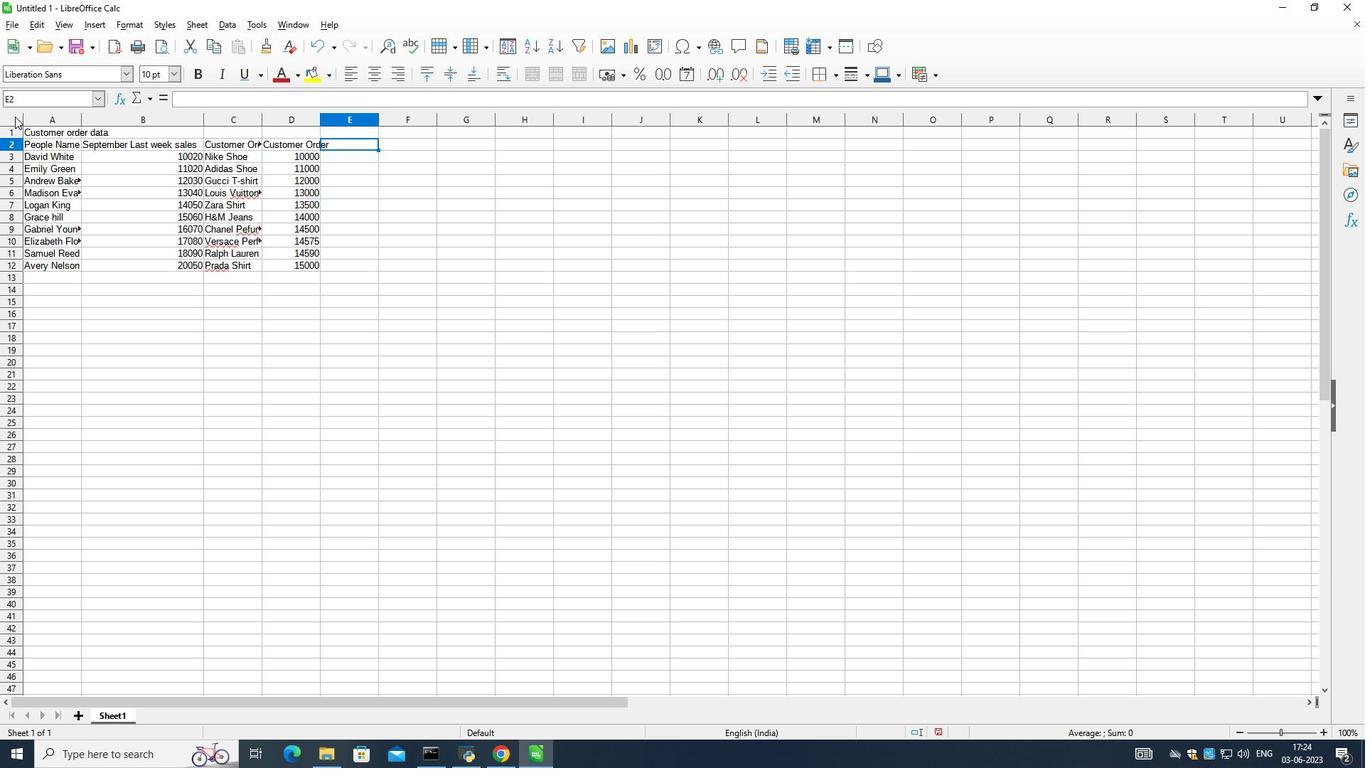 
Action: Mouse moved to (81, 120)
Screenshot: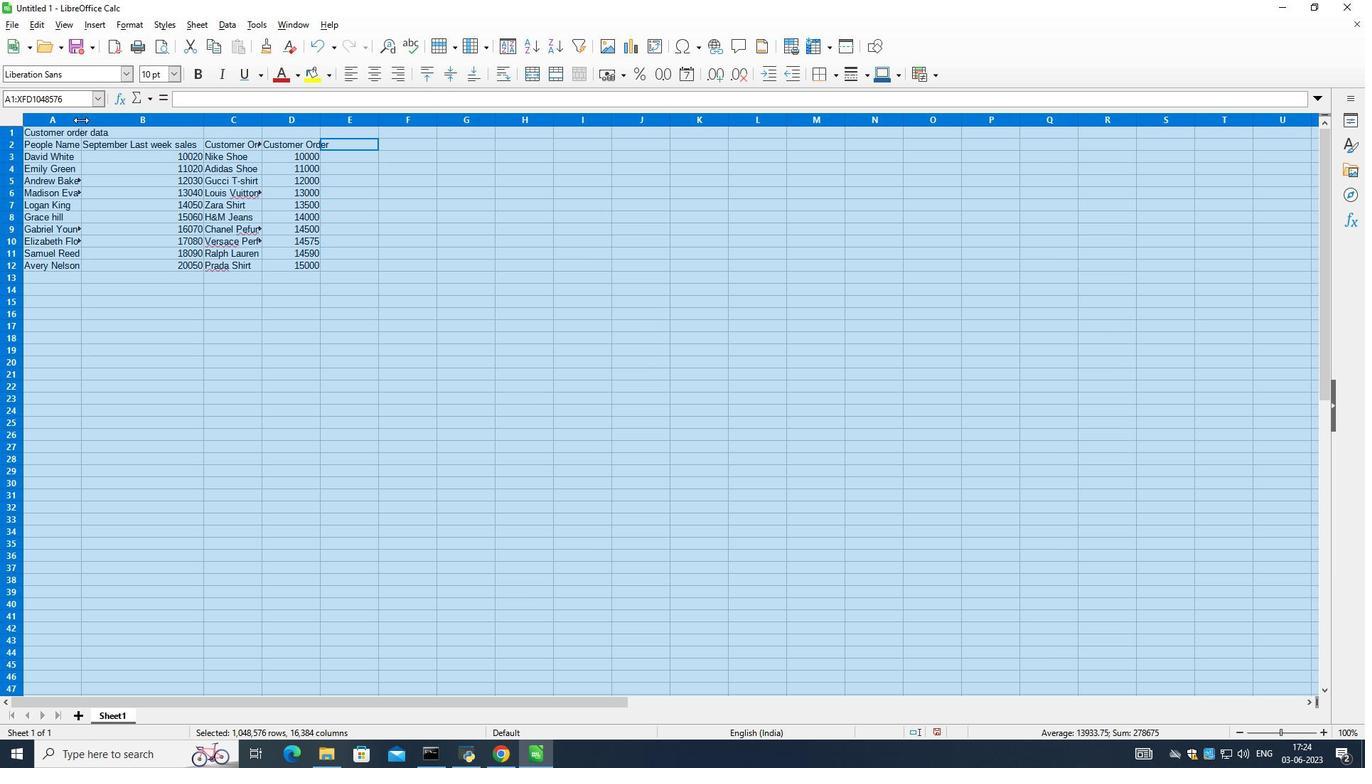
Action: Mouse pressed left at (81, 120)
Screenshot: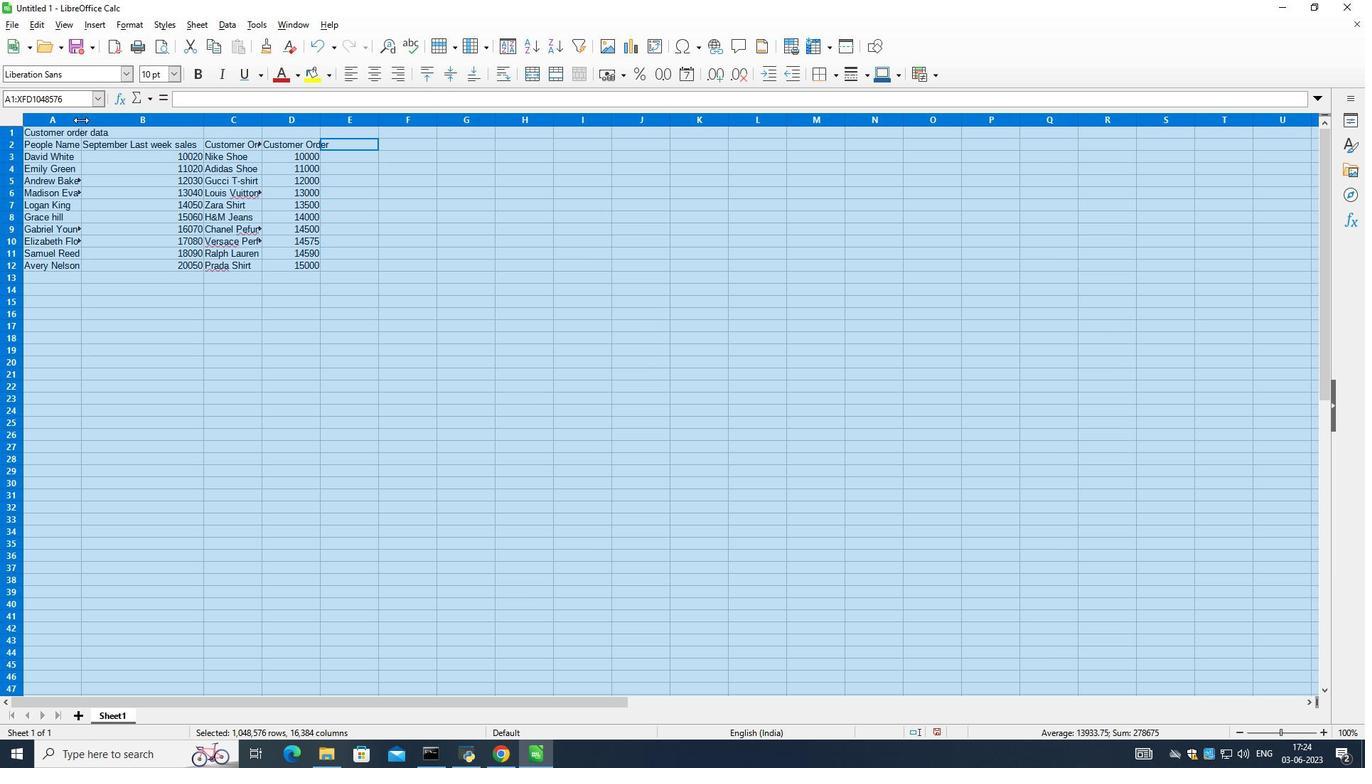 
Action: Mouse pressed left at (81, 120)
Screenshot: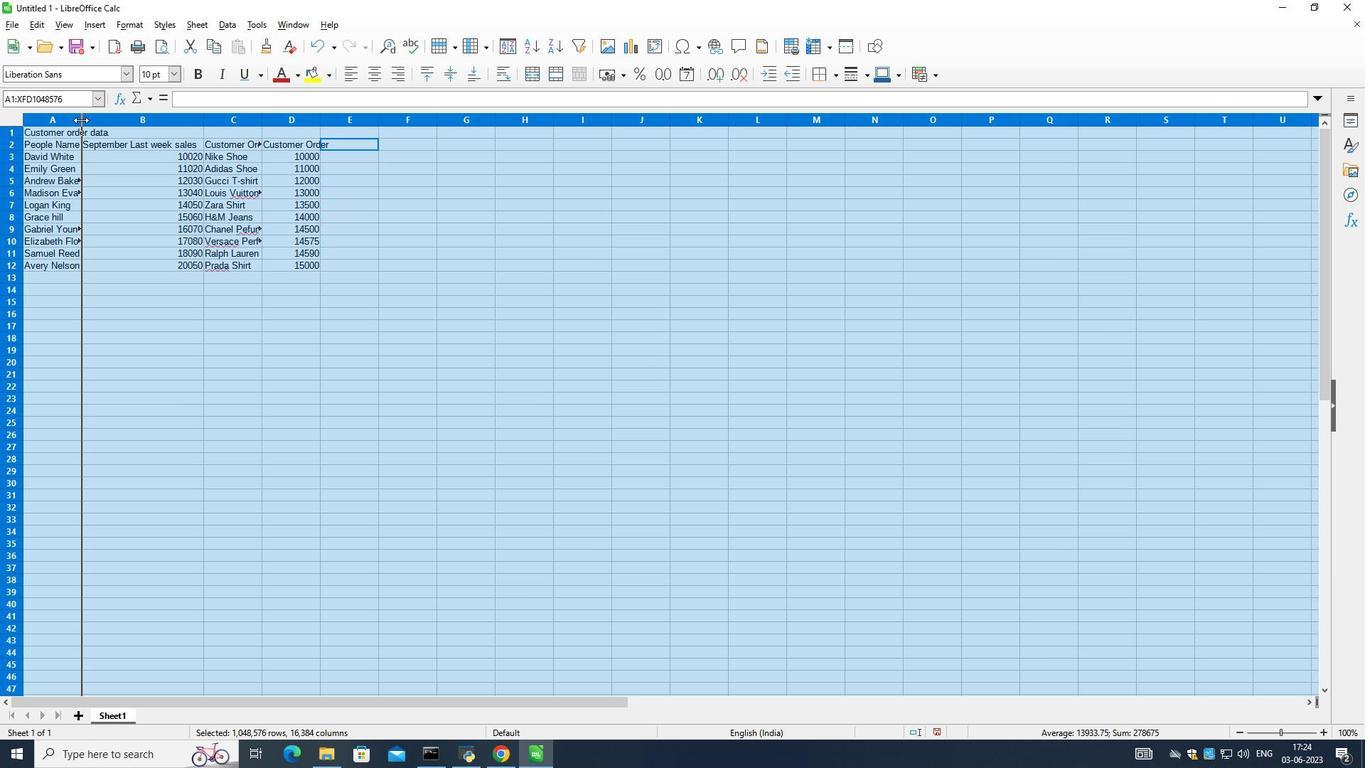 
Action: Mouse moved to (165, 211)
Screenshot: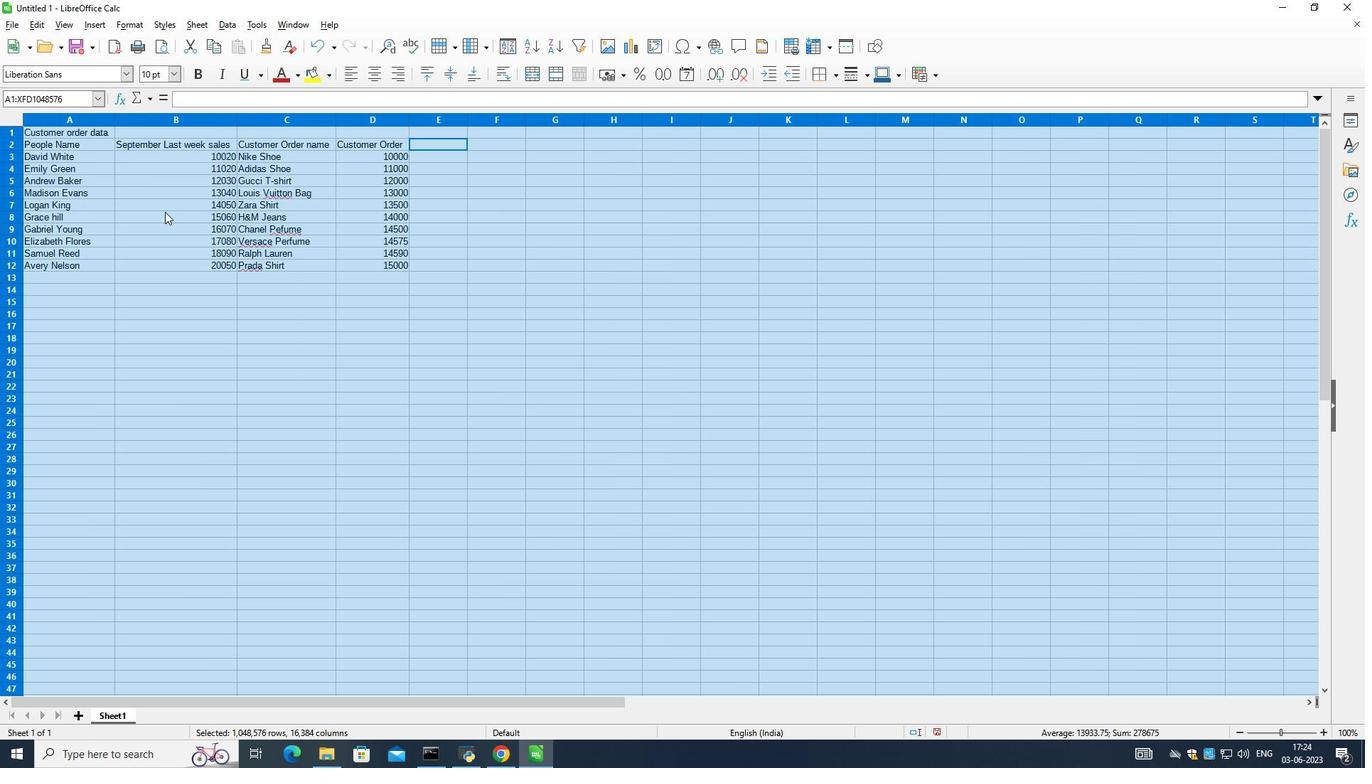 
Action: Mouse pressed left at (165, 211)
Screenshot: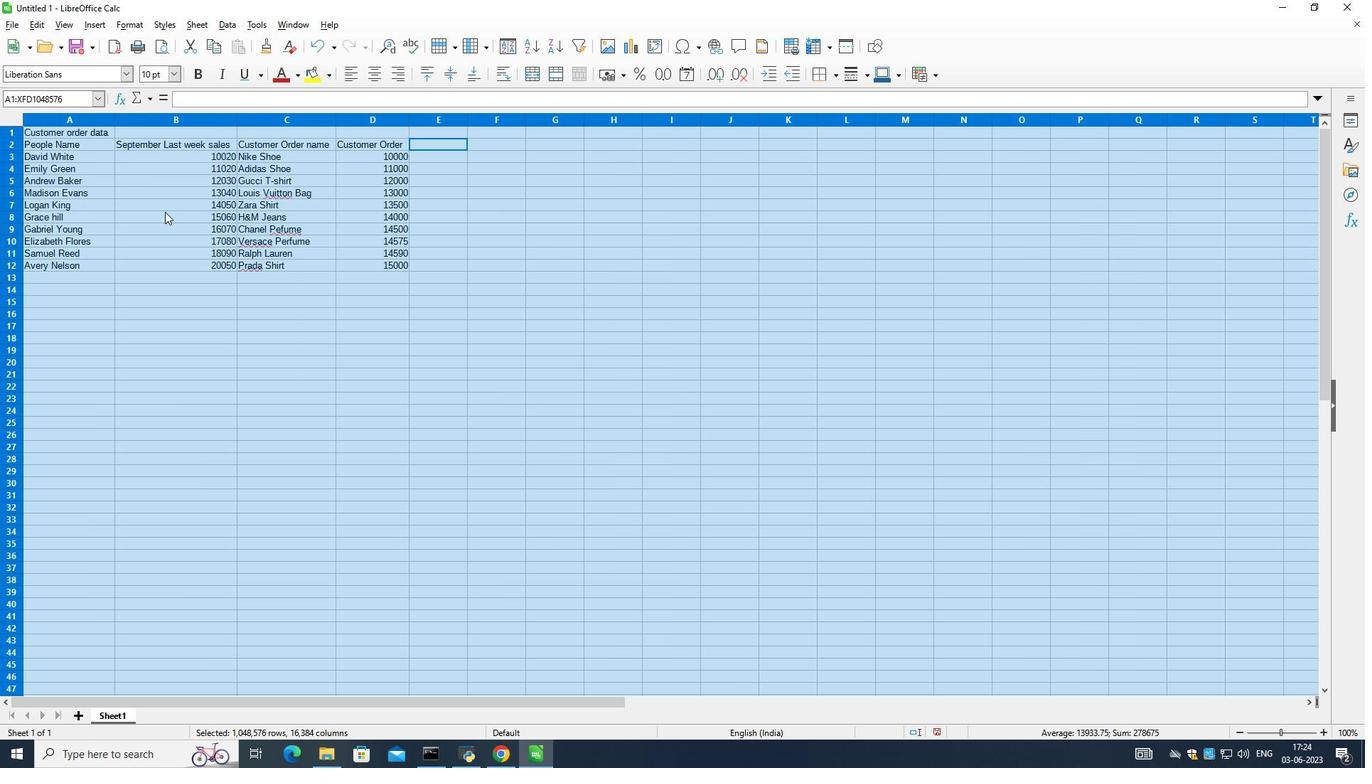 
Action: Mouse moved to (12, 26)
Screenshot: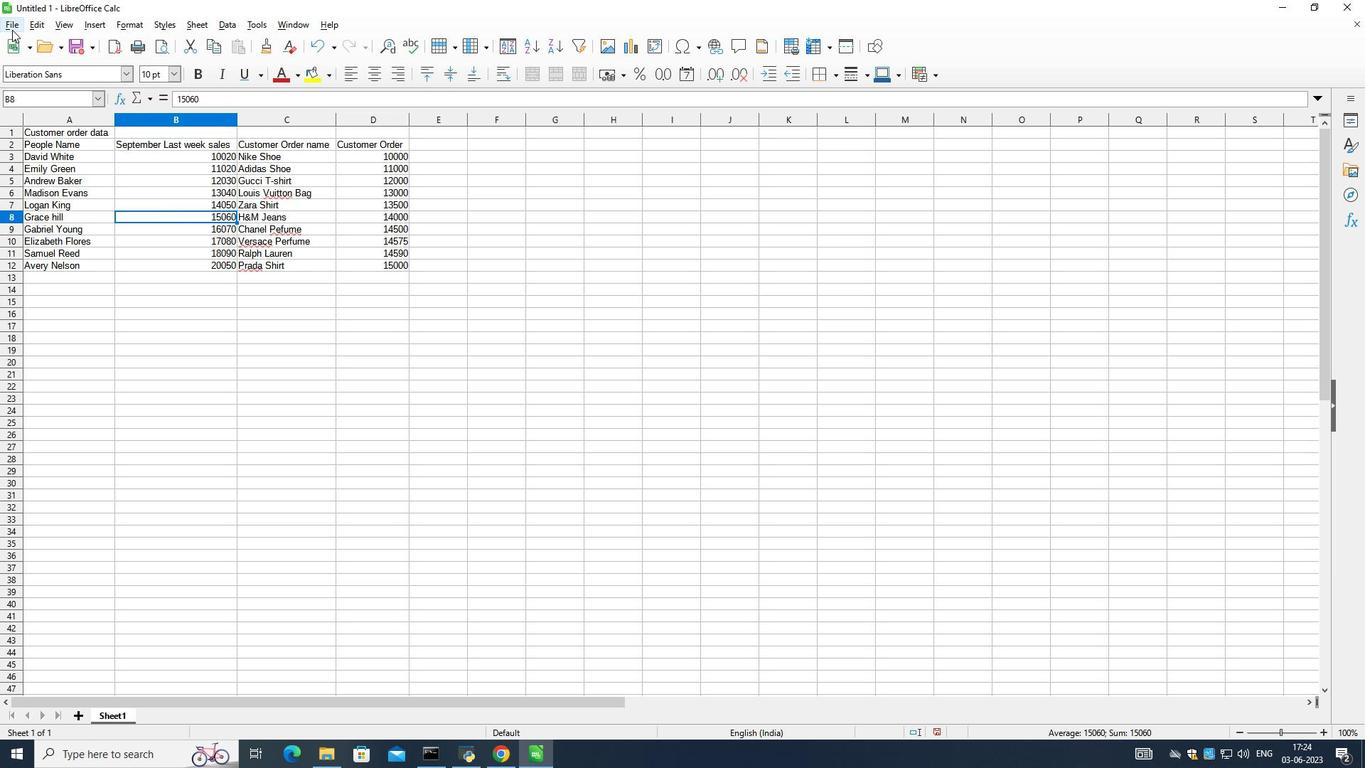 
Action: Mouse pressed left at (12, 26)
Screenshot: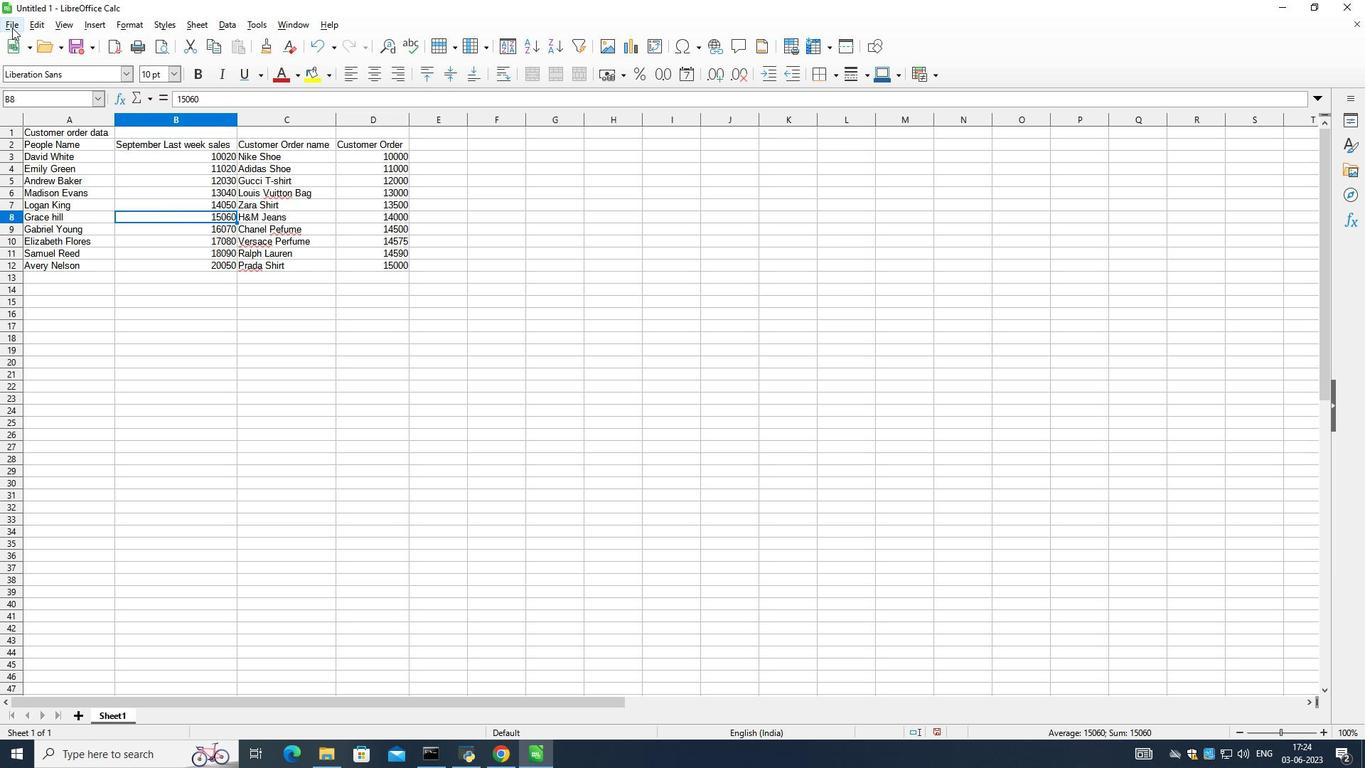 
Action: Mouse moved to (40, 191)
Screenshot: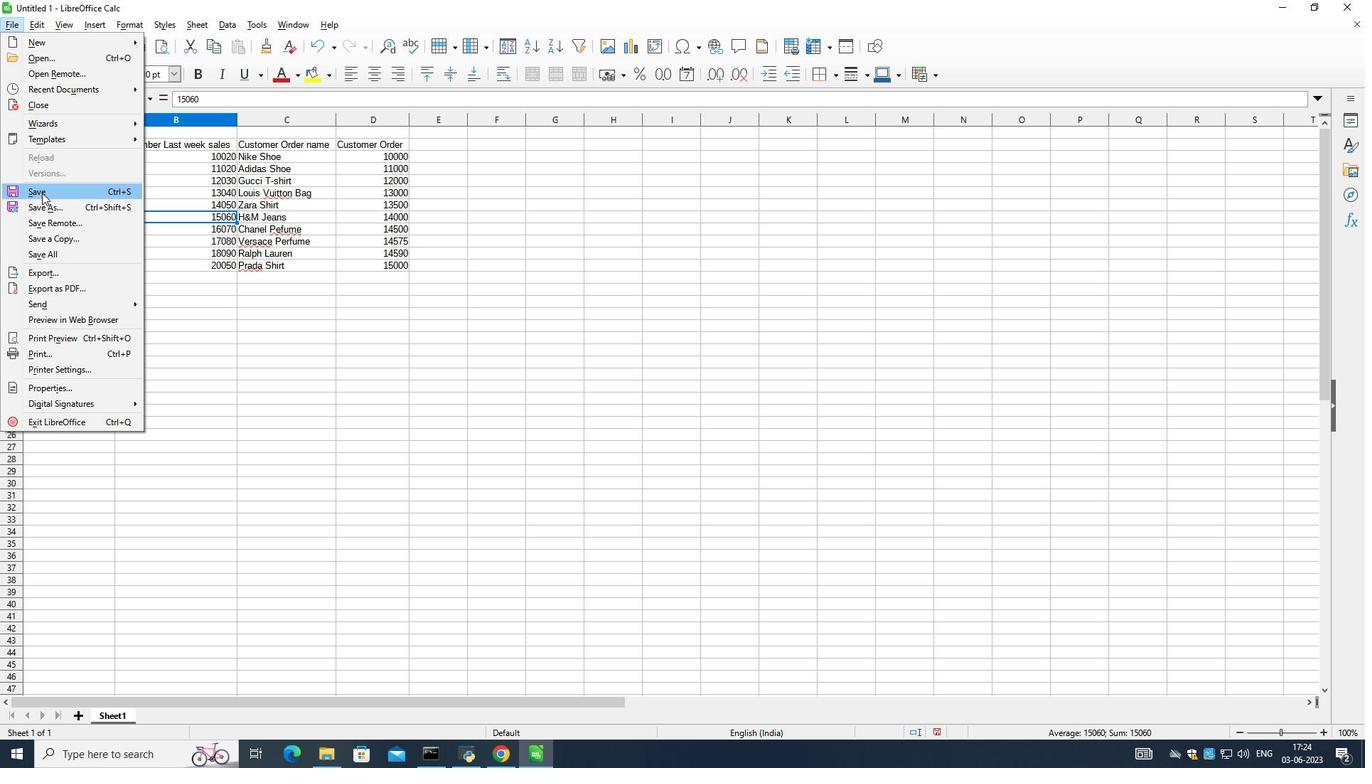 
Action: Mouse pressed left at (40, 191)
Screenshot: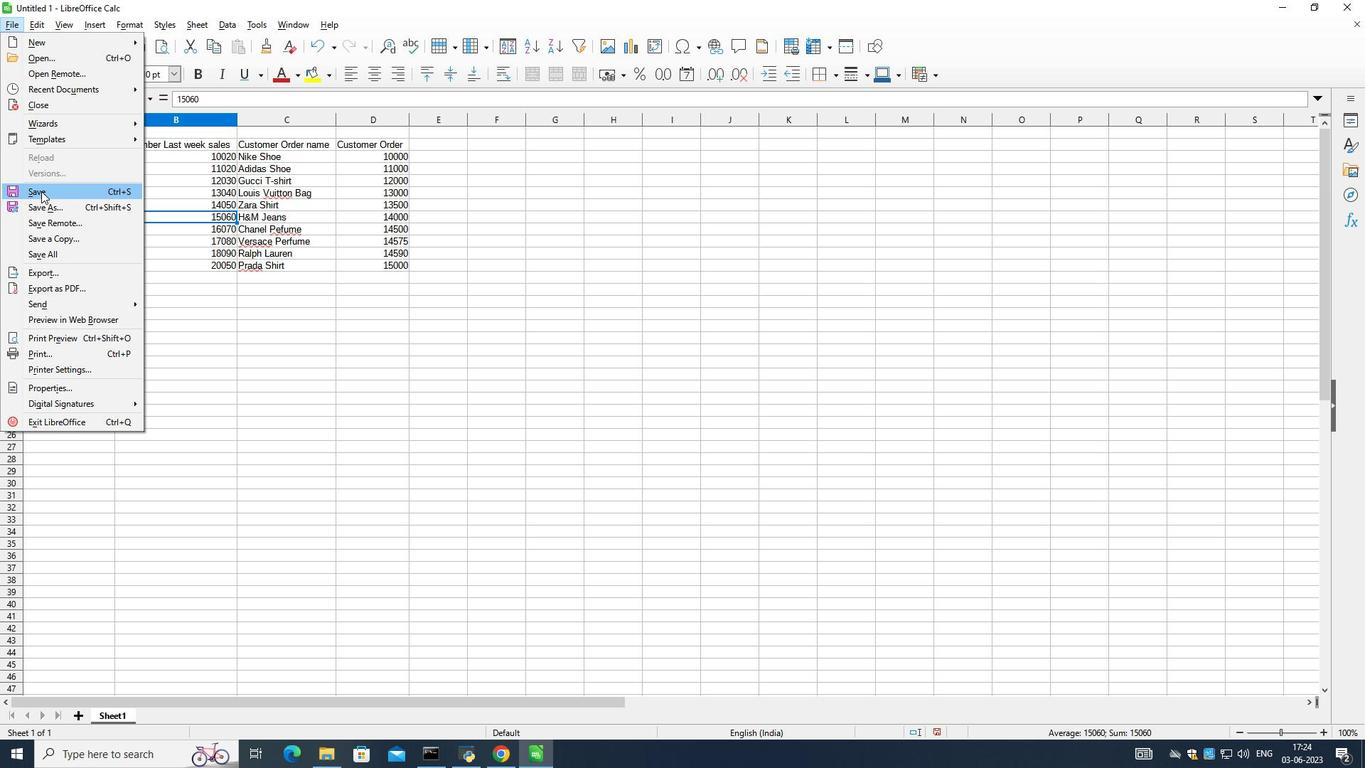 
Action: Mouse moved to (236, 329)
Screenshot: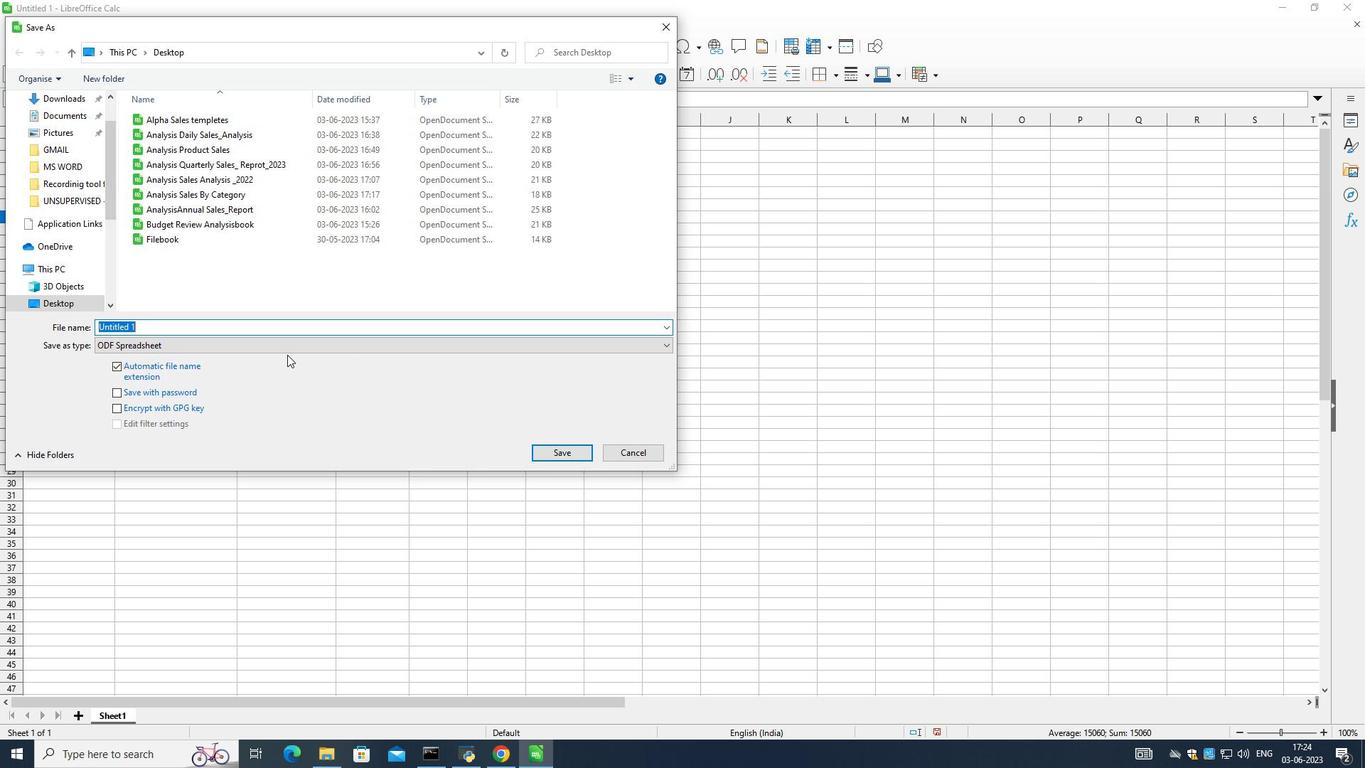 
Action: Key pressed <Key.shift_r><Key.shift_r><Key.shift_r><Key.shift_r><Key.shift_r><Key.shift_r><Key.shift_r><Key.shift_r><Key.shift_r><Key.shift_r>Analysis<Key.space><Key.shift_r>Sales<Key.space><Key.shift>By<Key.space><Key.shift_r>Category<Key.shift_r>_2024
Screenshot: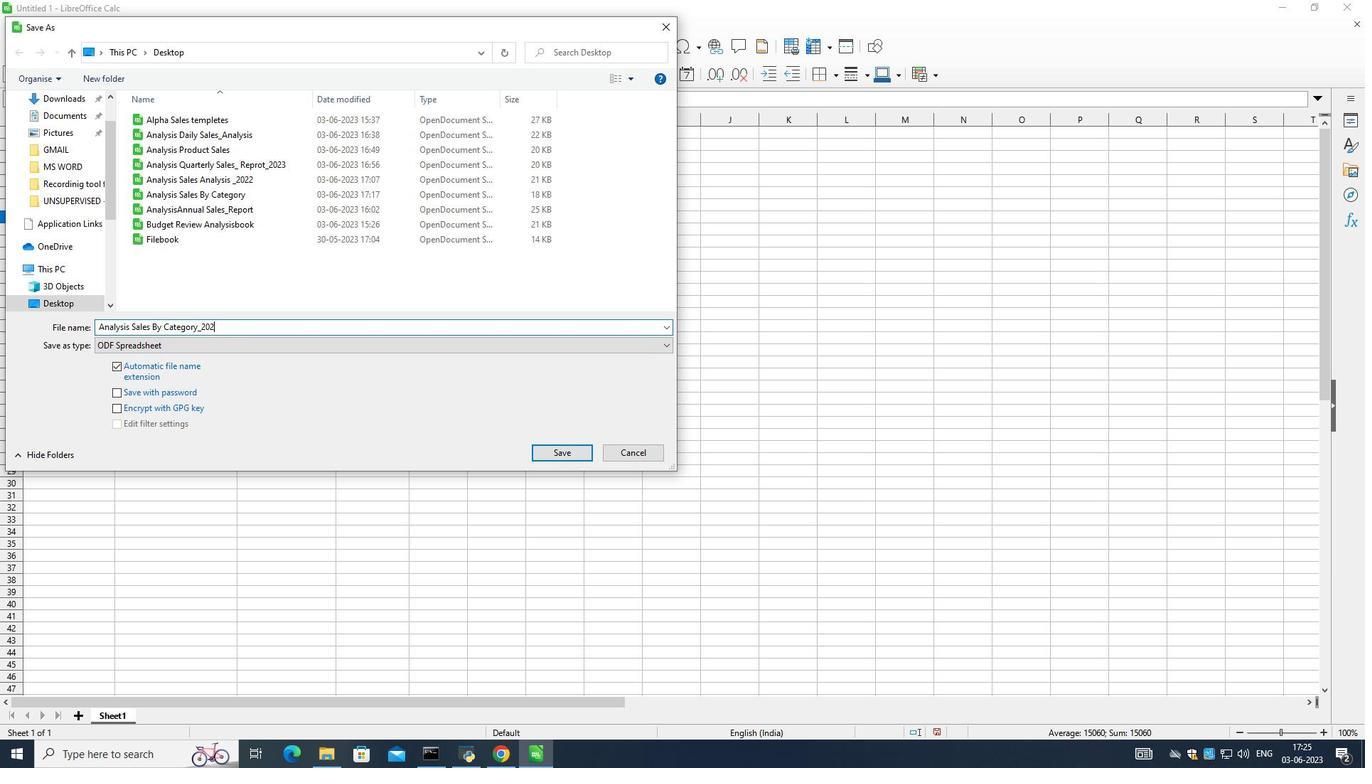 
Action: Mouse moved to (568, 443)
Screenshot: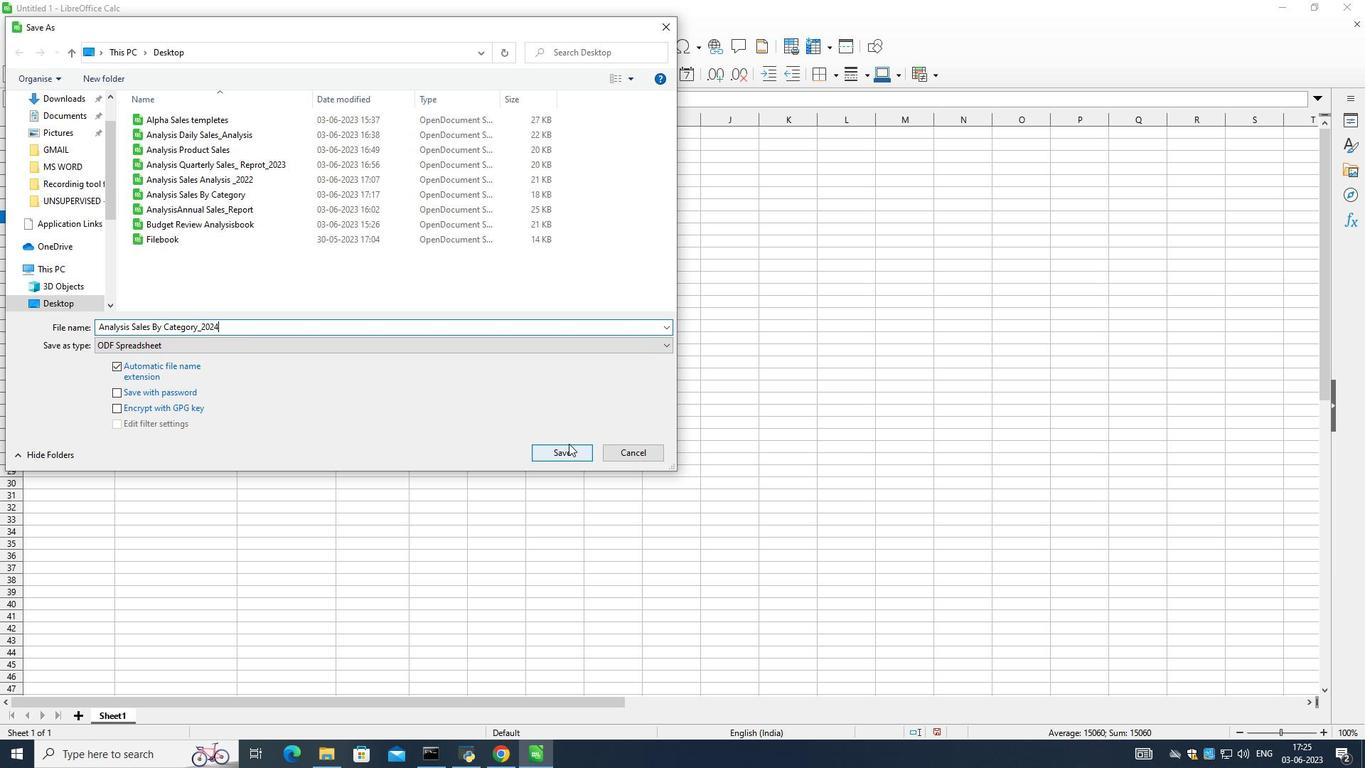 
Action: Mouse pressed left at (568, 443)
Screenshot: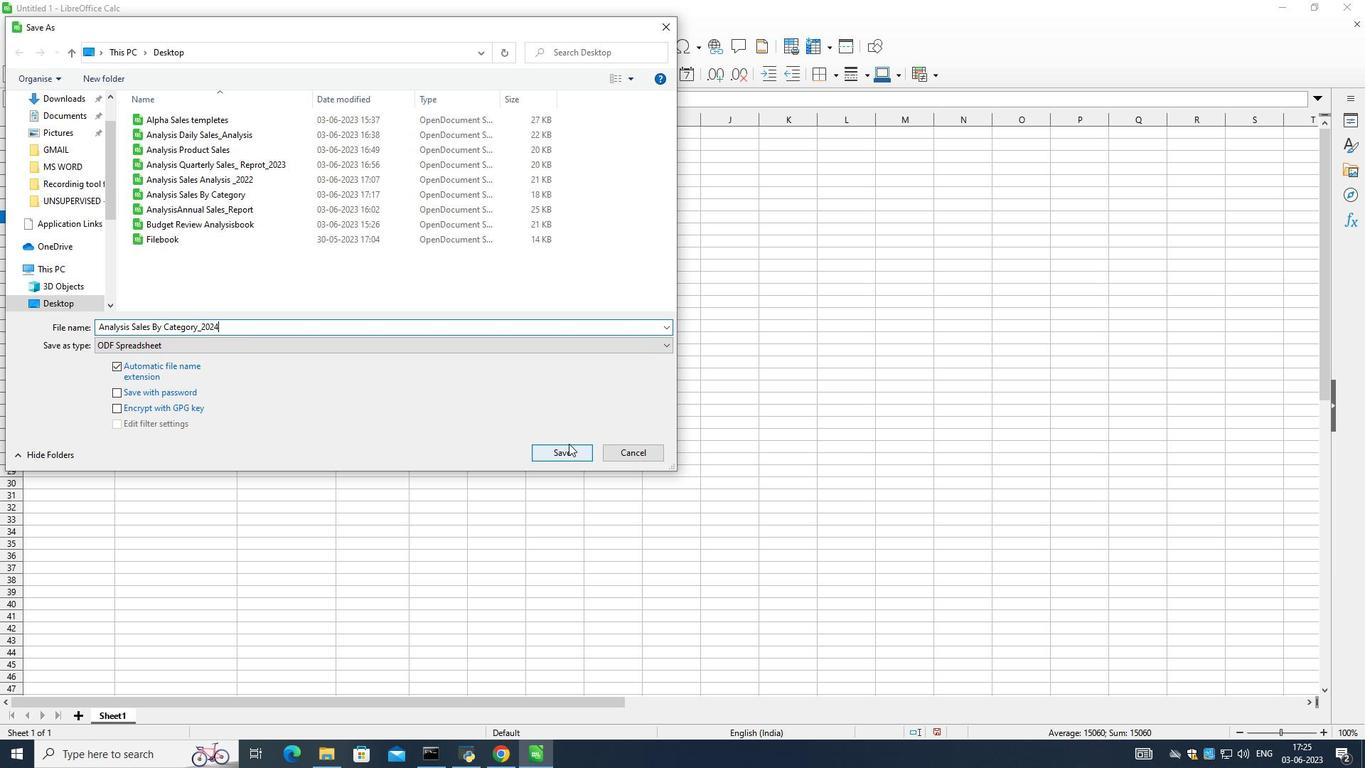 
Action: Mouse moved to (570, 455)
Screenshot: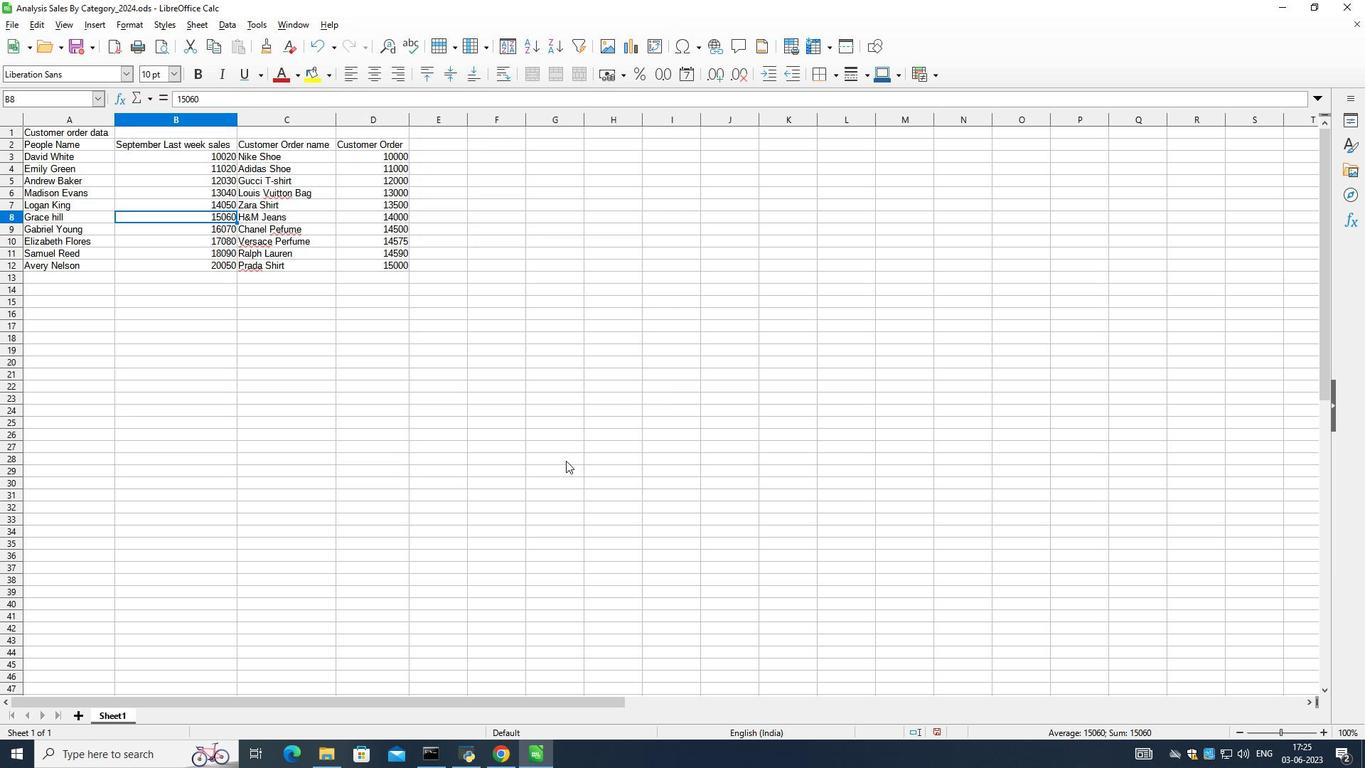 
